 Task: Look for space in Santa Fe Springs, United States from 24th August, 2023 to 10th September, 2023 for 8 adults in price range Rs.12000 to Rs.15000. Place can be entire place or shared room with 4 bedrooms having 8 beds and 4 bathrooms. Property type can be house, flat, guest house. Amenities needed are: wifi, TV, free parkinig on premises, gym, breakfast. Booking option can be shelf check-in. Required host language is English.
Action: Mouse moved to (503, 119)
Screenshot: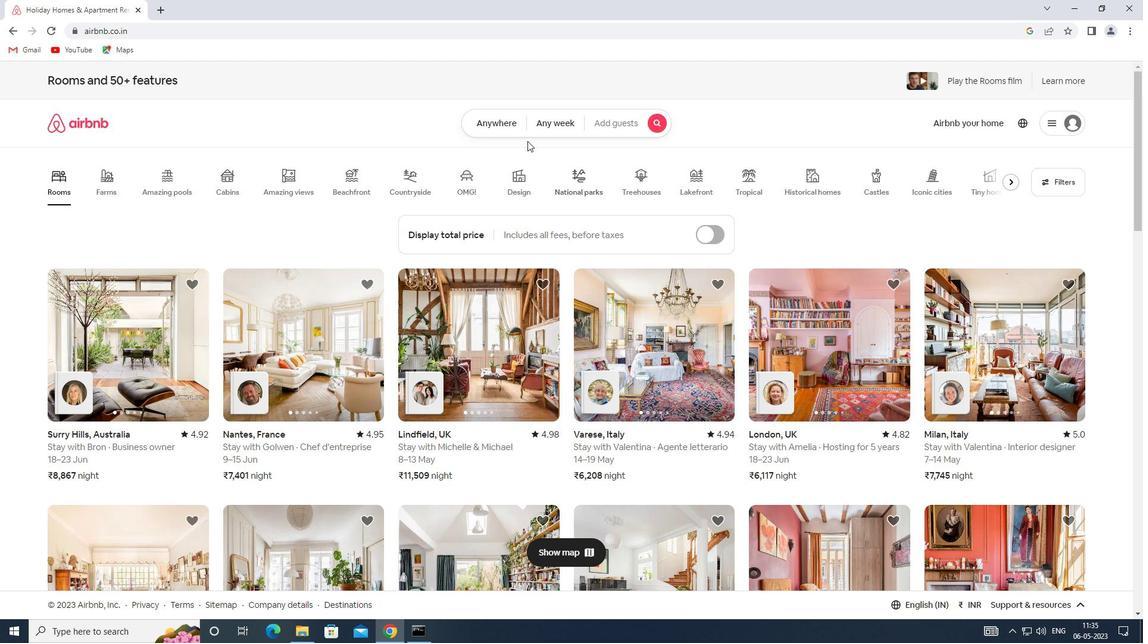 
Action: Mouse pressed left at (503, 119)
Screenshot: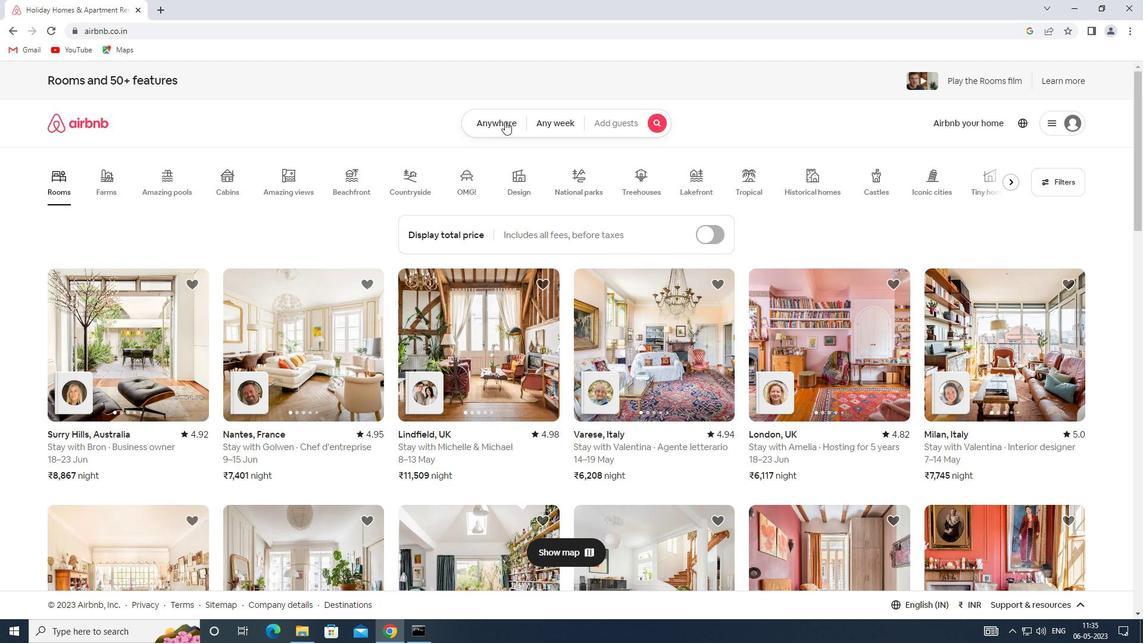 
Action: Mouse moved to (422, 176)
Screenshot: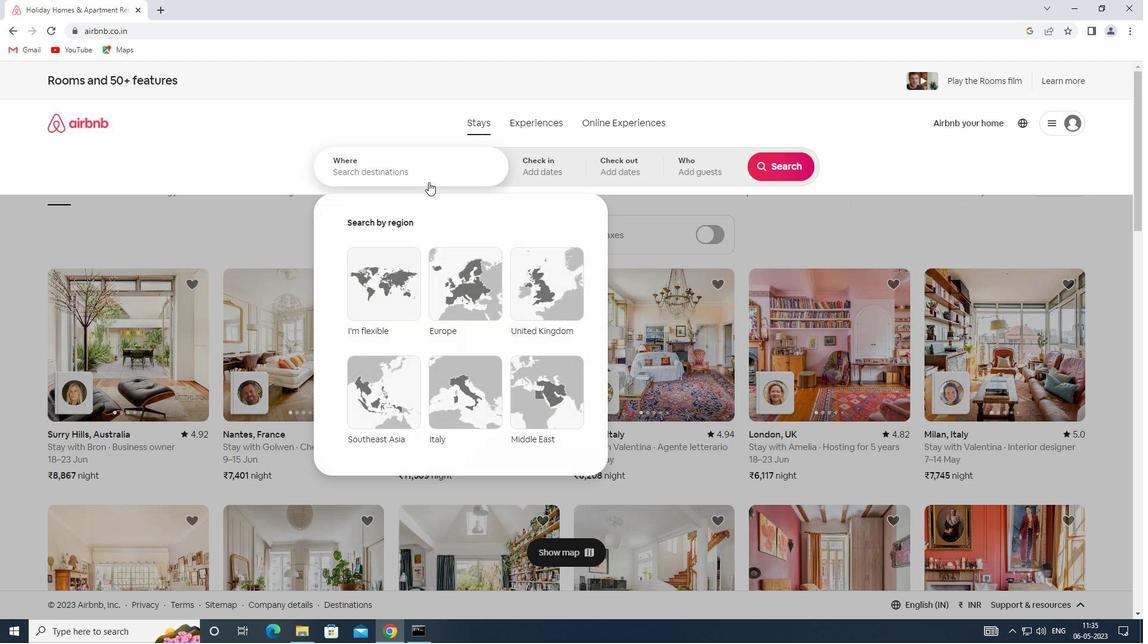 
Action: Mouse pressed left at (422, 176)
Screenshot: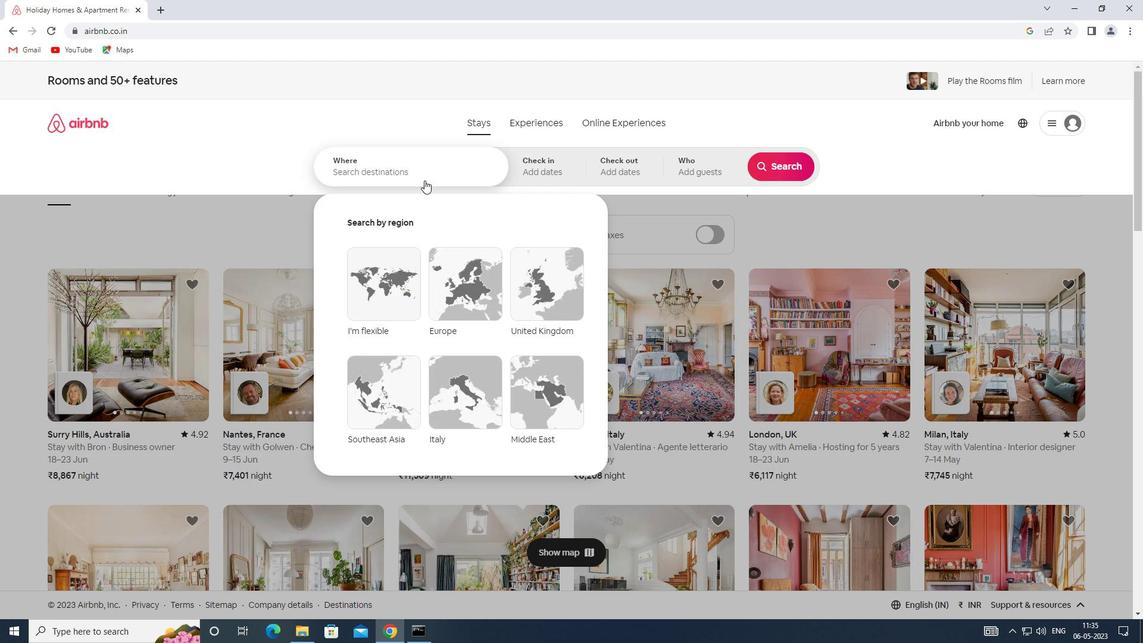
Action: Key pressed <Key.shift><Key.shift><Key.shift><Key.shift><Key.shift><Key.shift><Key.shift><Key.shift><Key.shift><Key.shift><Key.shift><Key.shift><Key.shift><Key.shift><Key.shift><Key.shift><Key.shift><Key.shift><Key.shift><Key.shift><Key.shift><Key.shift><Key.shift><Key.shift><Key.shift><Key.shift><Key.shift><Key.shift><Key.shift><Key.shift><Key.shift><Key.shift><Key.shift><Key.shift><Key.shift><Key.shift><Key.shift><Key.shift>SPACE<Key.space>IN<Key.space><Key.shift>SANTA<Key.space><Key.shift>FE<Key.space><Key.shift>SPRINGS,<Key.shift>UNITED<Key.space><Key.shift>STATES
Screenshot: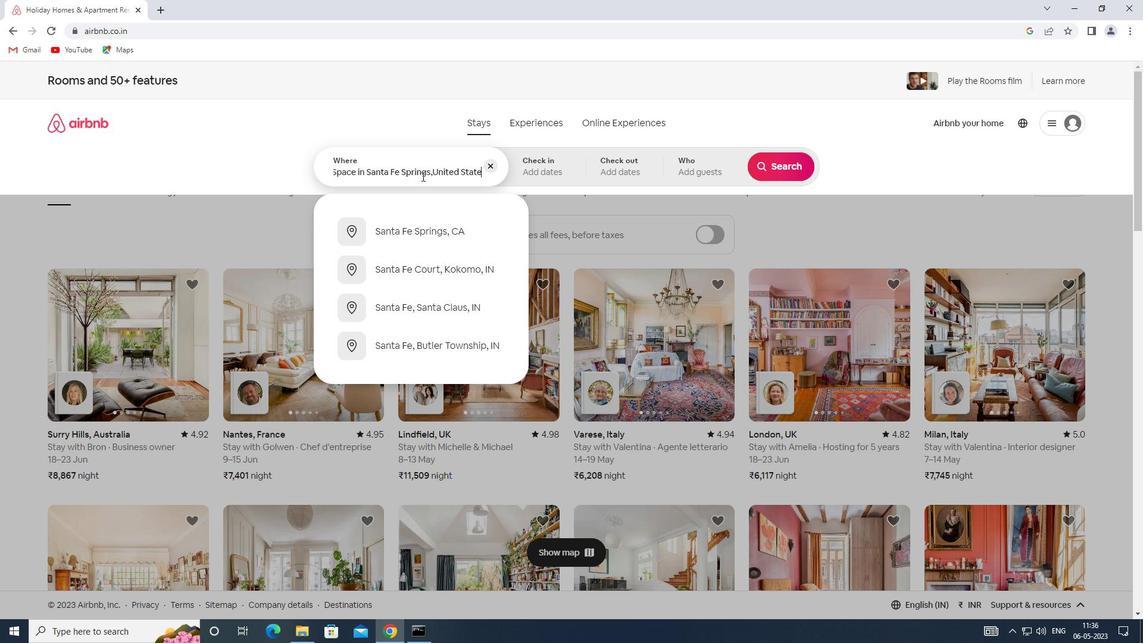 
Action: Mouse moved to (534, 159)
Screenshot: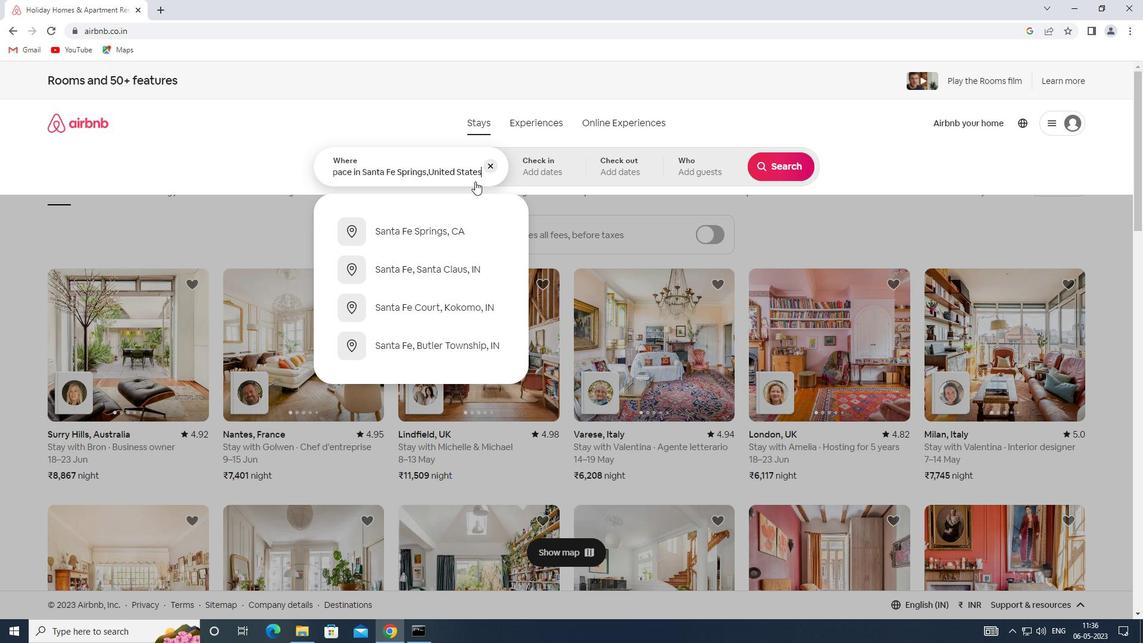 
Action: Mouse pressed left at (534, 159)
Screenshot: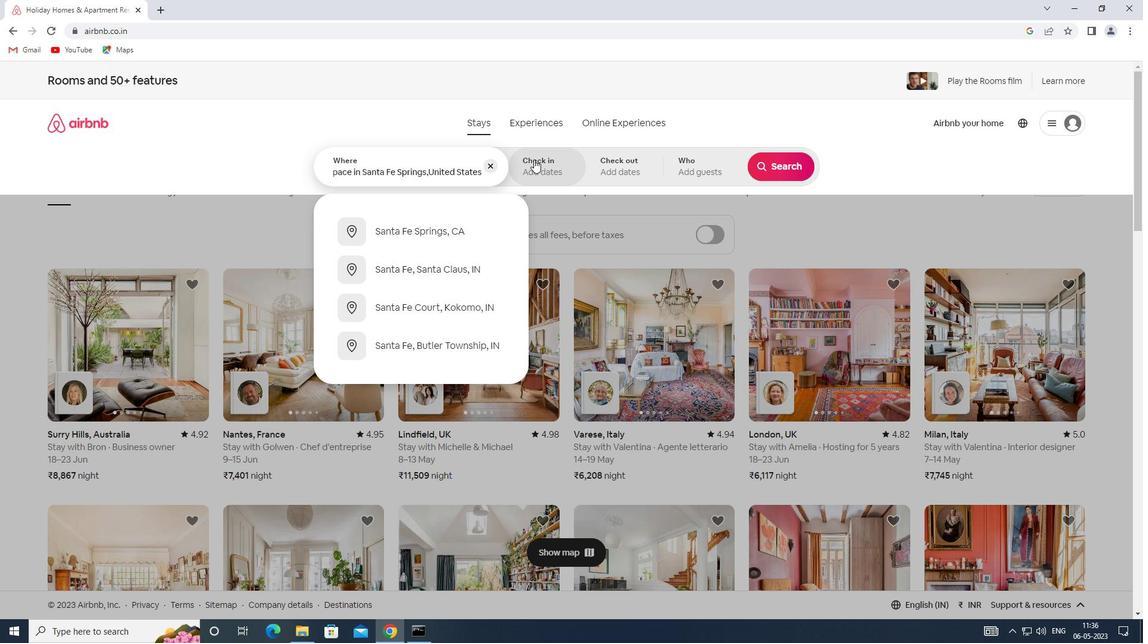 
Action: Mouse moved to (781, 268)
Screenshot: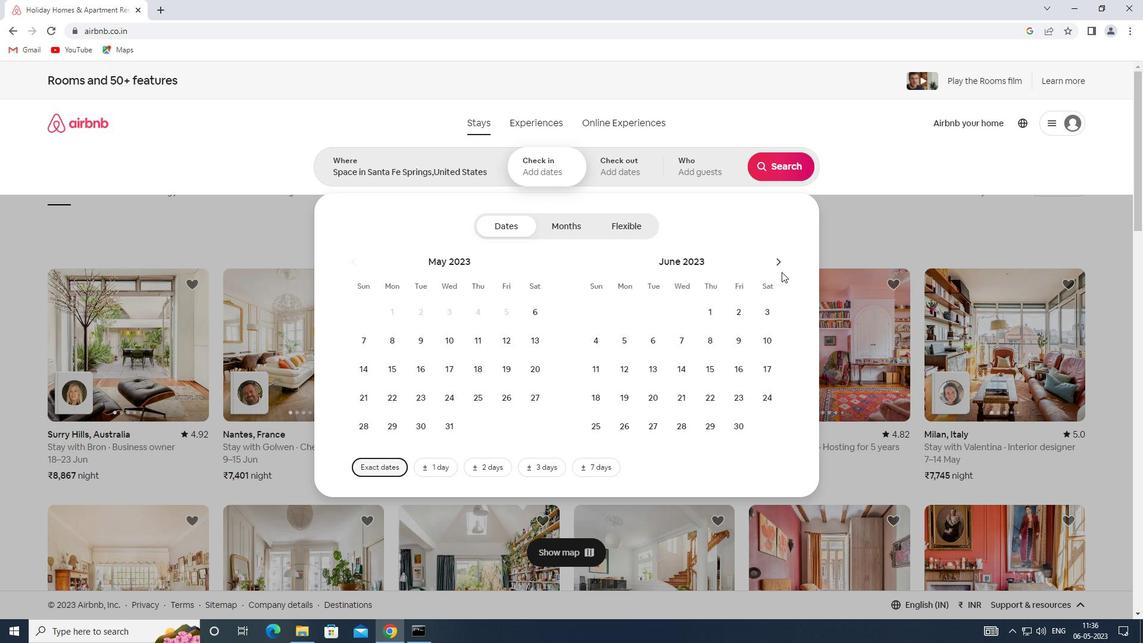 
Action: Mouse pressed left at (781, 268)
Screenshot: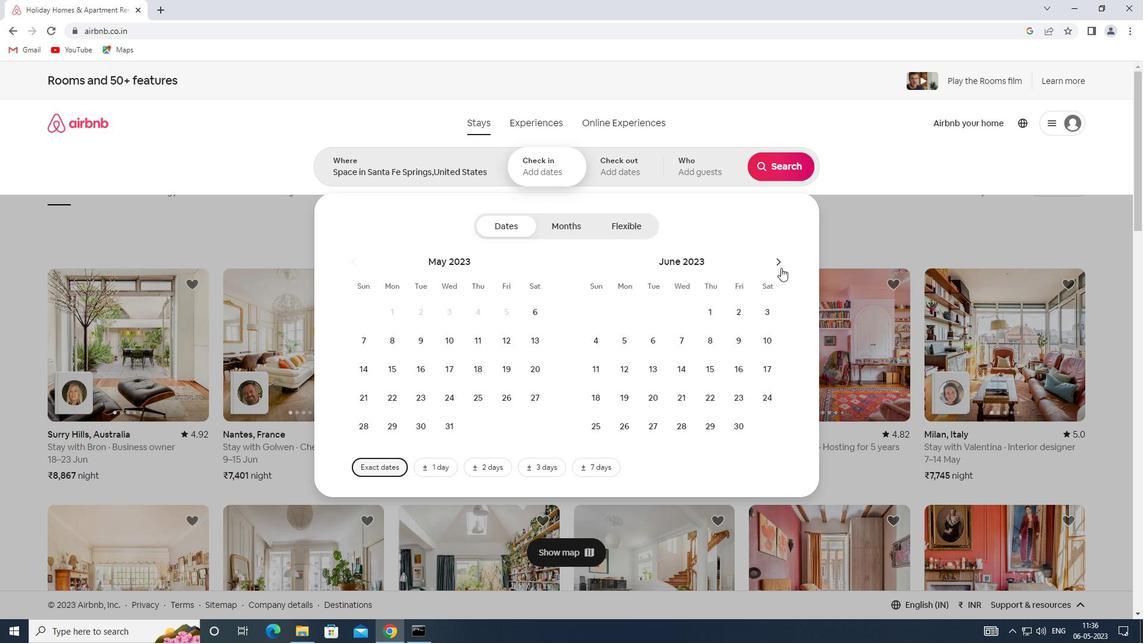 
Action: Mouse pressed left at (781, 268)
Screenshot: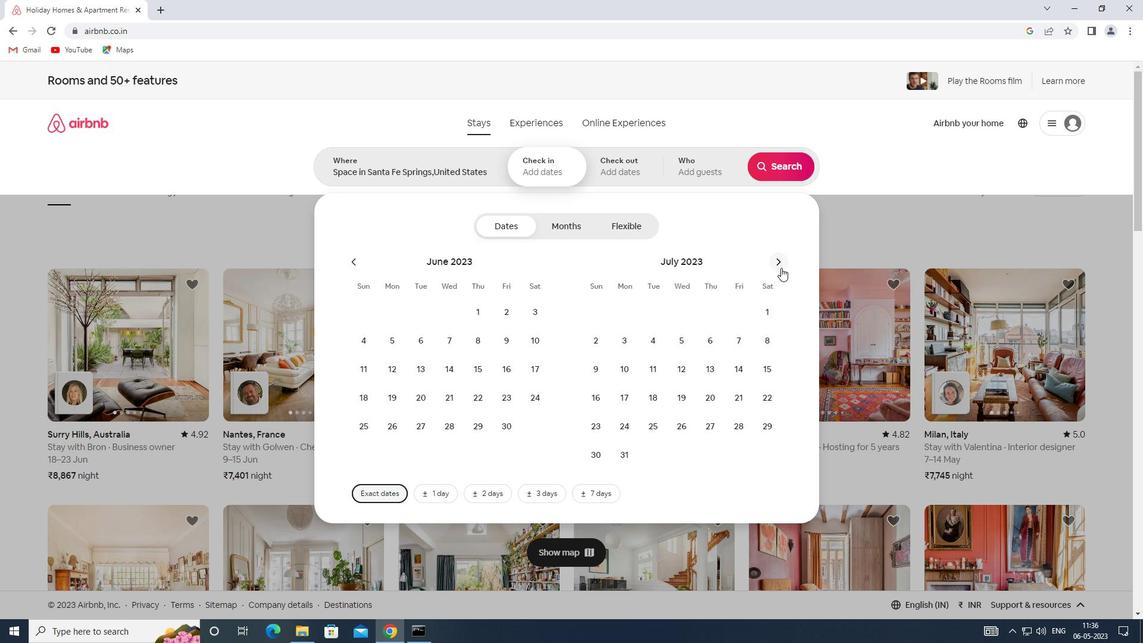 
Action: Mouse moved to (703, 395)
Screenshot: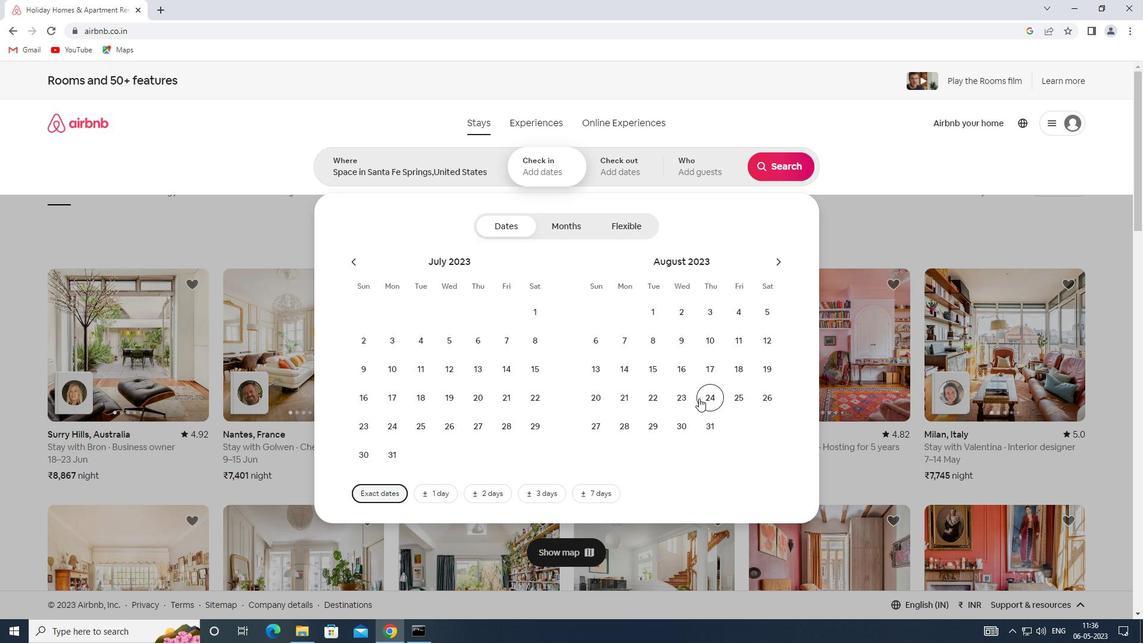 
Action: Mouse pressed left at (703, 395)
Screenshot: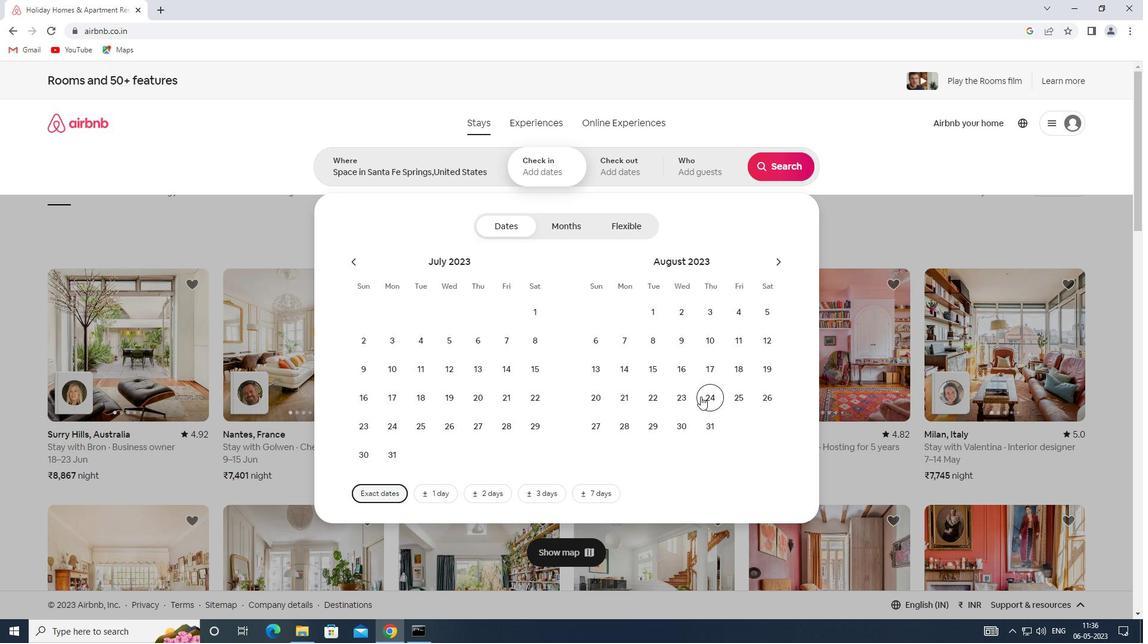
Action: Mouse moved to (775, 259)
Screenshot: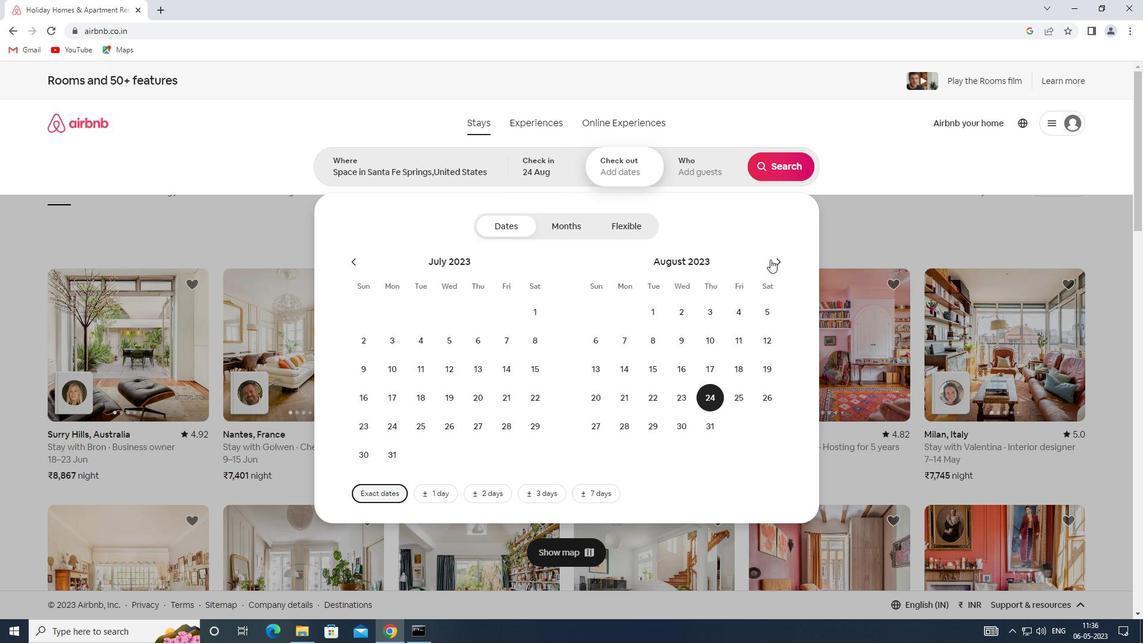 
Action: Mouse pressed left at (775, 259)
Screenshot: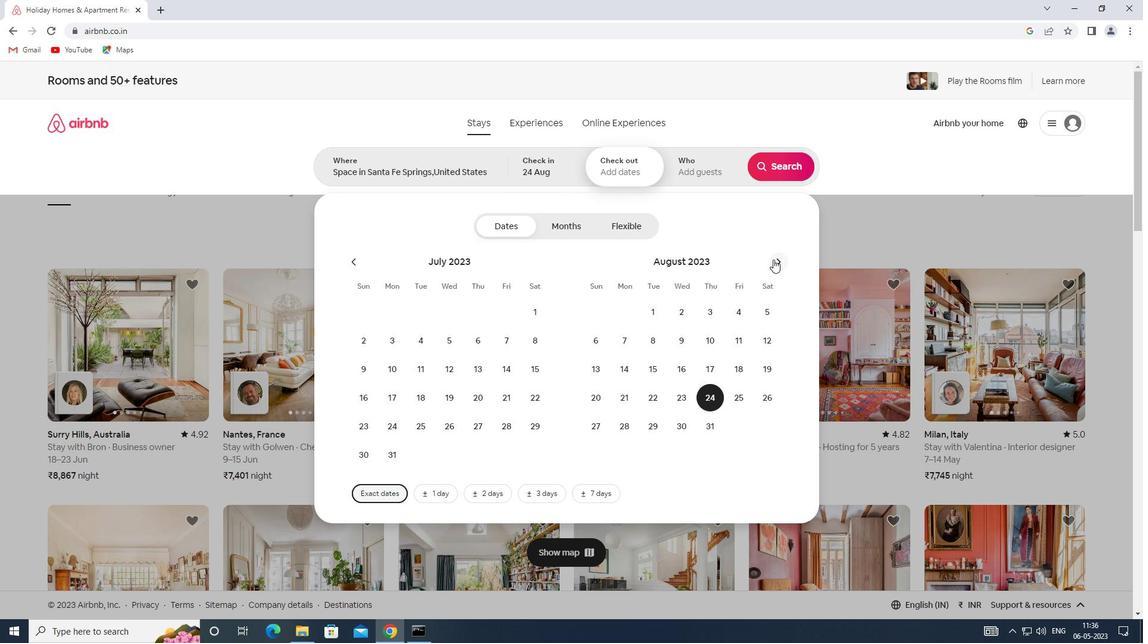 
Action: Mouse moved to (601, 363)
Screenshot: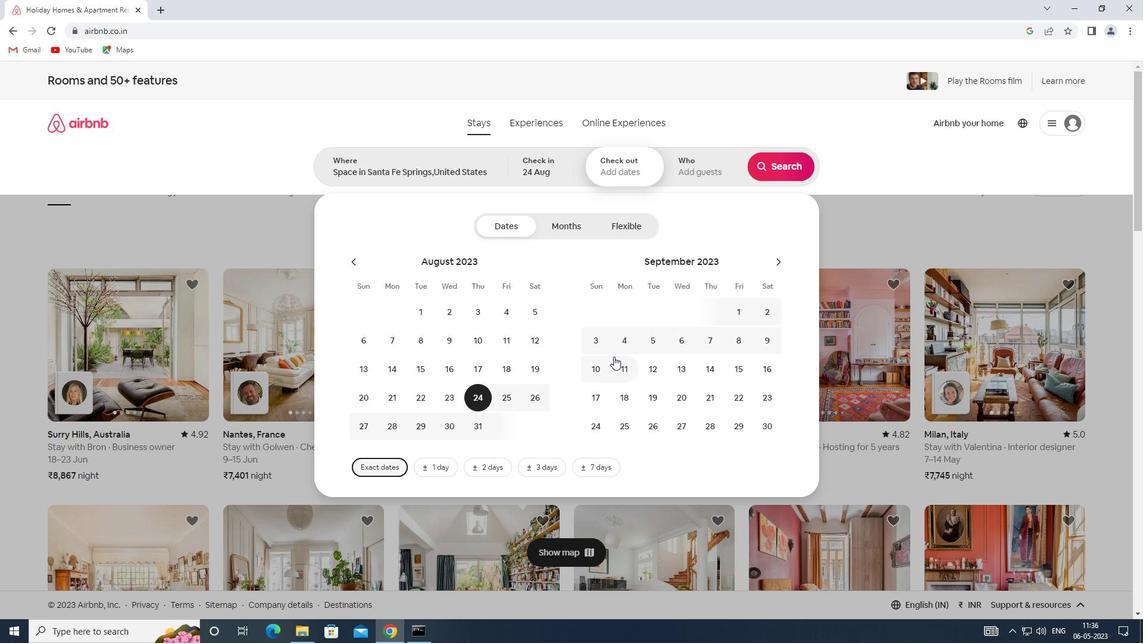 
Action: Mouse pressed left at (601, 363)
Screenshot: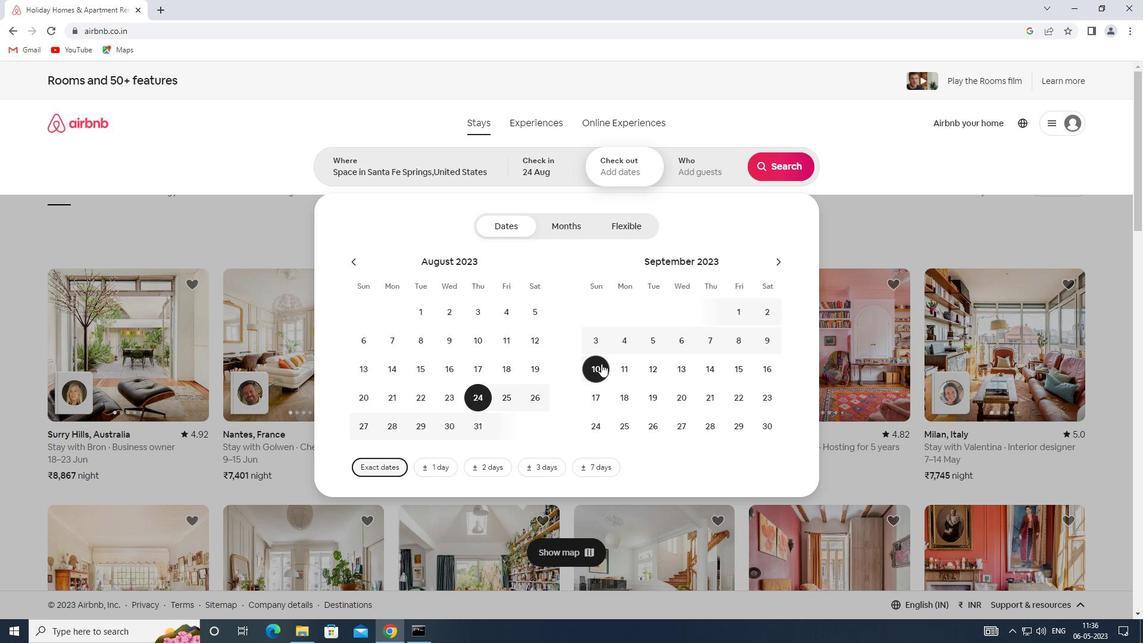 
Action: Mouse moved to (703, 172)
Screenshot: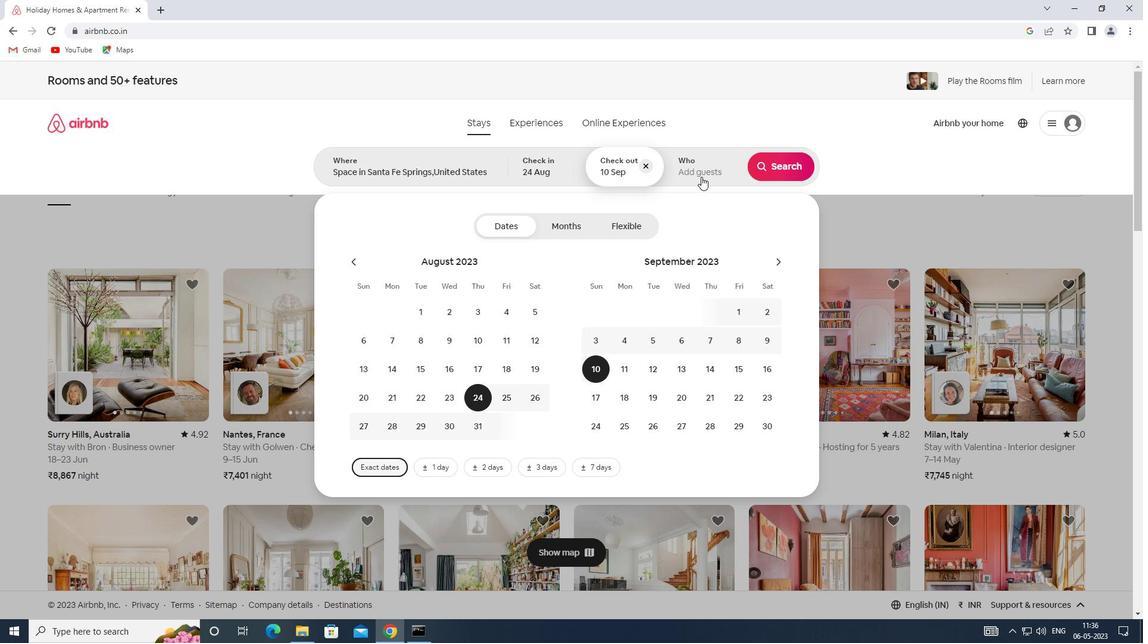 
Action: Mouse pressed left at (703, 172)
Screenshot: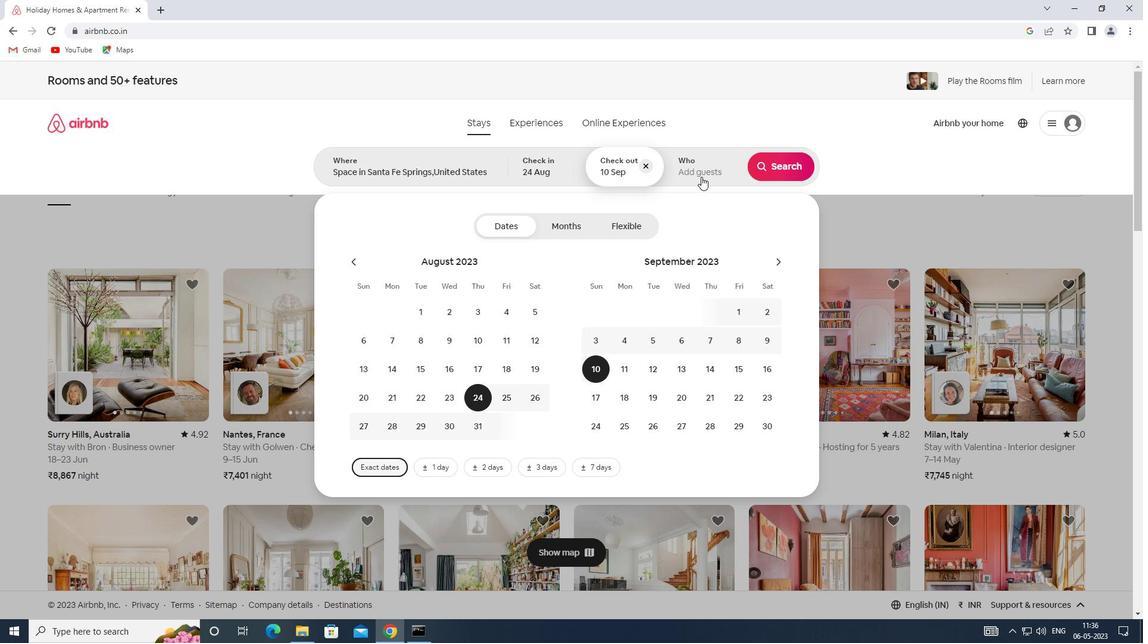
Action: Mouse moved to (787, 232)
Screenshot: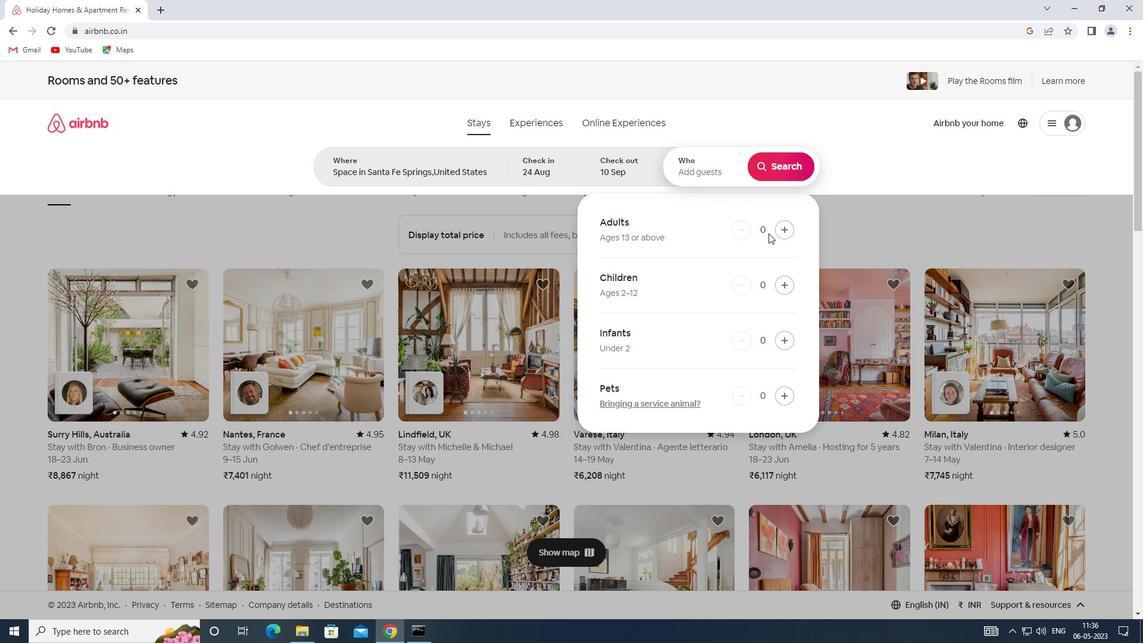 
Action: Mouse pressed left at (787, 232)
Screenshot: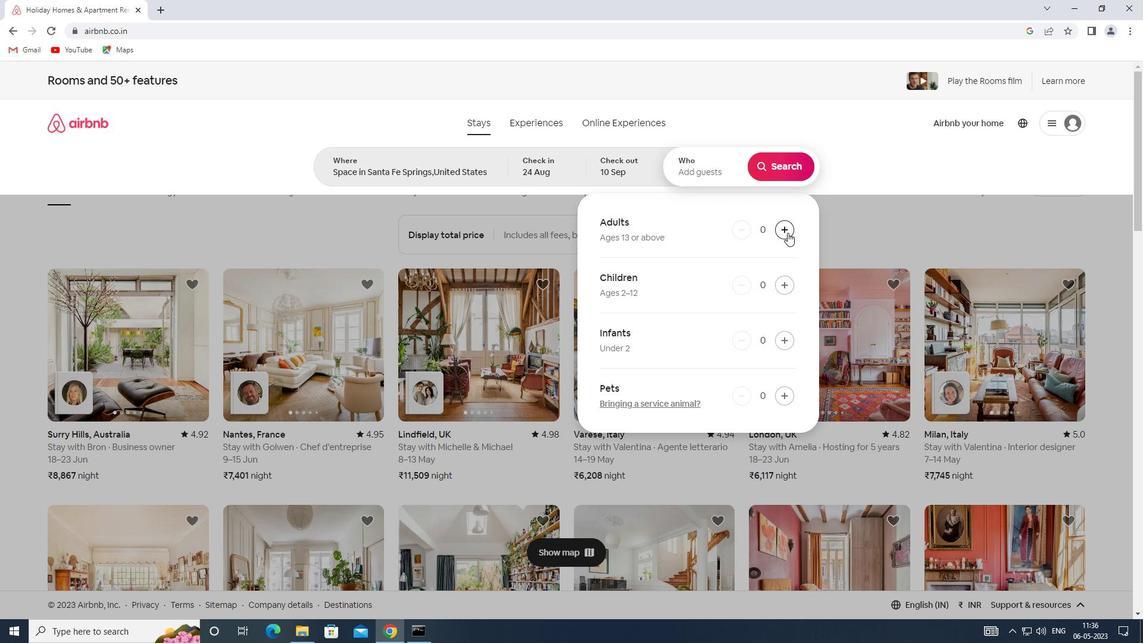 
Action: Mouse pressed left at (787, 232)
Screenshot: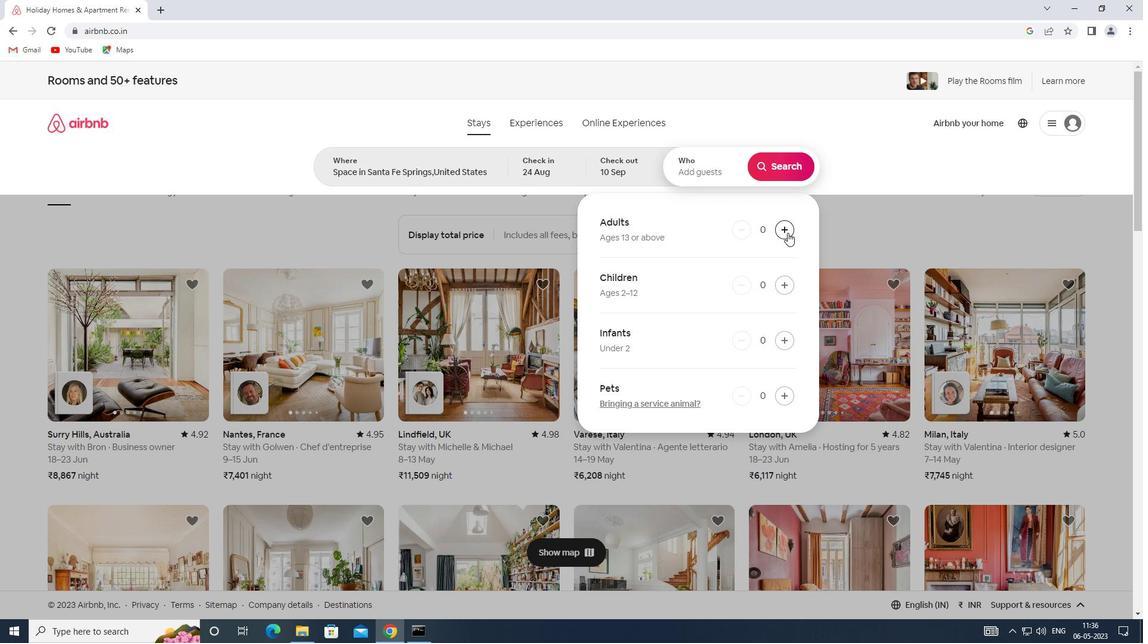 
Action: Mouse pressed left at (787, 232)
Screenshot: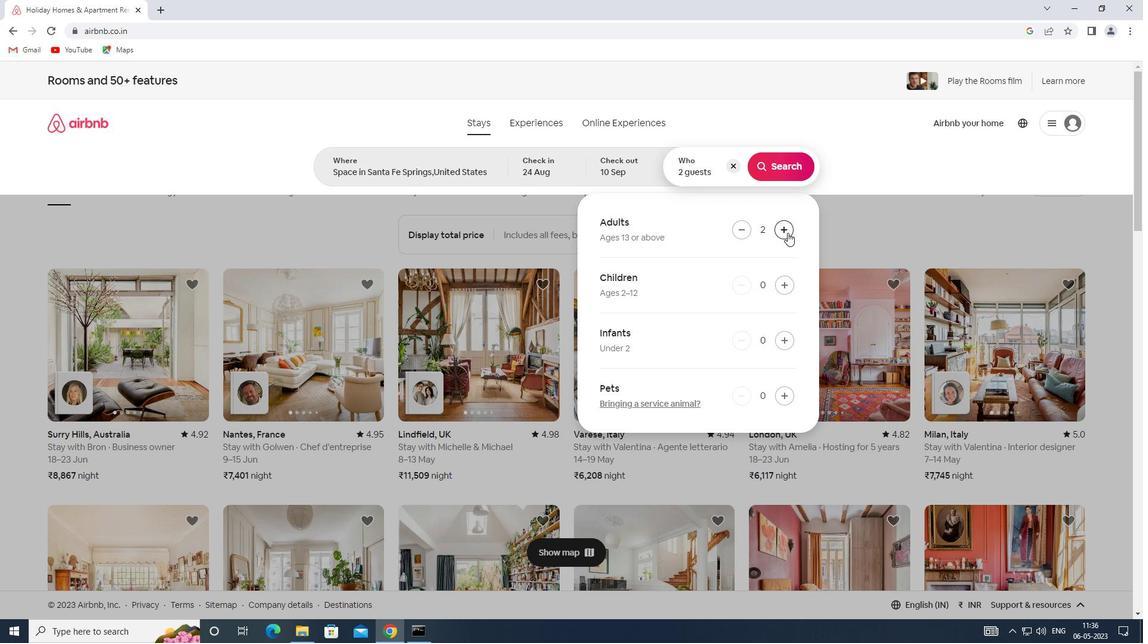 
Action: Mouse pressed left at (787, 232)
Screenshot: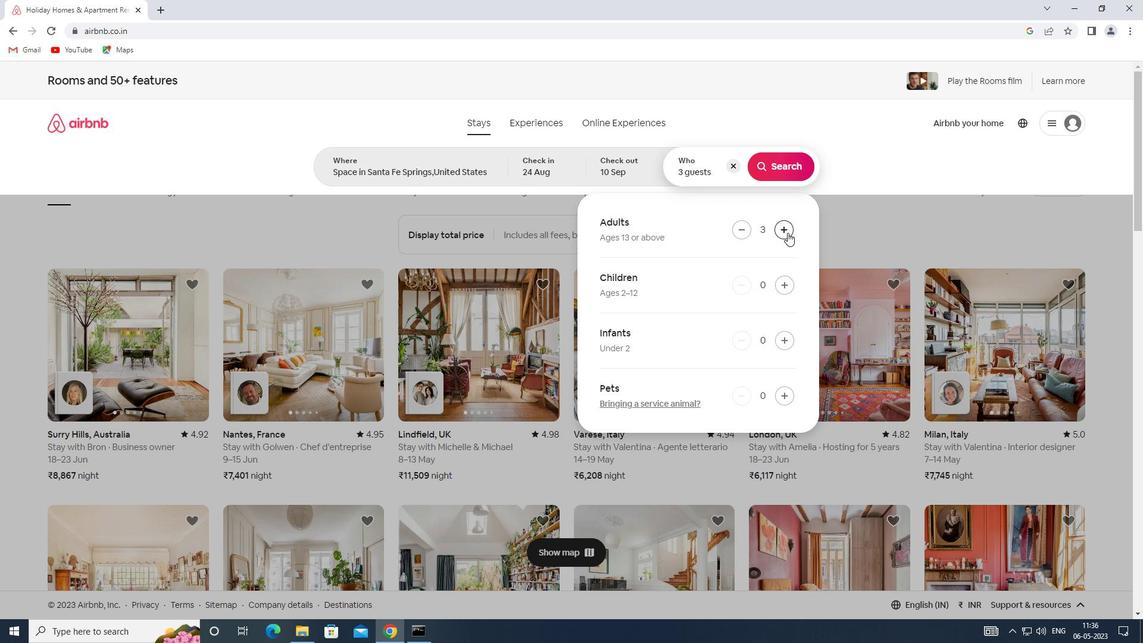 
Action: Mouse pressed left at (787, 232)
Screenshot: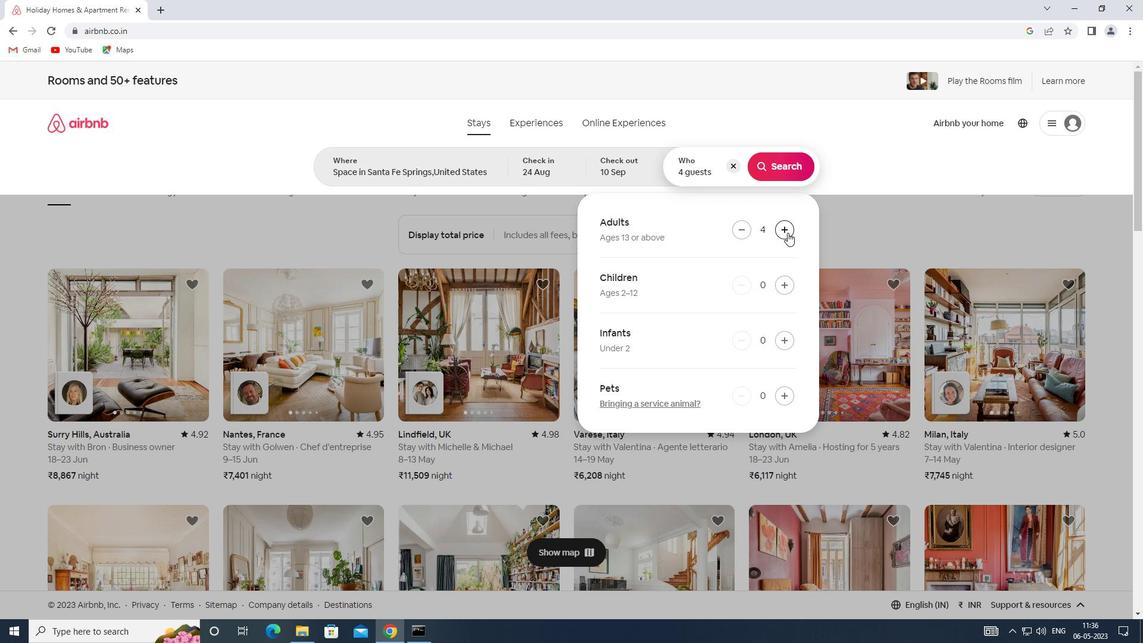 
Action: Mouse pressed left at (787, 232)
Screenshot: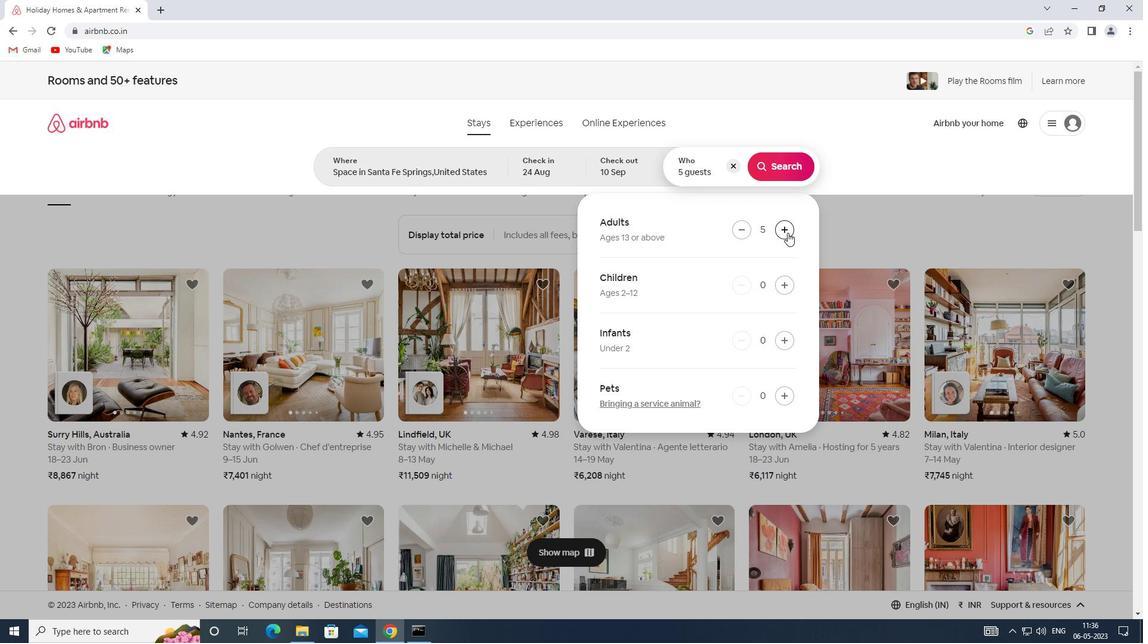 
Action: Mouse pressed left at (787, 232)
Screenshot: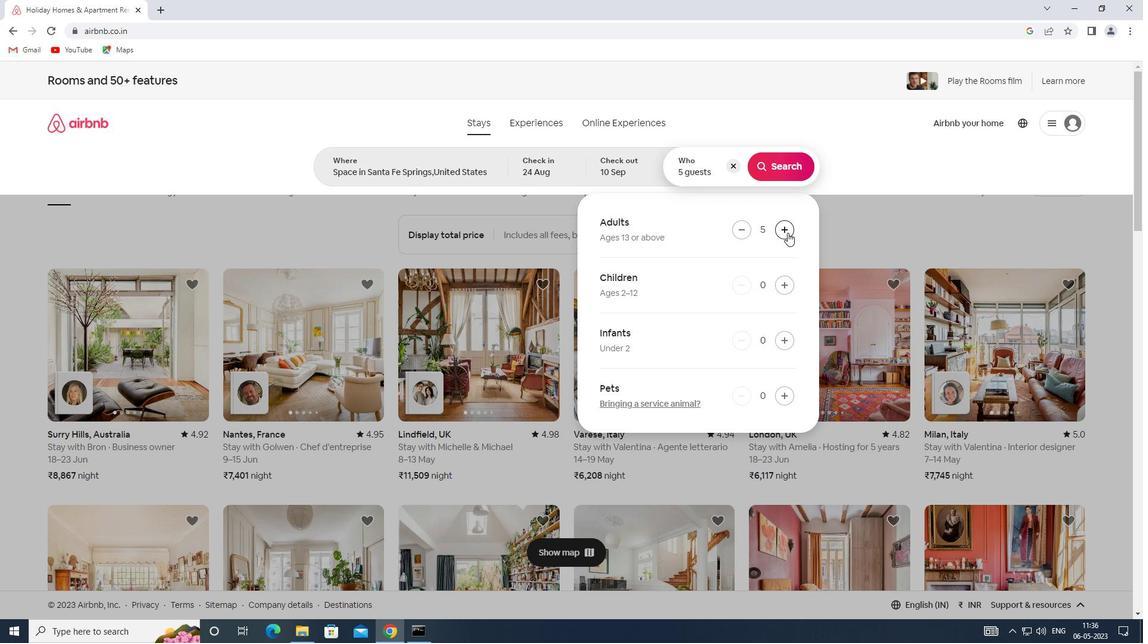 
Action: Mouse pressed left at (787, 232)
Screenshot: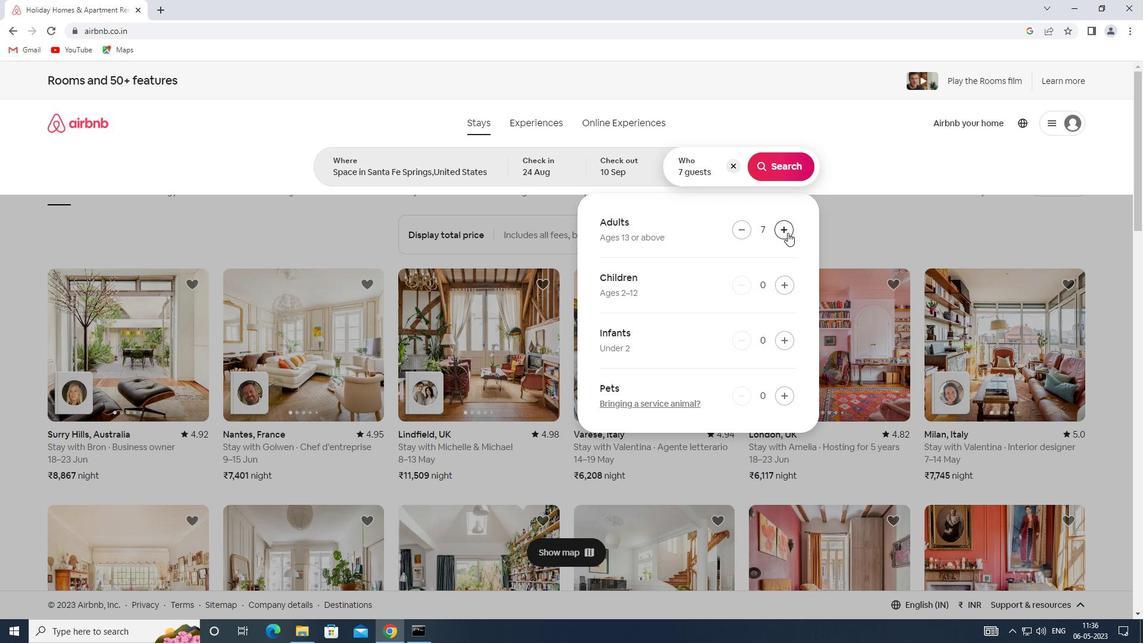 
Action: Mouse moved to (784, 163)
Screenshot: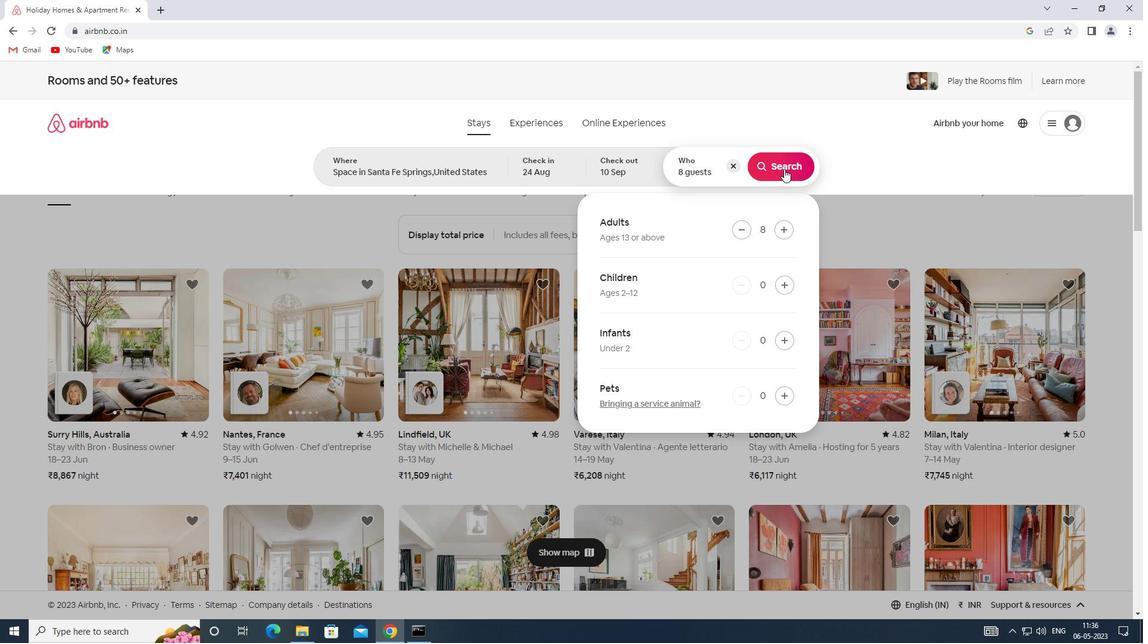 
Action: Mouse pressed left at (784, 163)
Screenshot: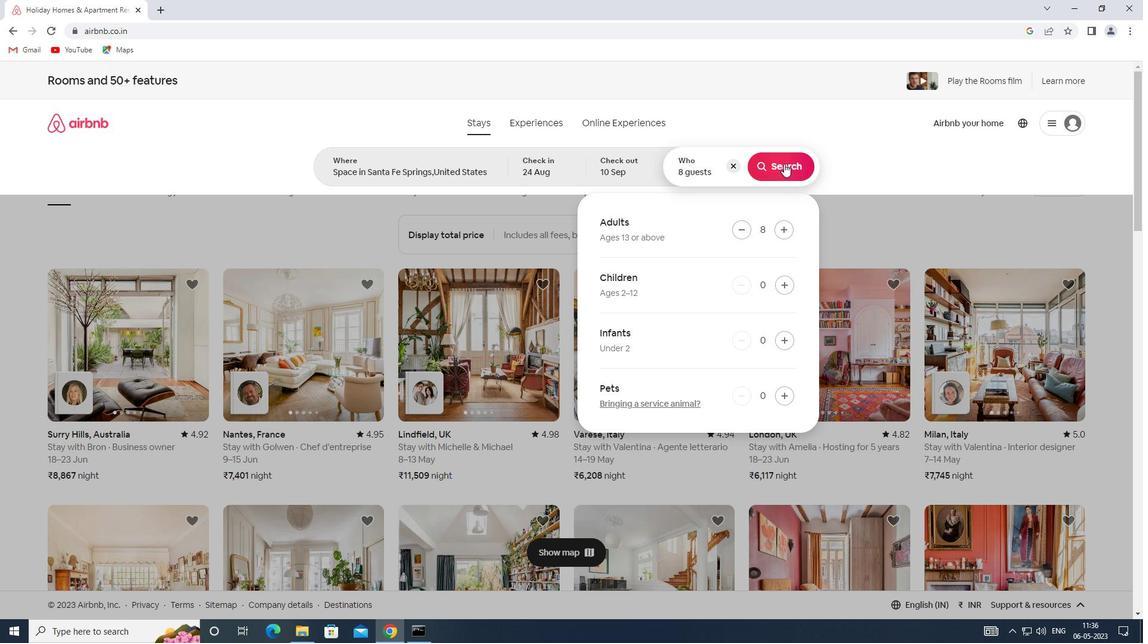 
Action: Mouse moved to (1083, 136)
Screenshot: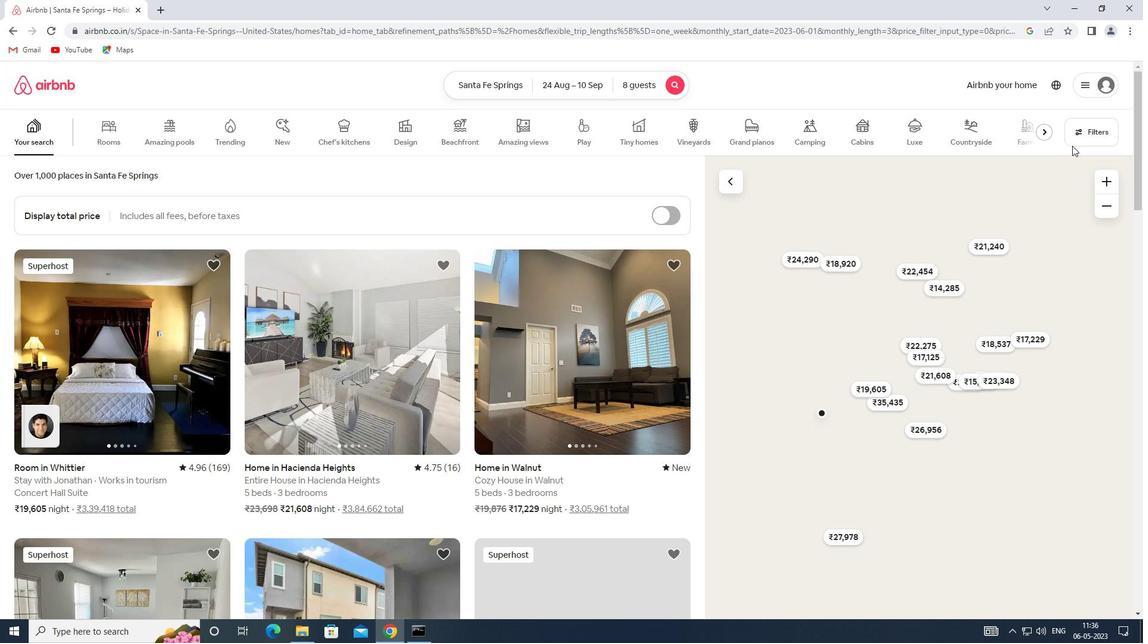 
Action: Mouse pressed left at (1083, 136)
Screenshot: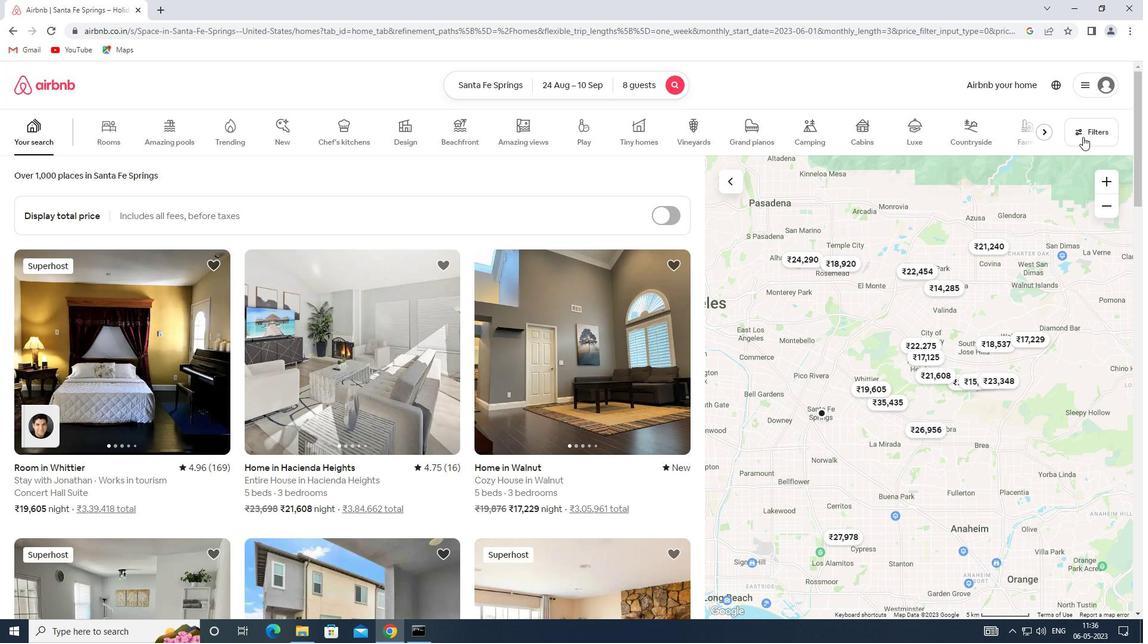 
Action: Mouse moved to (413, 418)
Screenshot: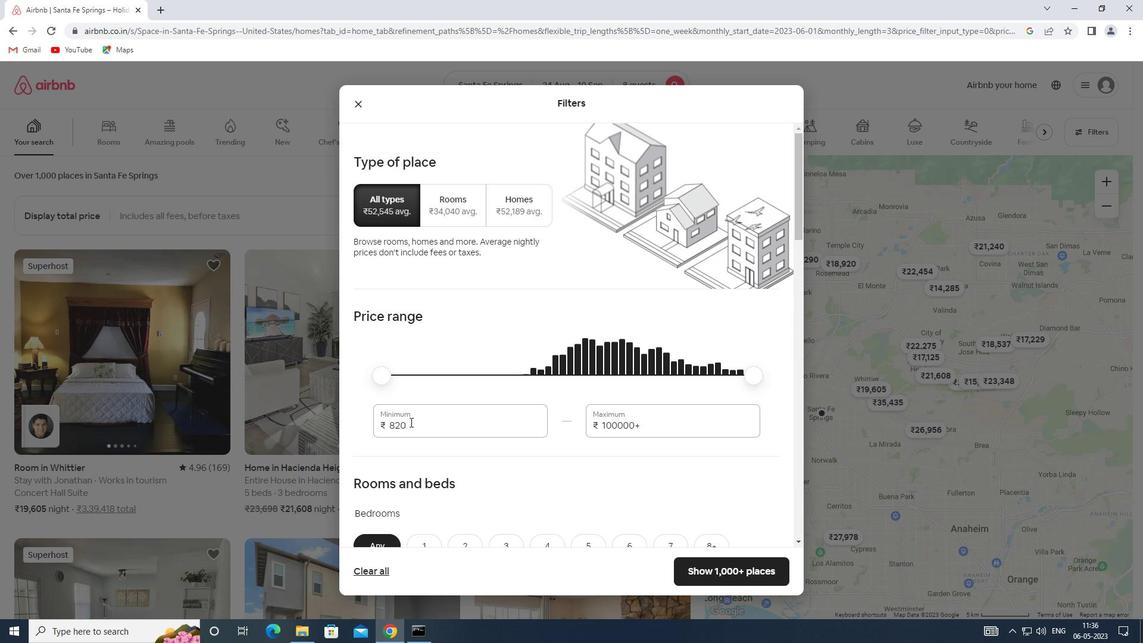 
Action: Mouse pressed left at (413, 418)
Screenshot: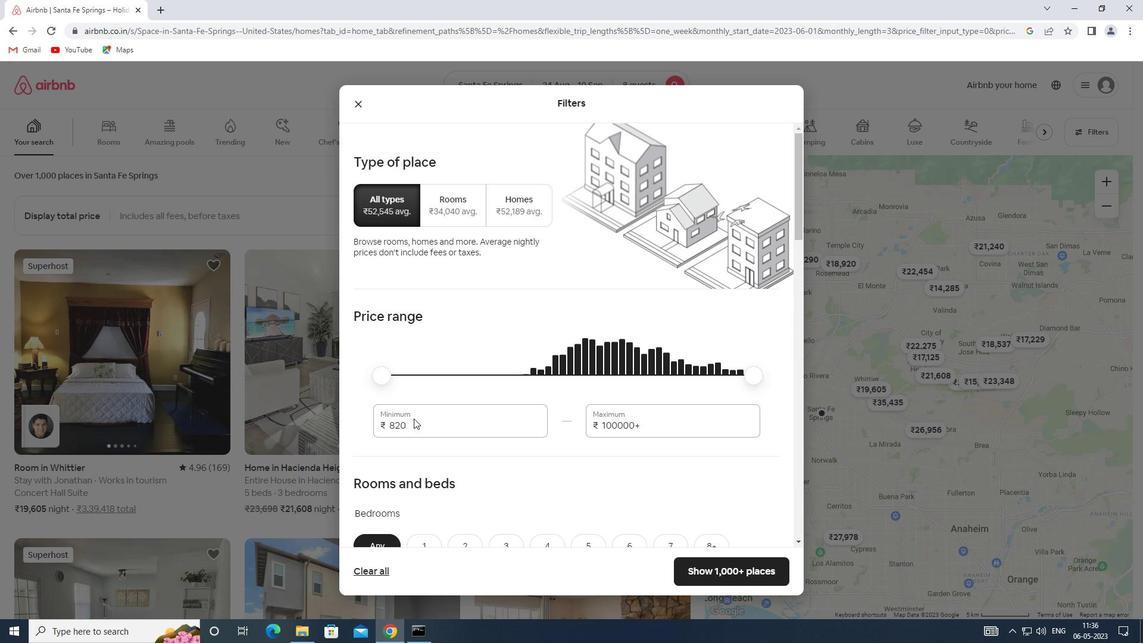 
Action: Mouse pressed left at (413, 418)
Screenshot: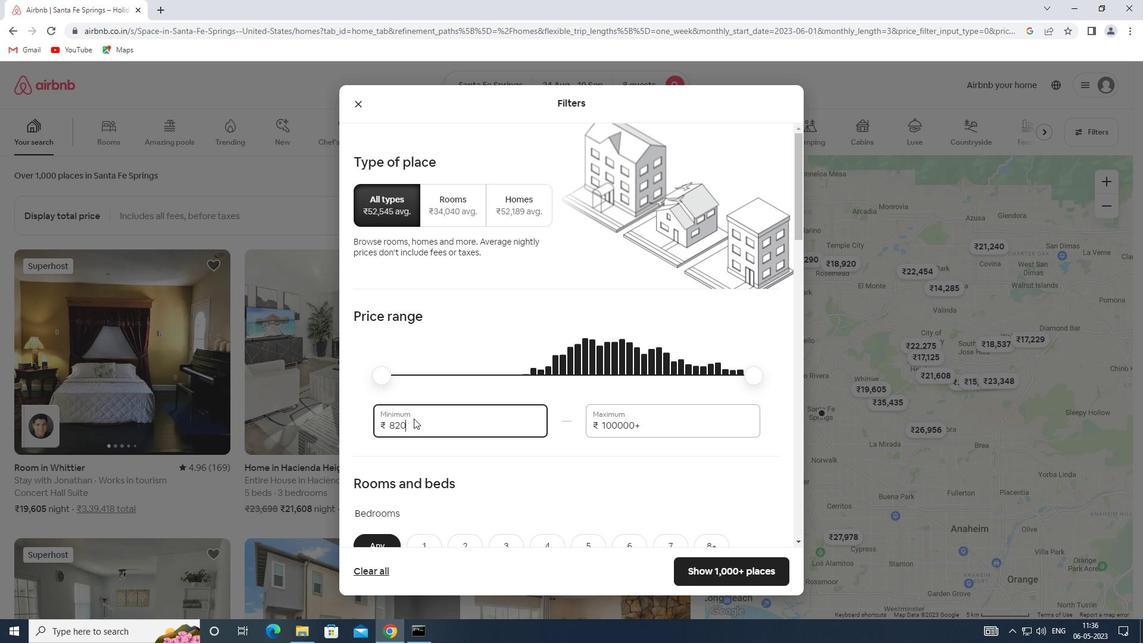 
Action: Mouse moved to (405, 425)
Screenshot: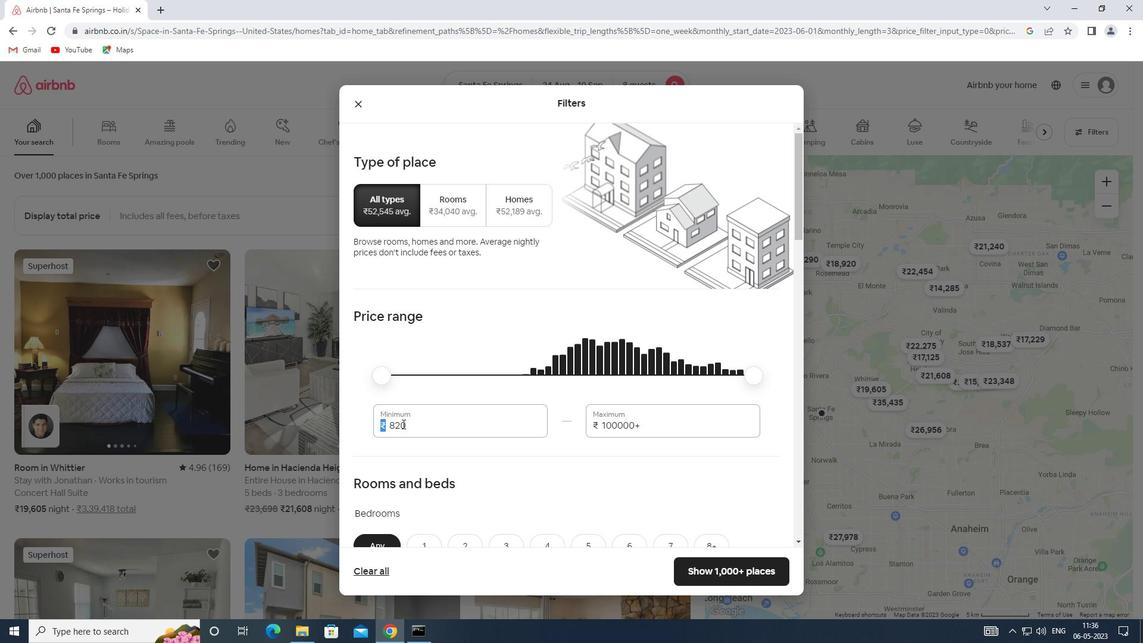 
Action: Mouse pressed left at (405, 425)
Screenshot: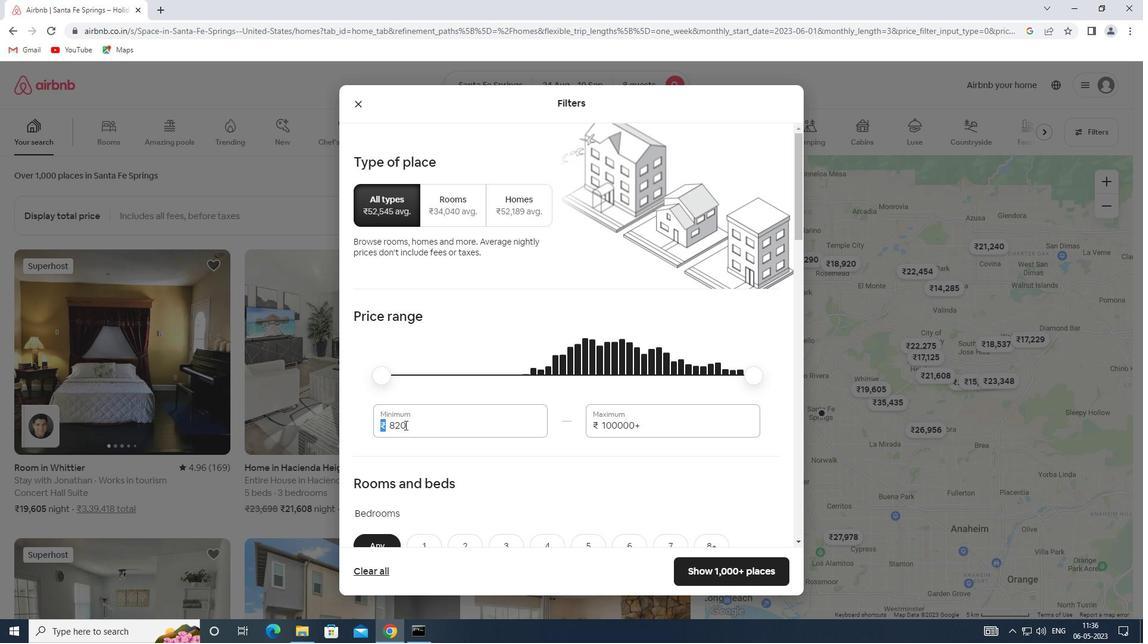 
Action: Mouse moved to (334, 427)
Screenshot: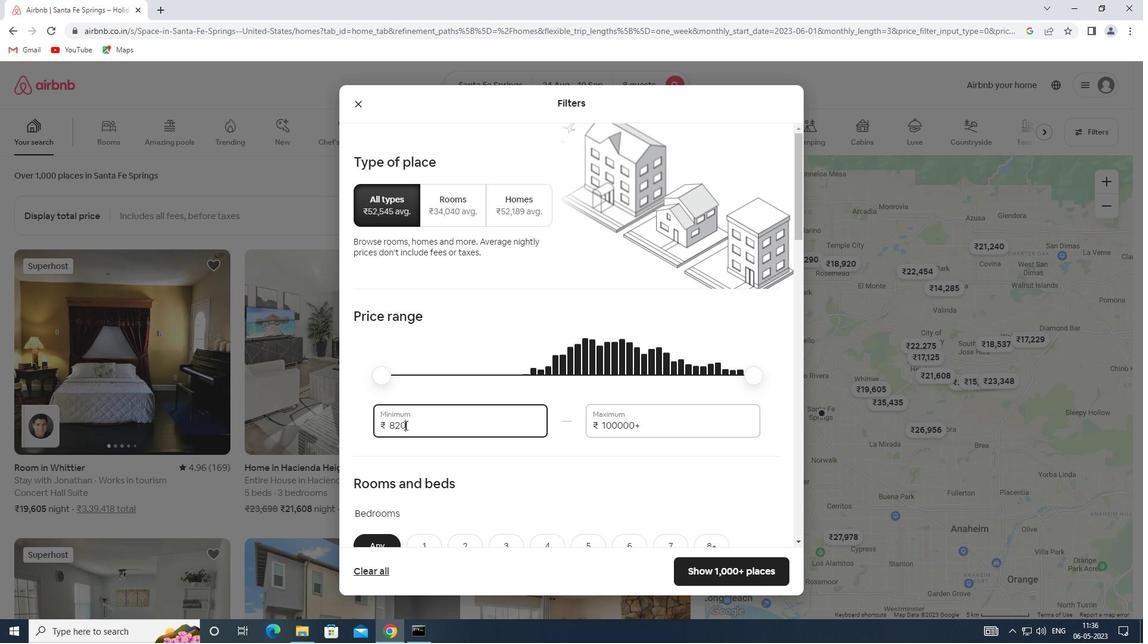 
Action: Key pressed 12000
Screenshot: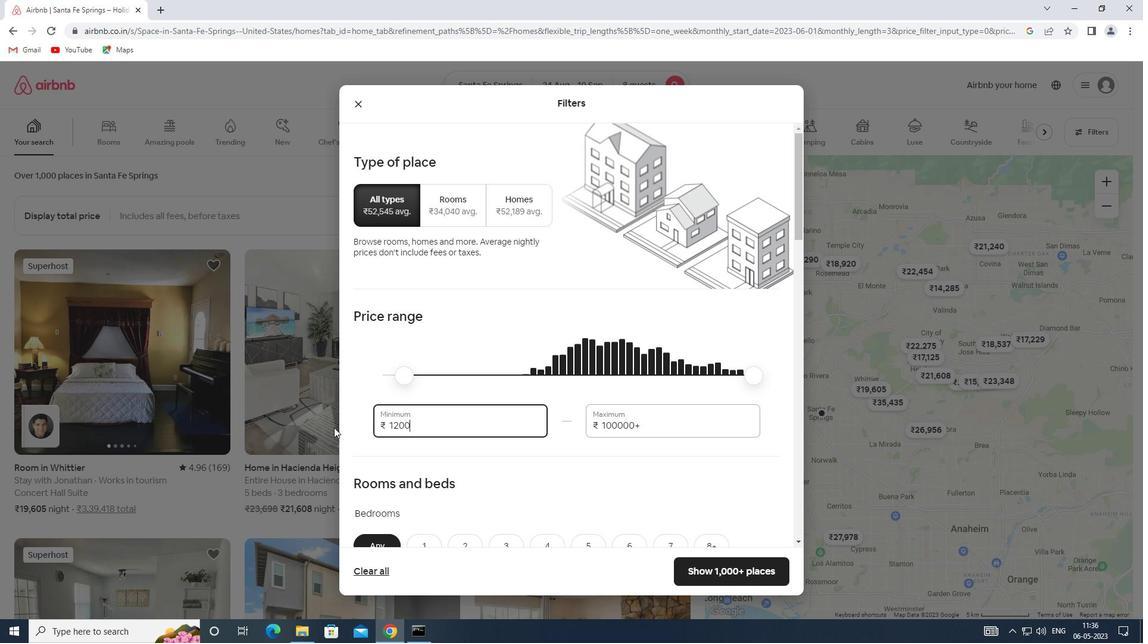 
Action: Mouse moved to (641, 428)
Screenshot: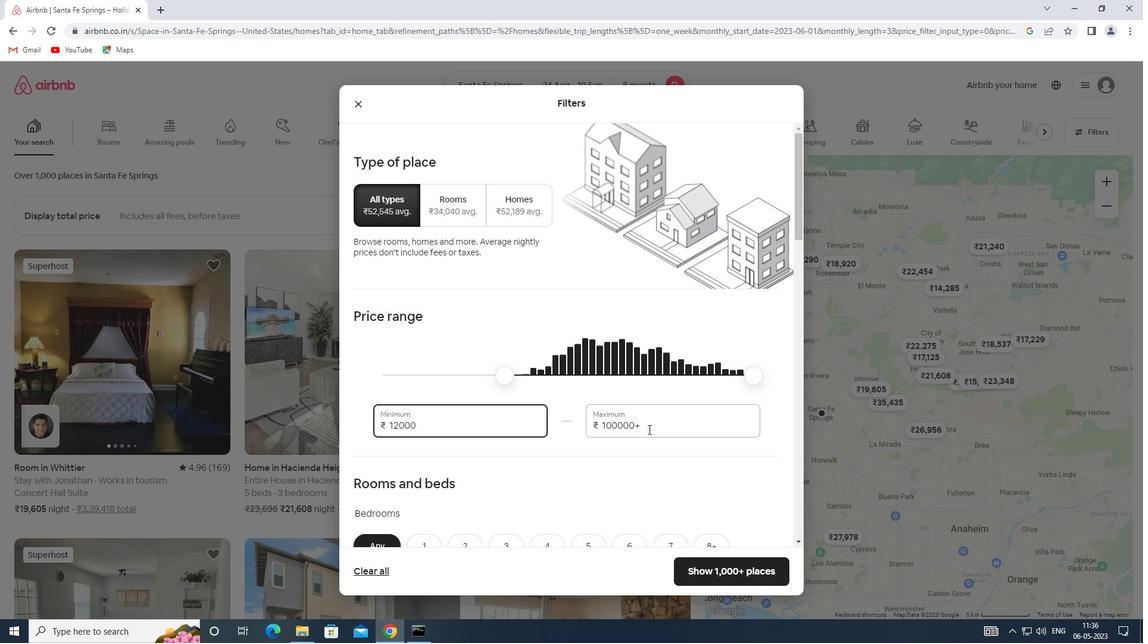 
Action: Mouse pressed left at (641, 428)
Screenshot: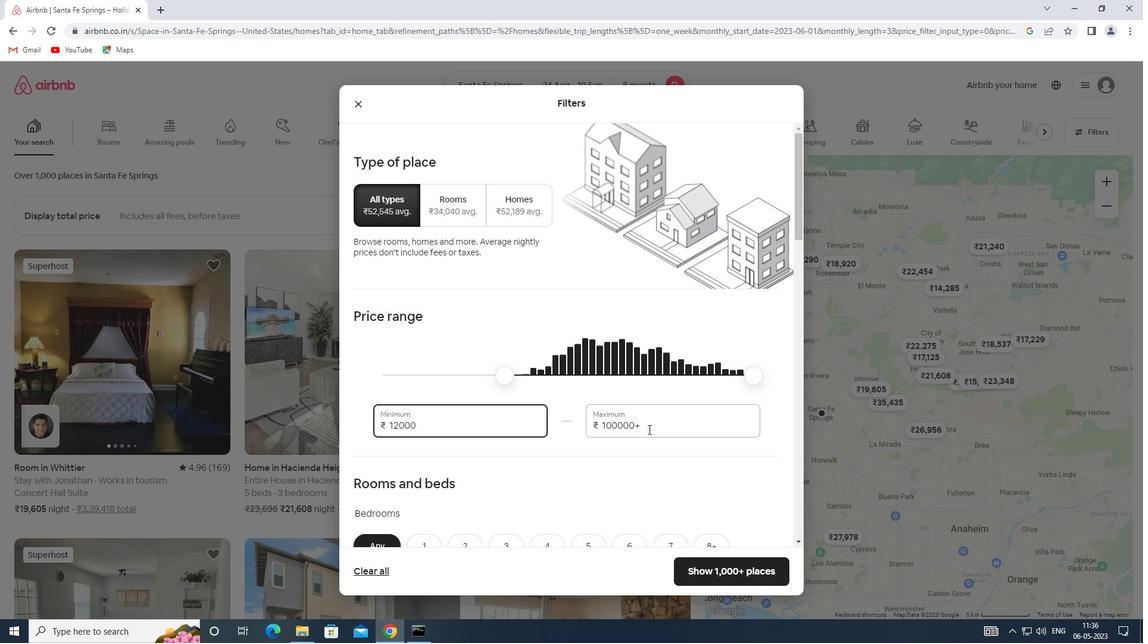 
Action: Mouse moved to (583, 437)
Screenshot: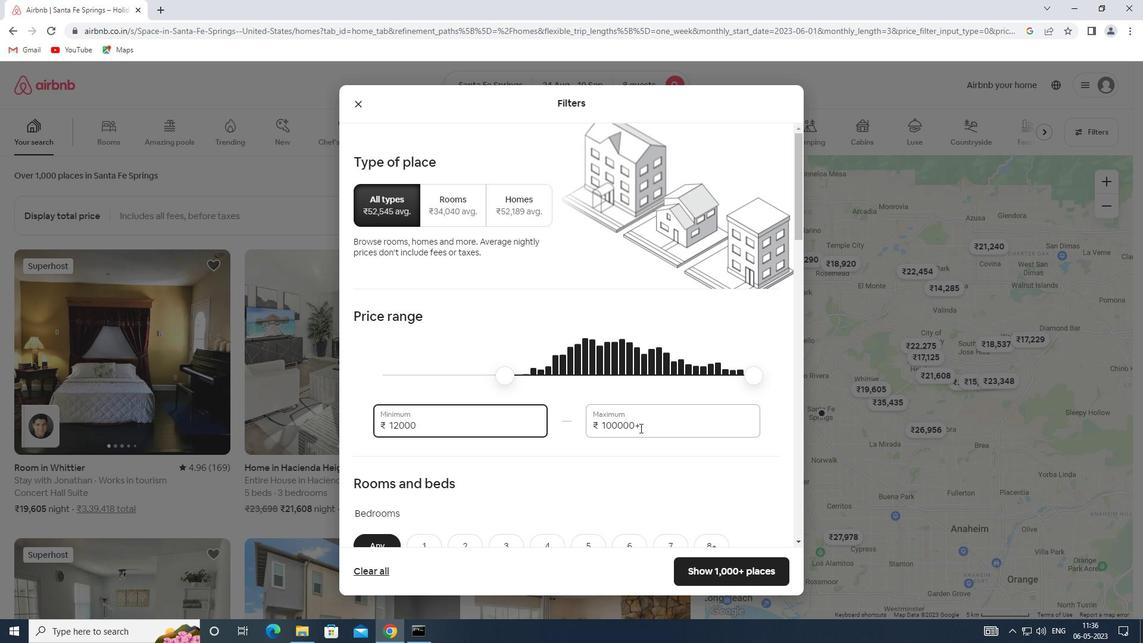 
Action: Key pressed 15000
Screenshot: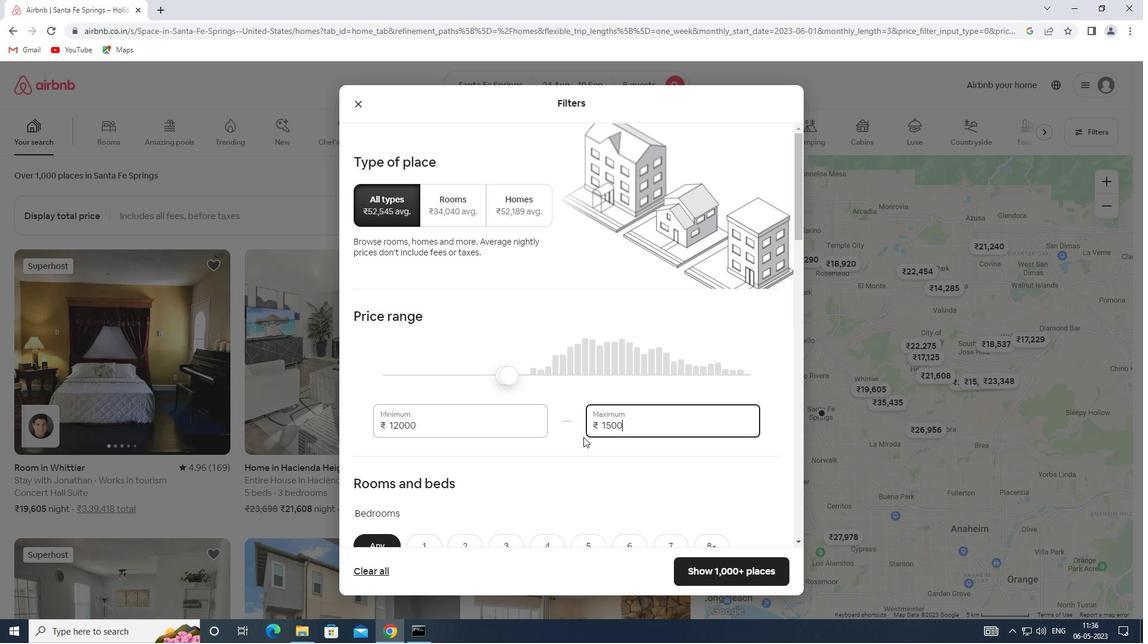 
Action: Mouse moved to (440, 449)
Screenshot: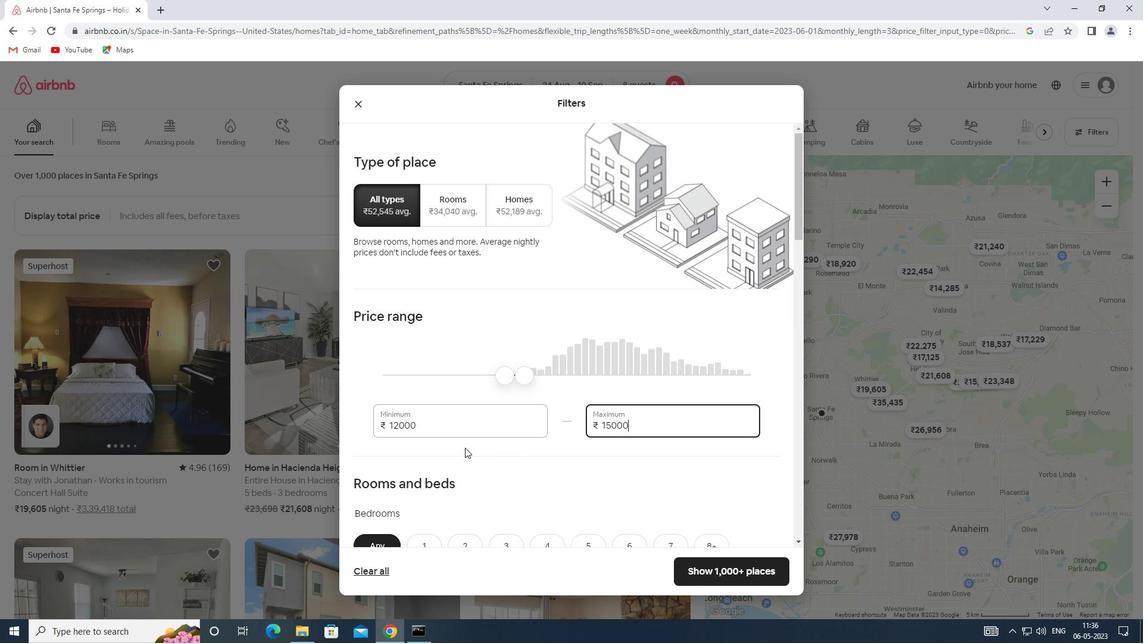 
Action: Mouse scrolled (440, 448) with delta (0, 0)
Screenshot: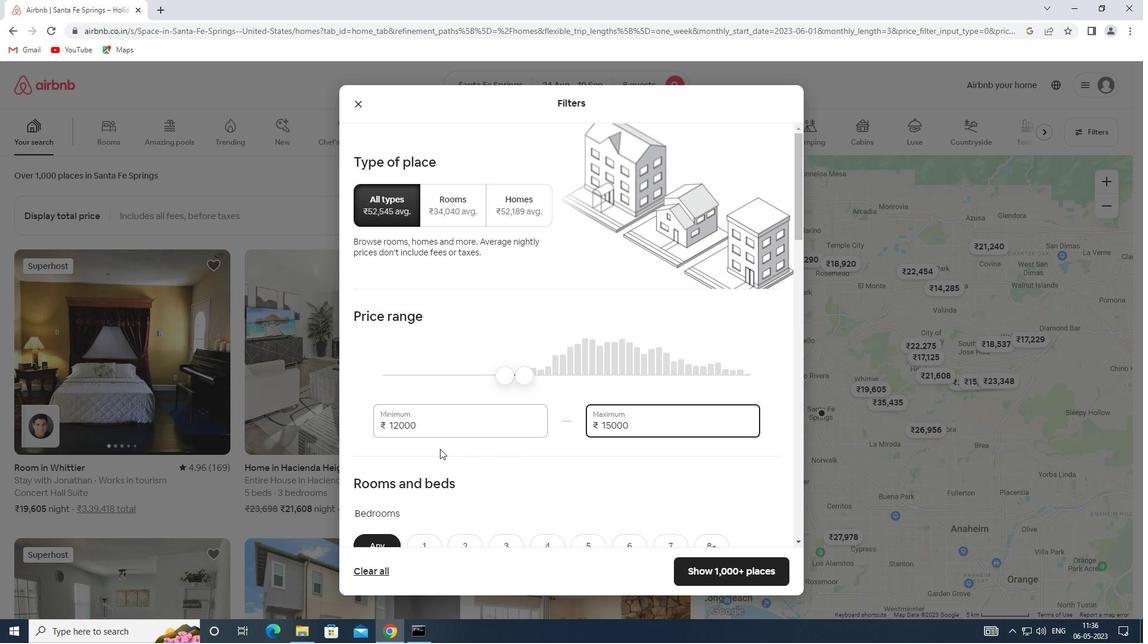 
Action: Mouse scrolled (440, 448) with delta (0, 0)
Screenshot: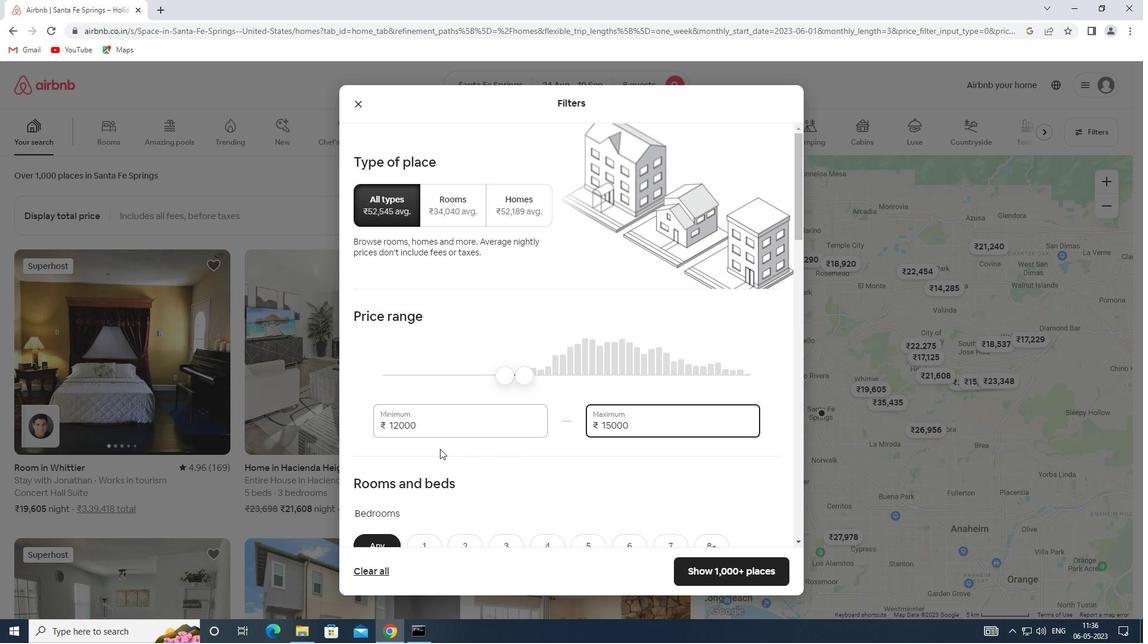 
Action: Mouse scrolled (440, 448) with delta (0, 0)
Screenshot: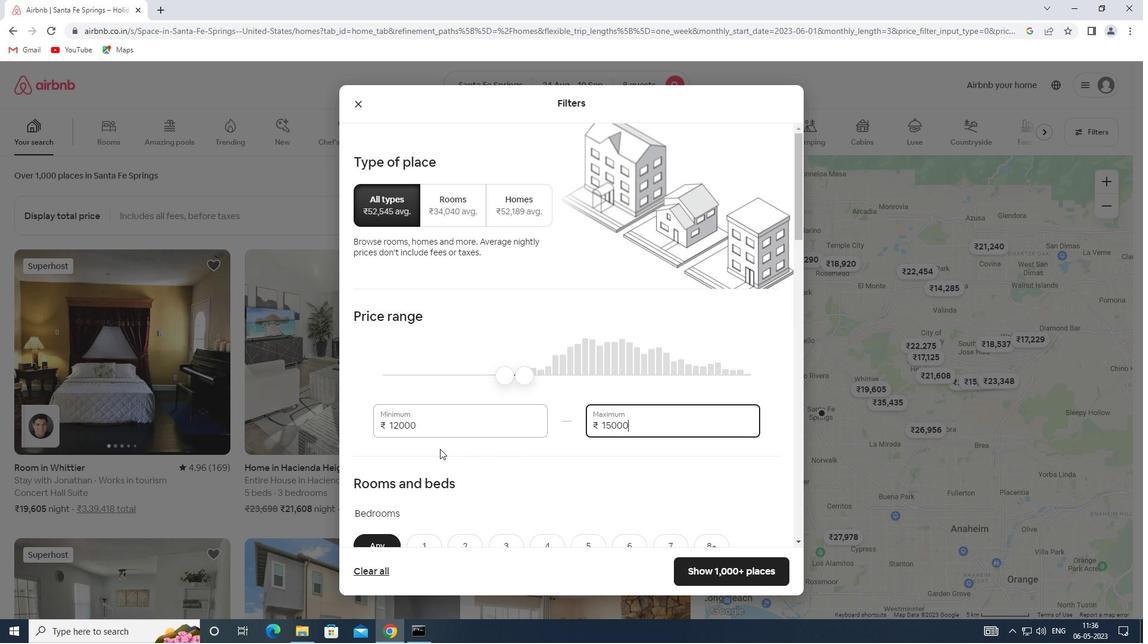 
Action: Mouse moved to (540, 372)
Screenshot: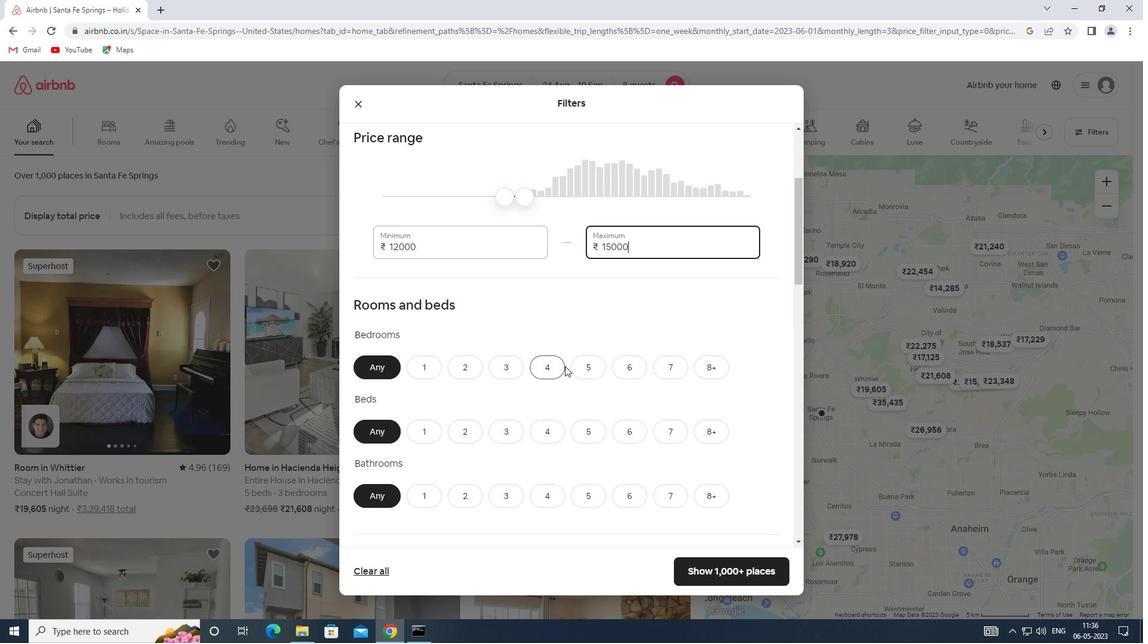 
Action: Mouse pressed left at (540, 372)
Screenshot: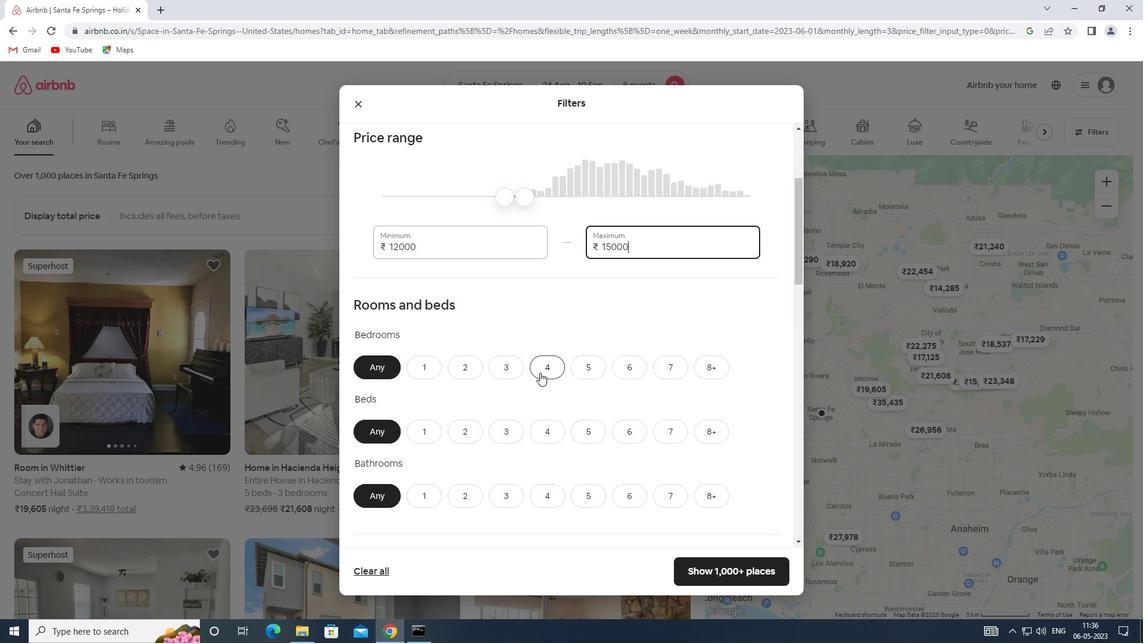 
Action: Mouse moved to (705, 428)
Screenshot: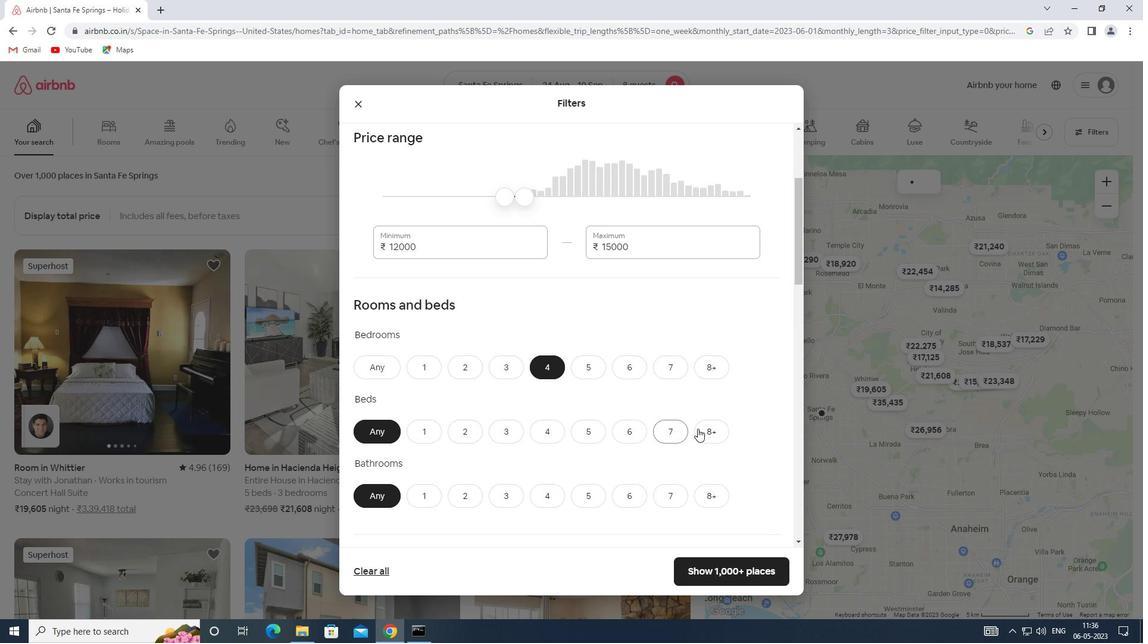 
Action: Mouse pressed left at (705, 428)
Screenshot: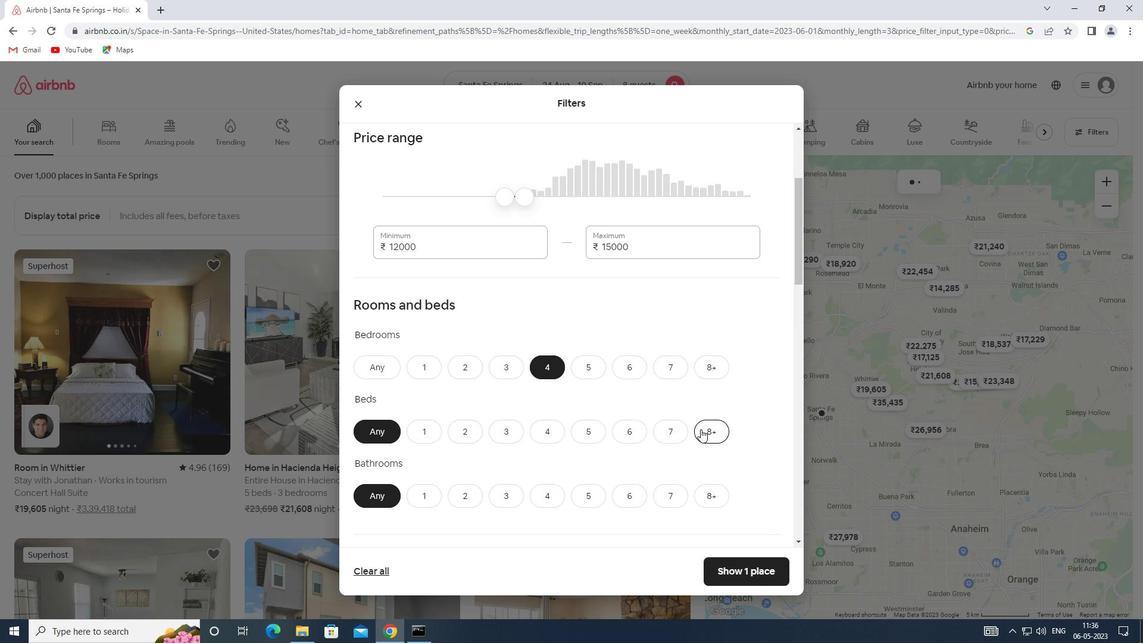 
Action: Mouse moved to (534, 497)
Screenshot: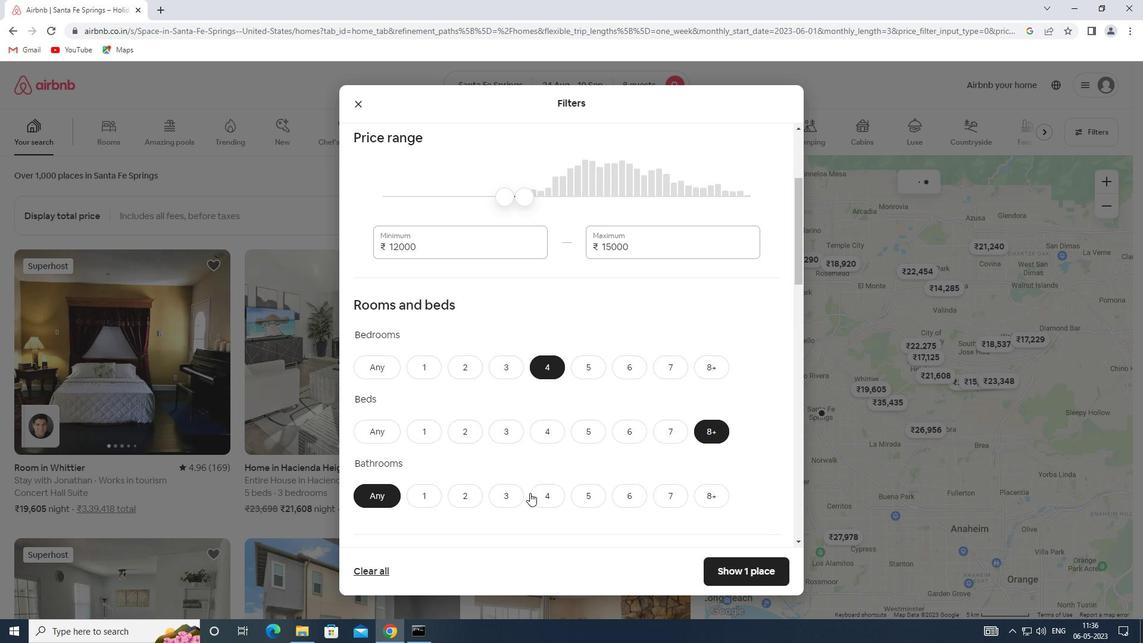 
Action: Mouse pressed left at (534, 497)
Screenshot: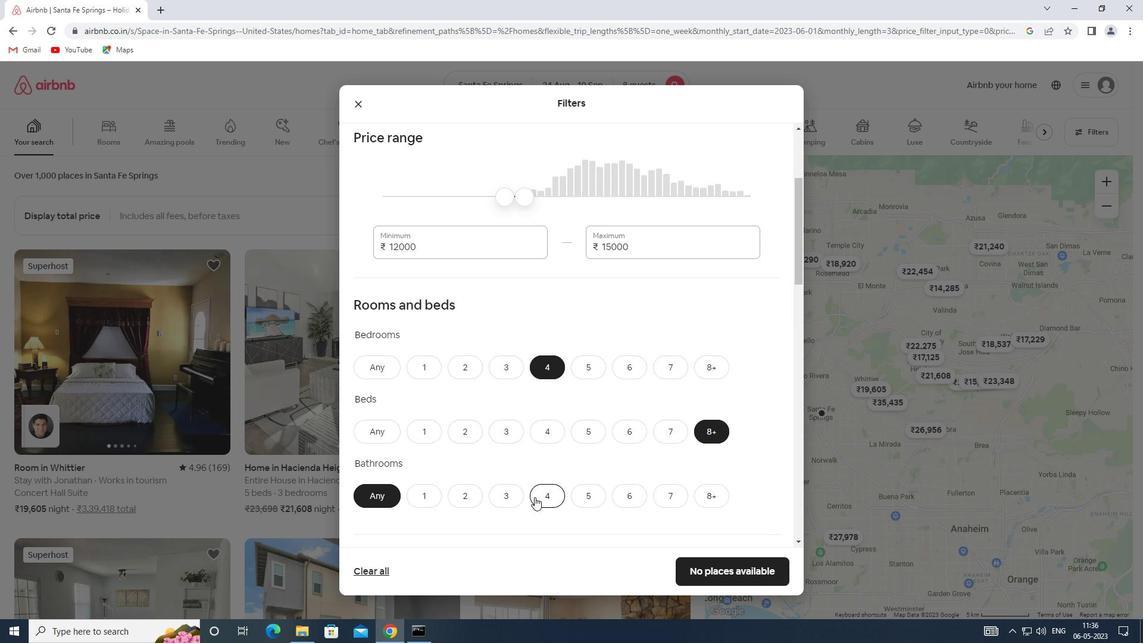 
Action: Mouse moved to (522, 445)
Screenshot: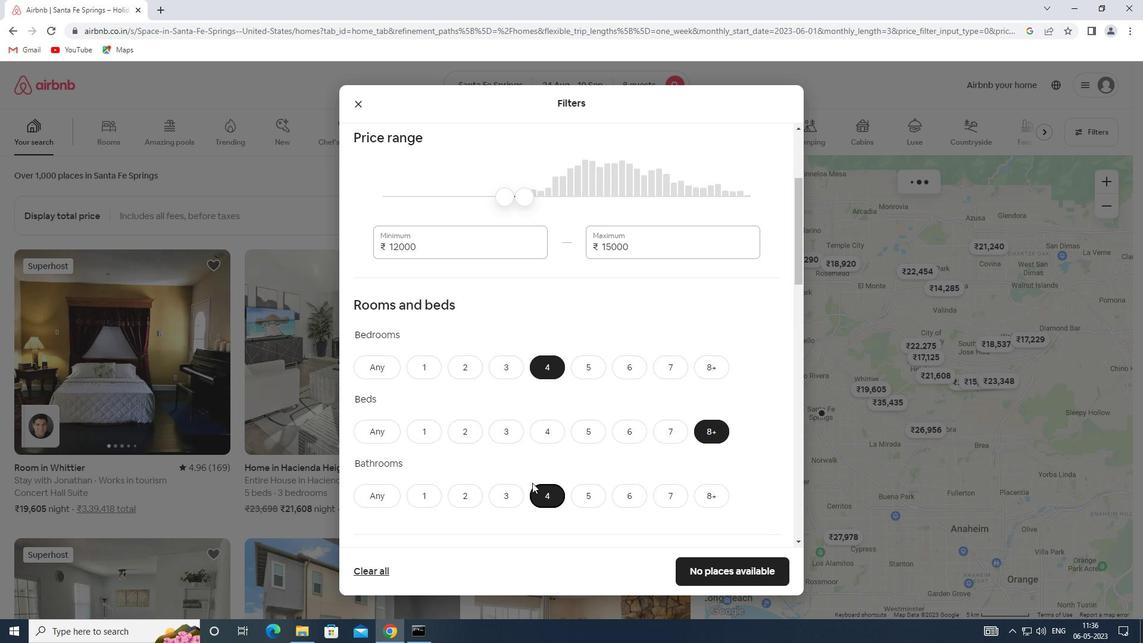 
Action: Mouse scrolled (522, 444) with delta (0, 0)
Screenshot: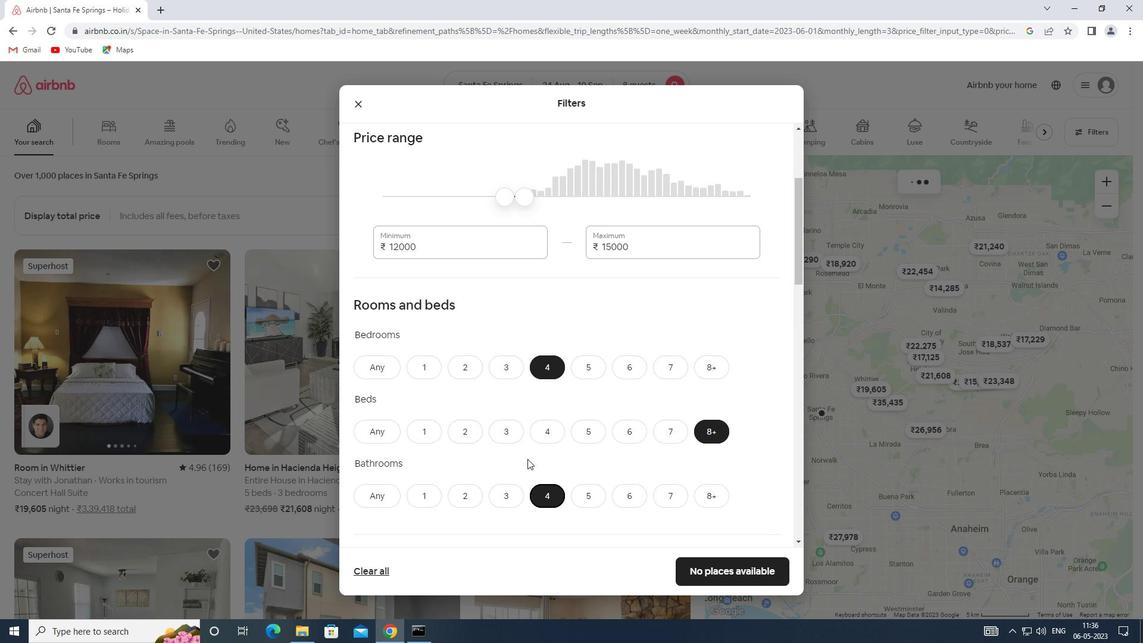 
Action: Mouse scrolled (522, 444) with delta (0, 0)
Screenshot: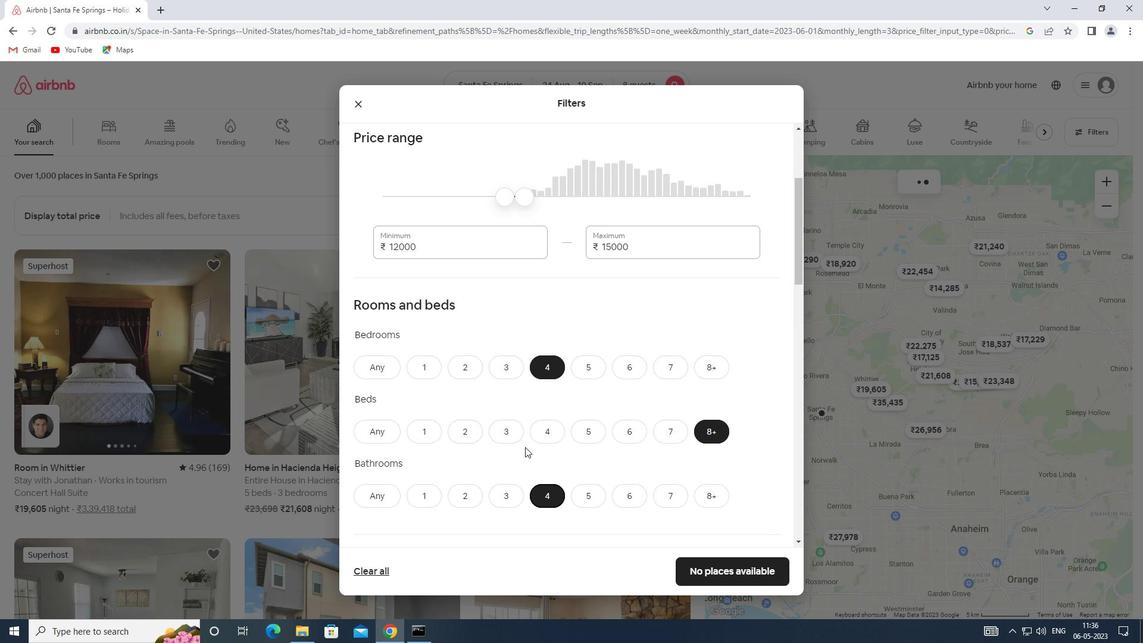 
Action: Mouse moved to (519, 445)
Screenshot: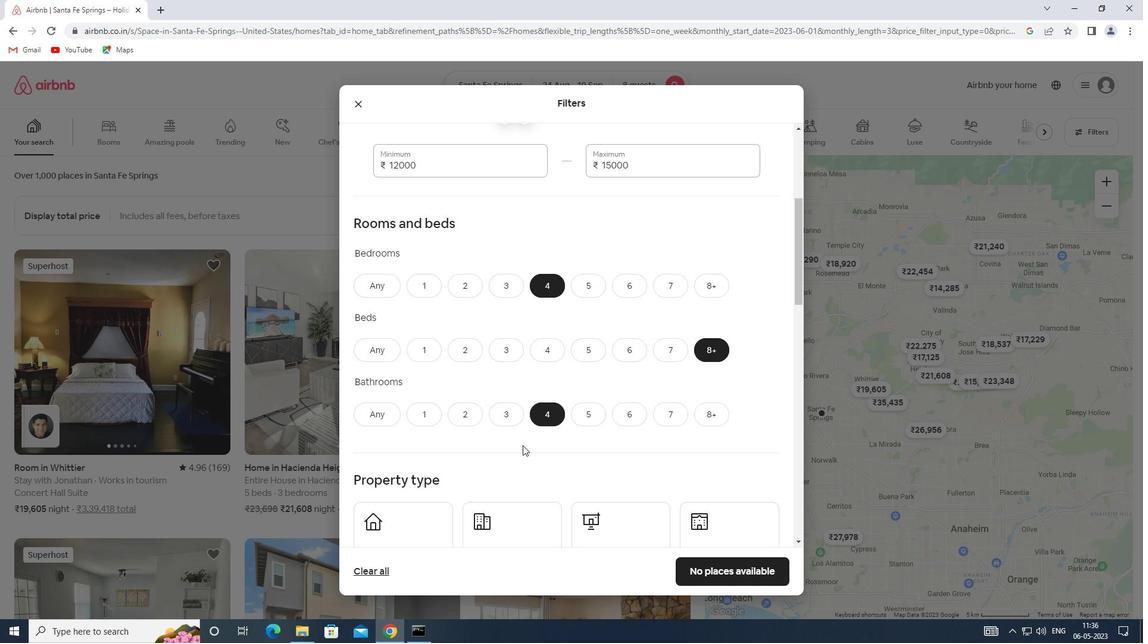 
Action: Mouse scrolled (519, 444) with delta (0, 0)
Screenshot: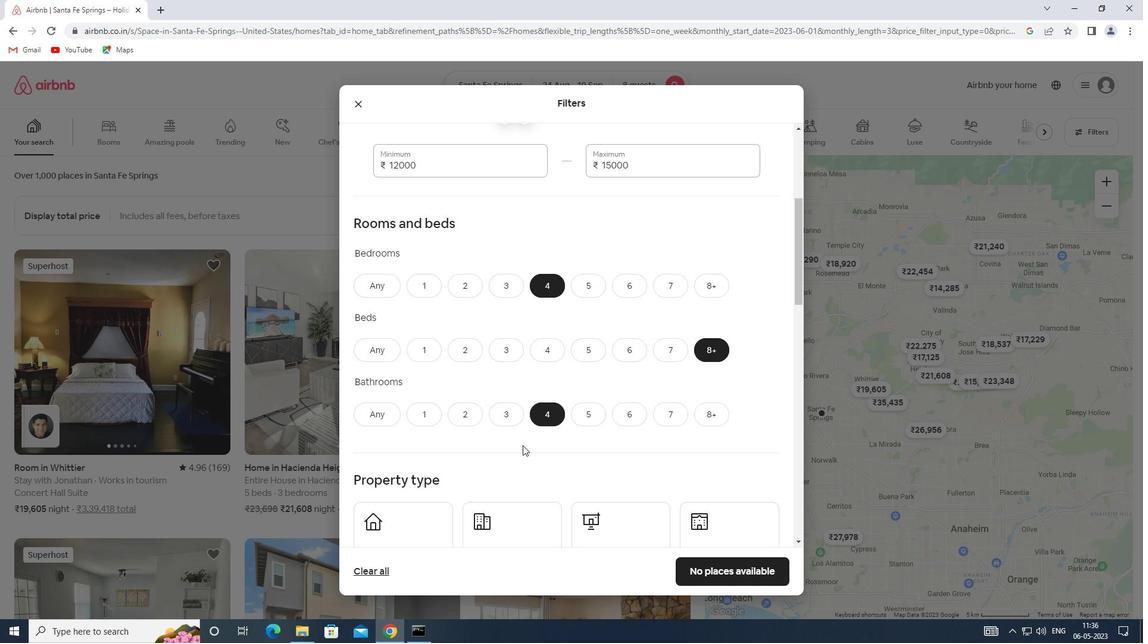 
Action: Mouse scrolled (519, 444) with delta (0, 0)
Screenshot: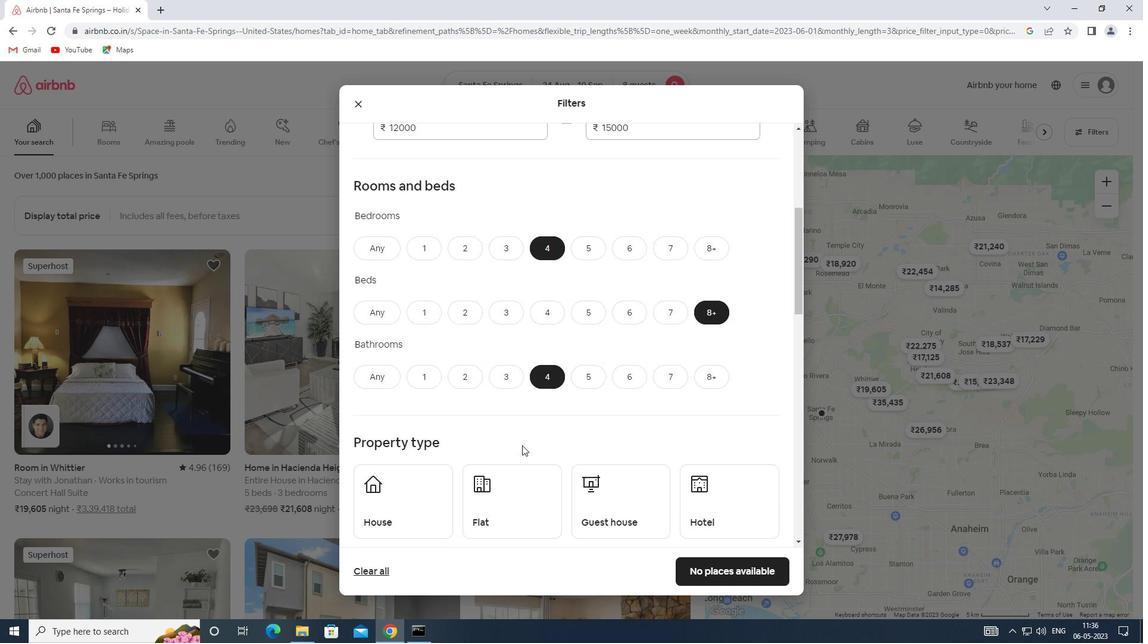 
Action: Mouse scrolled (519, 444) with delta (0, 0)
Screenshot: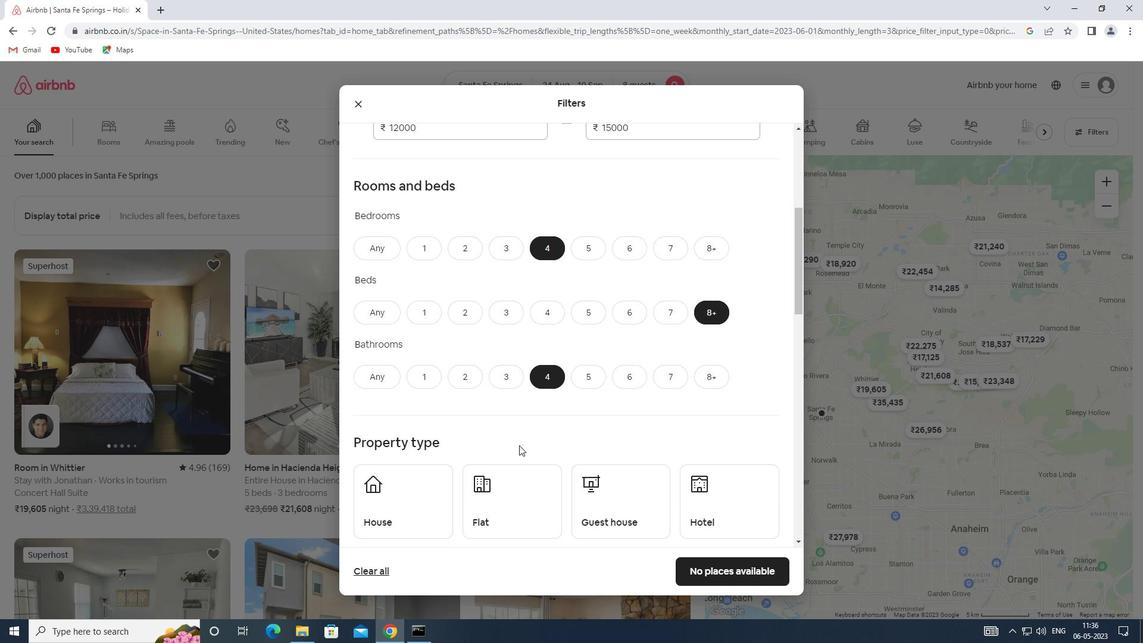 
Action: Mouse moved to (425, 324)
Screenshot: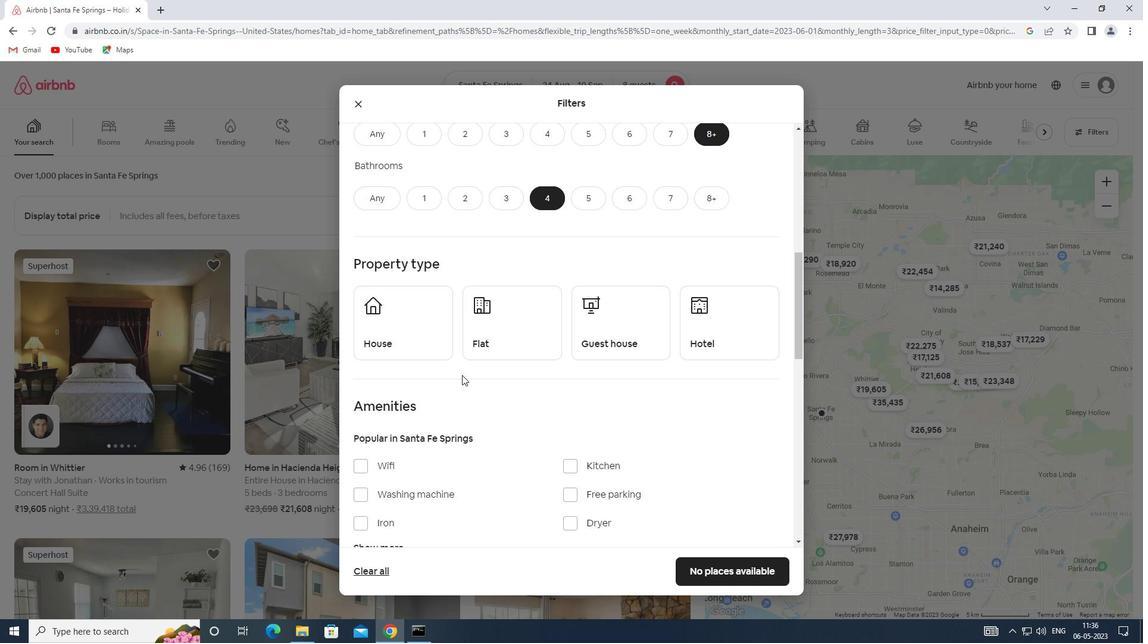 
Action: Mouse pressed left at (425, 324)
Screenshot: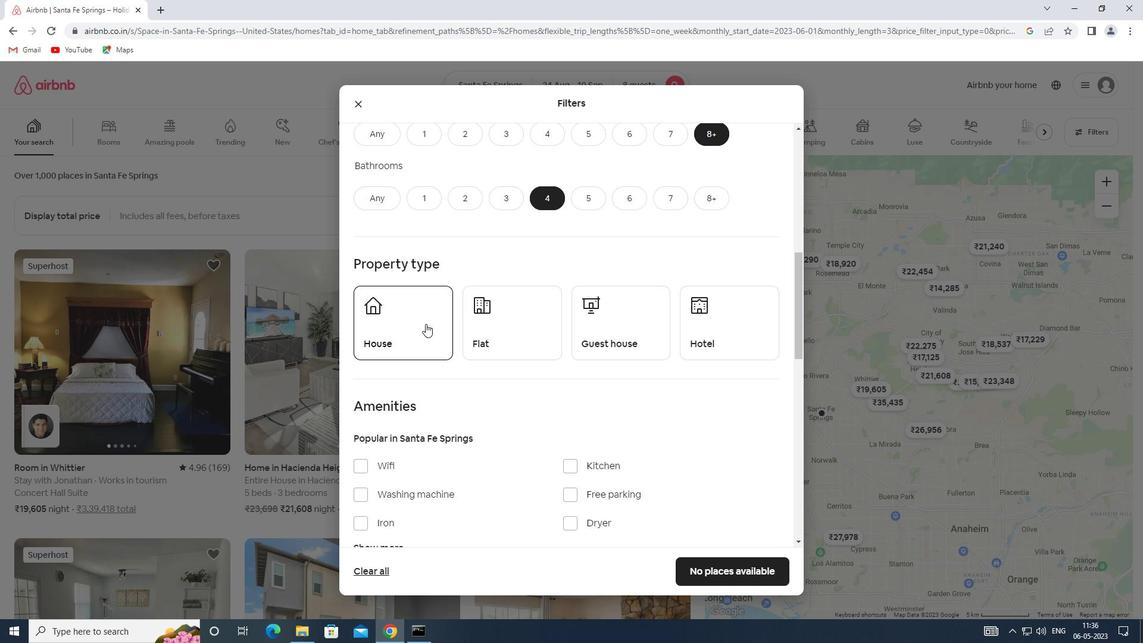 
Action: Mouse moved to (522, 340)
Screenshot: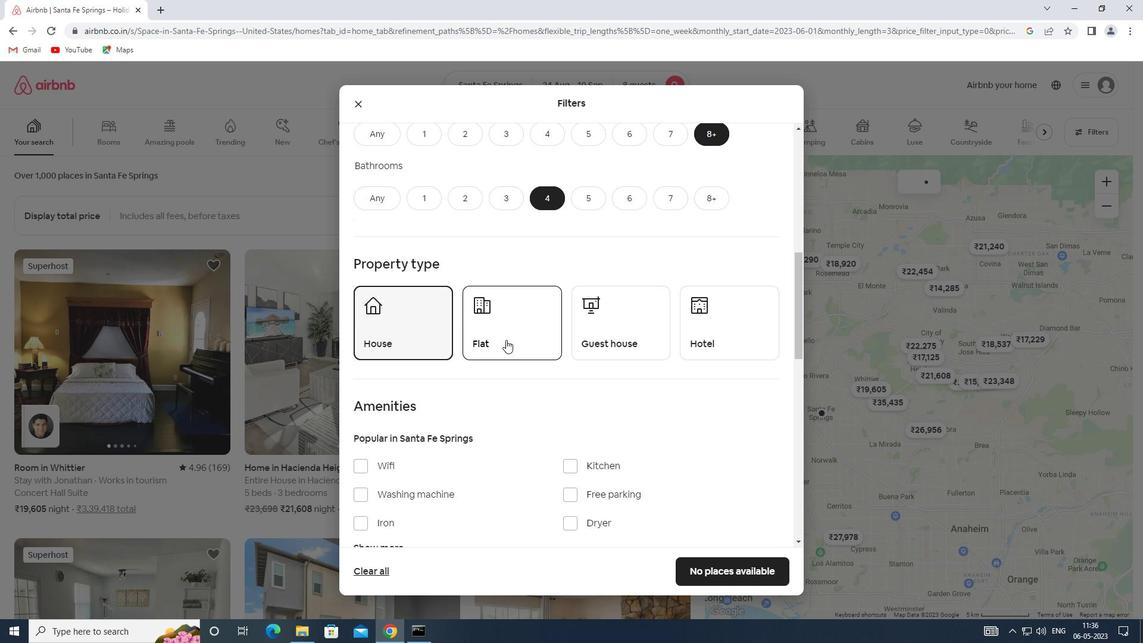 
Action: Mouse pressed left at (522, 340)
Screenshot: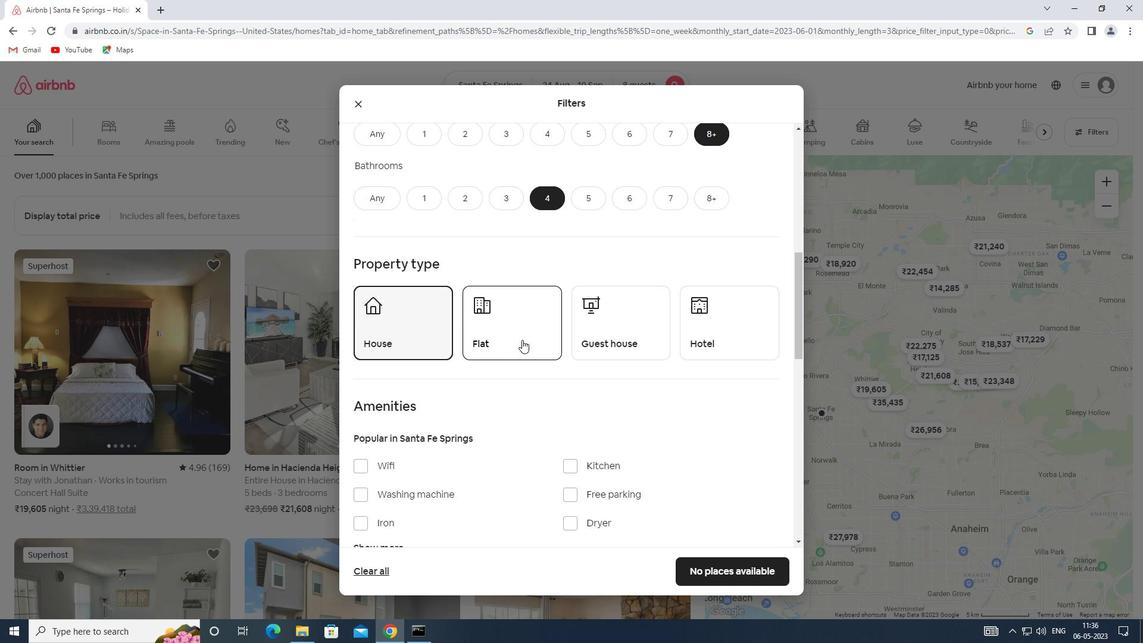 
Action: Mouse moved to (593, 340)
Screenshot: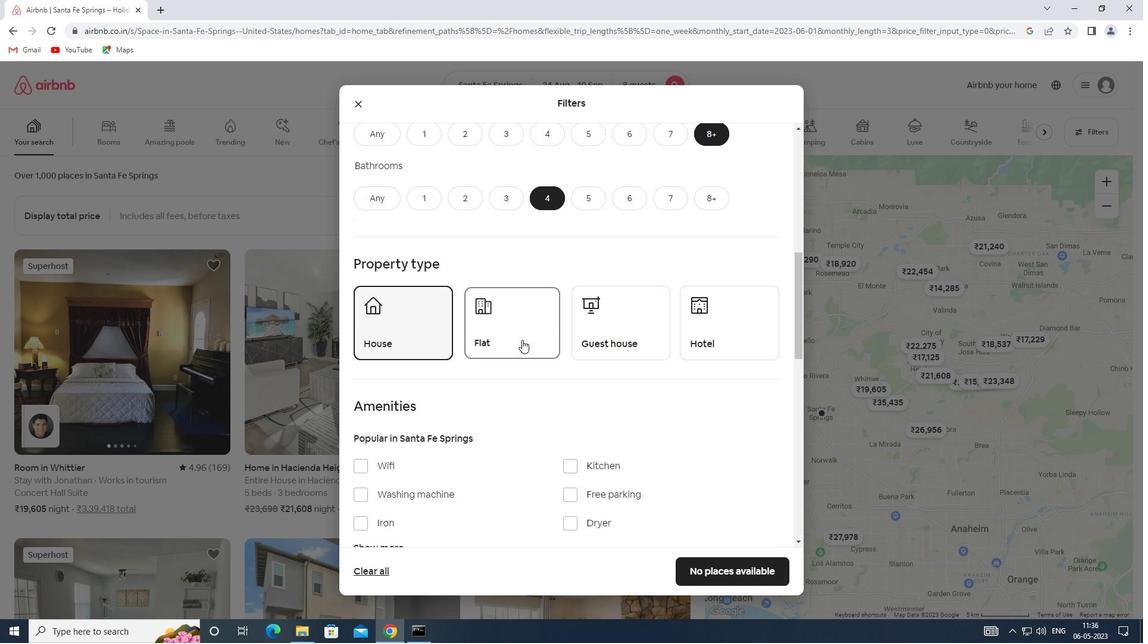 
Action: Mouse pressed left at (593, 340)
Screenshot: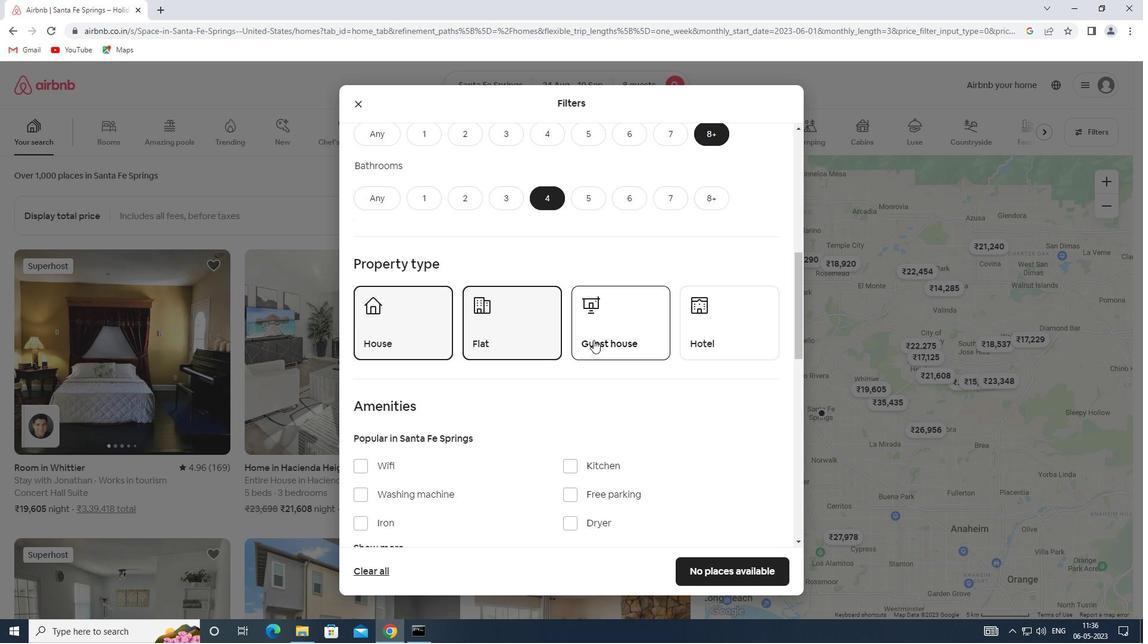 
Action: Mouse moved to (499, 336)
Screenshot: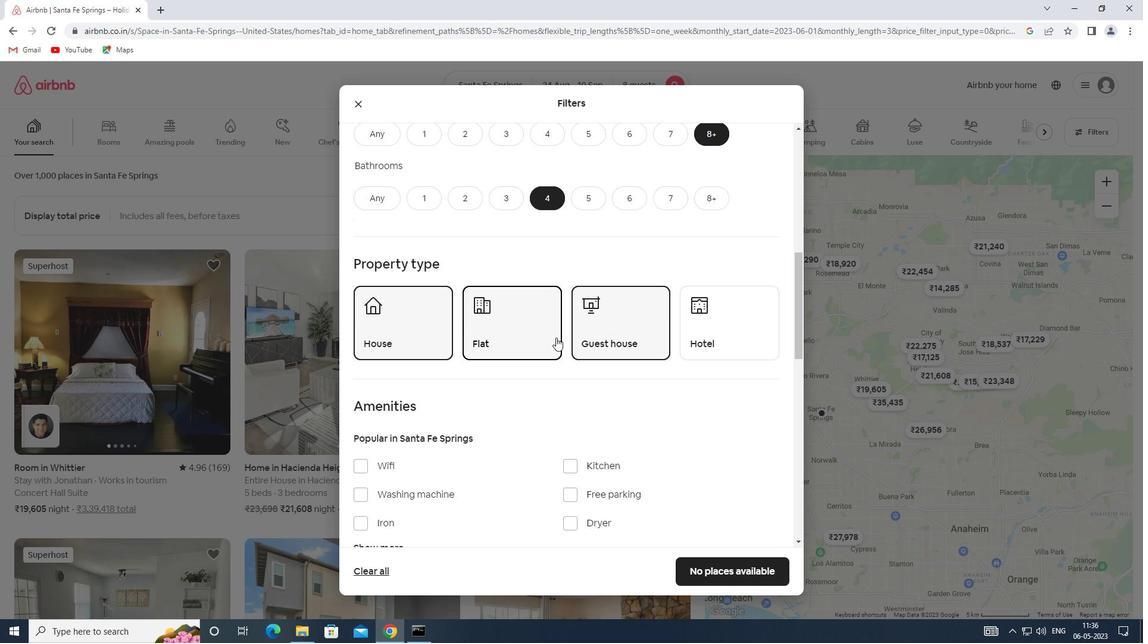 
Action: Mouse scrolled (499, 335) with delta (0, 0)
Screenshot: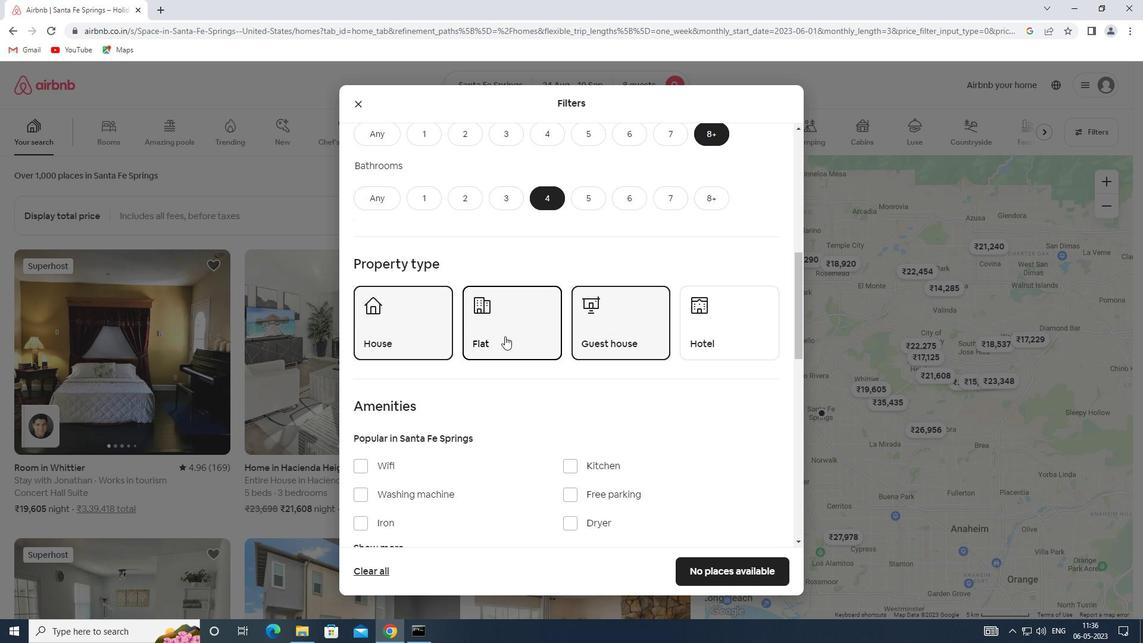 
Action: Mouse scrolled (499, 335) with delta (0, 0)
Screenshot: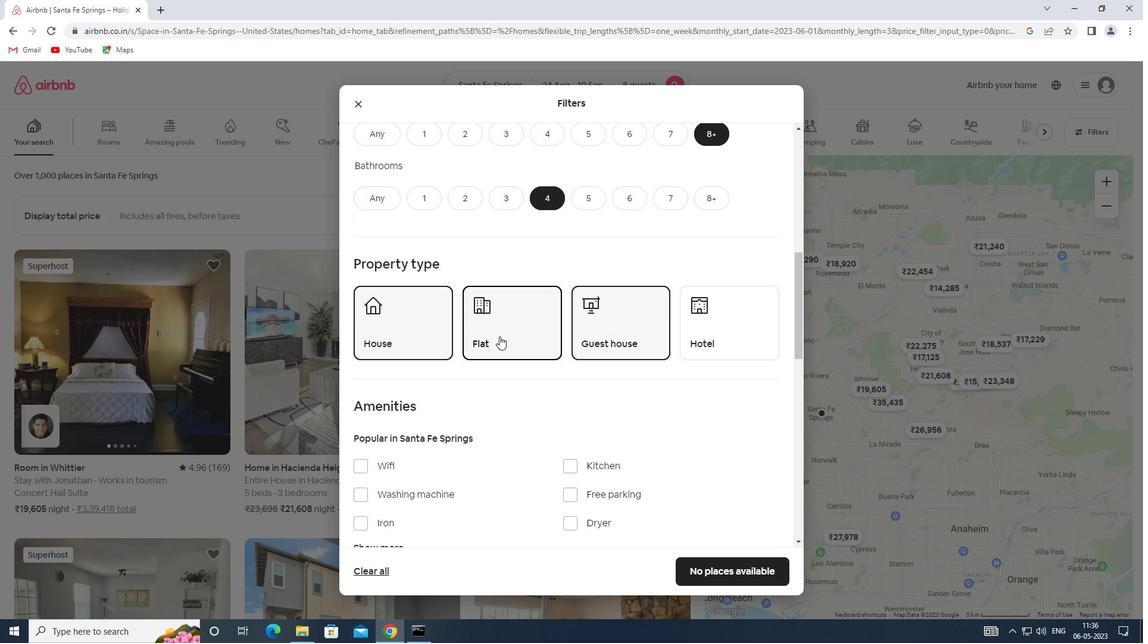 
Action: Mouse moved to (363, 349)
Screenshot: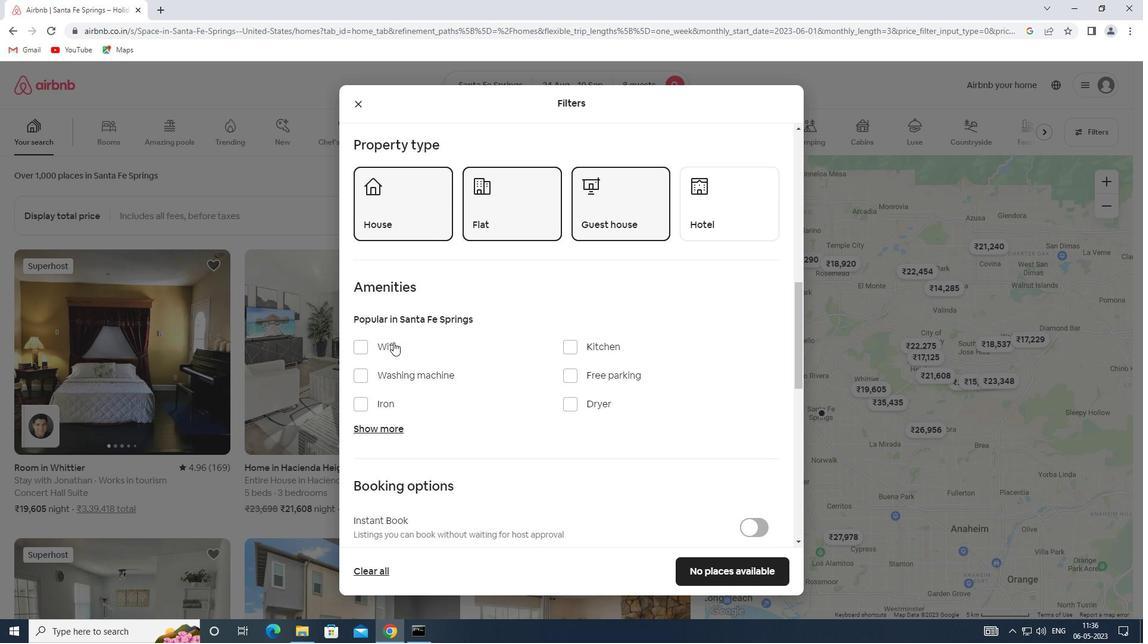 
Action: Mouse pressed left at (363, 349)
Screenshot: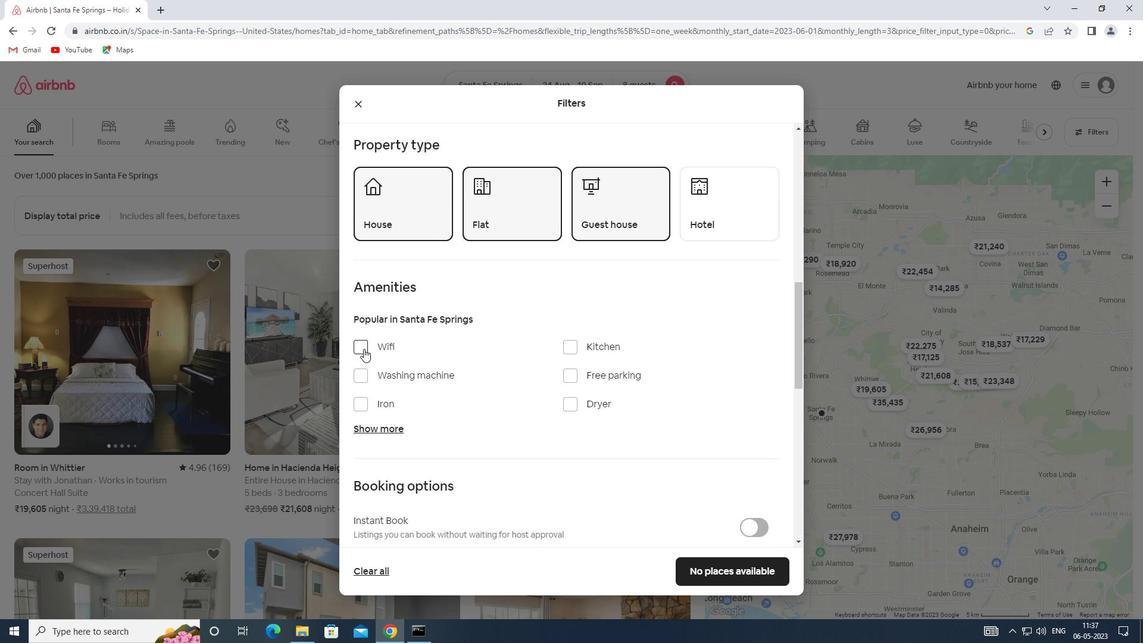 
Action: Mouse moved to (401, 353)
Screenshot: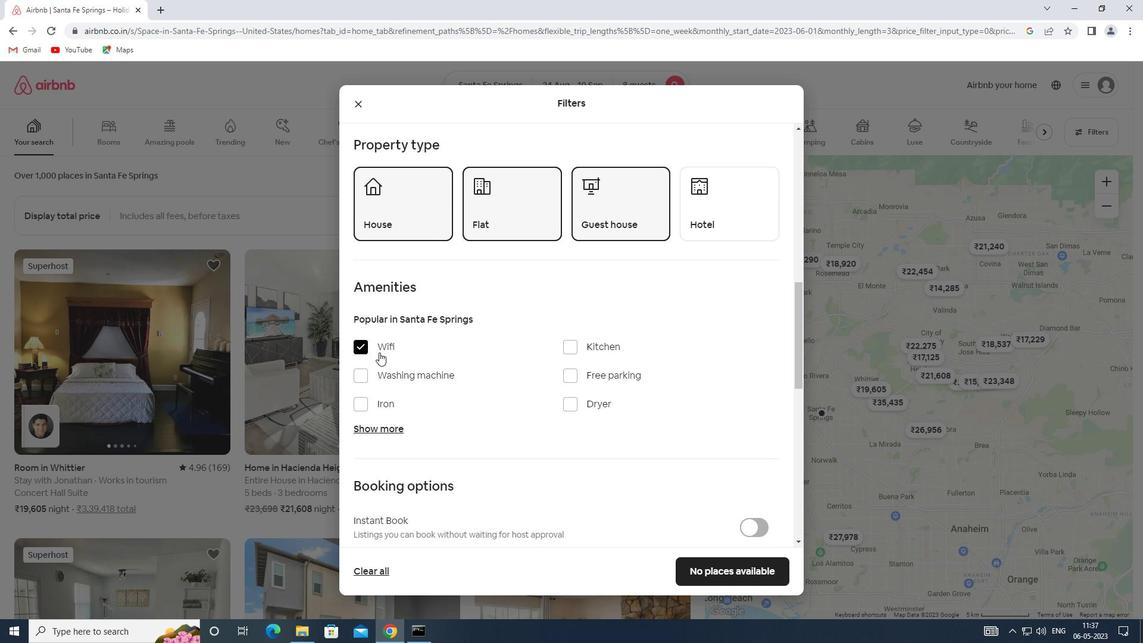 
Action: Mouse scrolled (401, 353) with delta (0, 0)
Screenshot: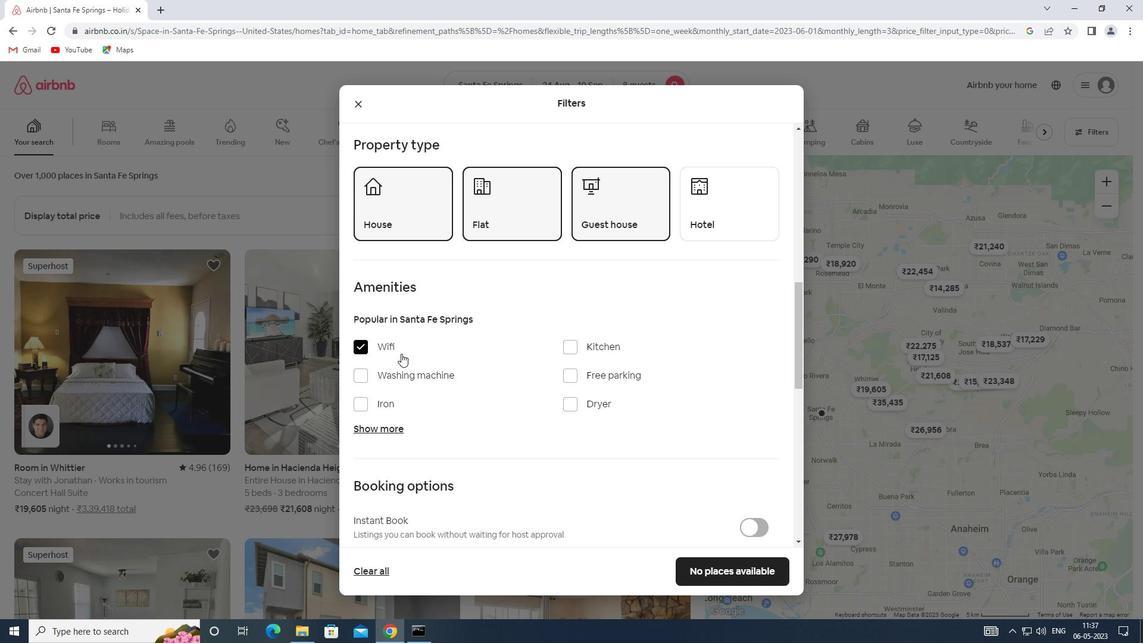 
Action: Mouse scrolled (401, 353) with delta (0, 0)
Screenshot: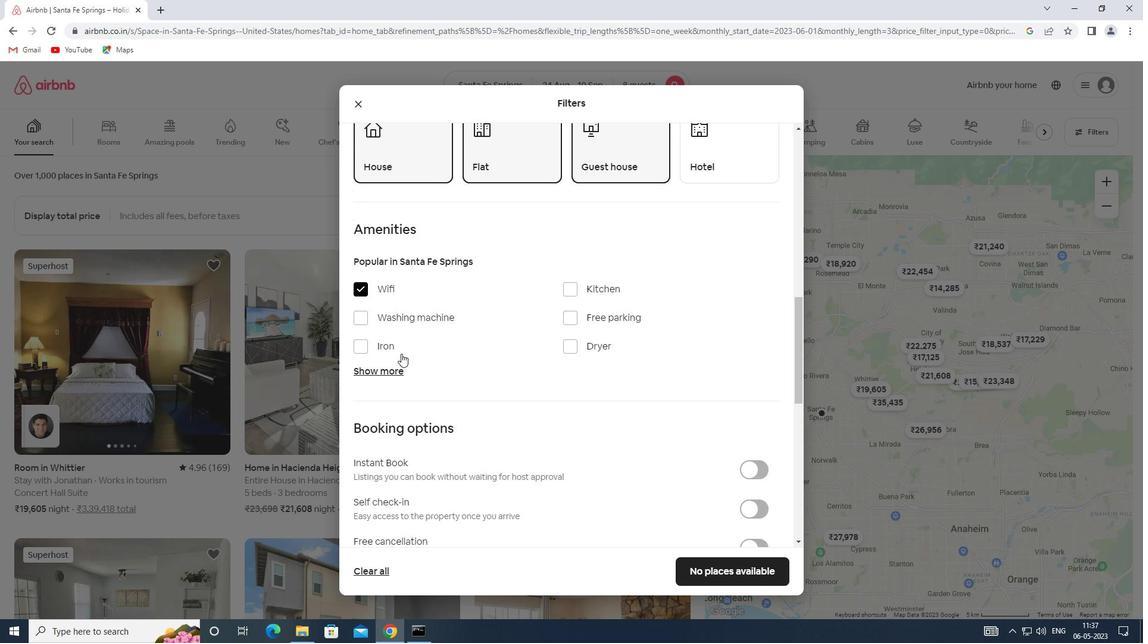 
Action: Mouse moved to (383, 315)
Screenshot: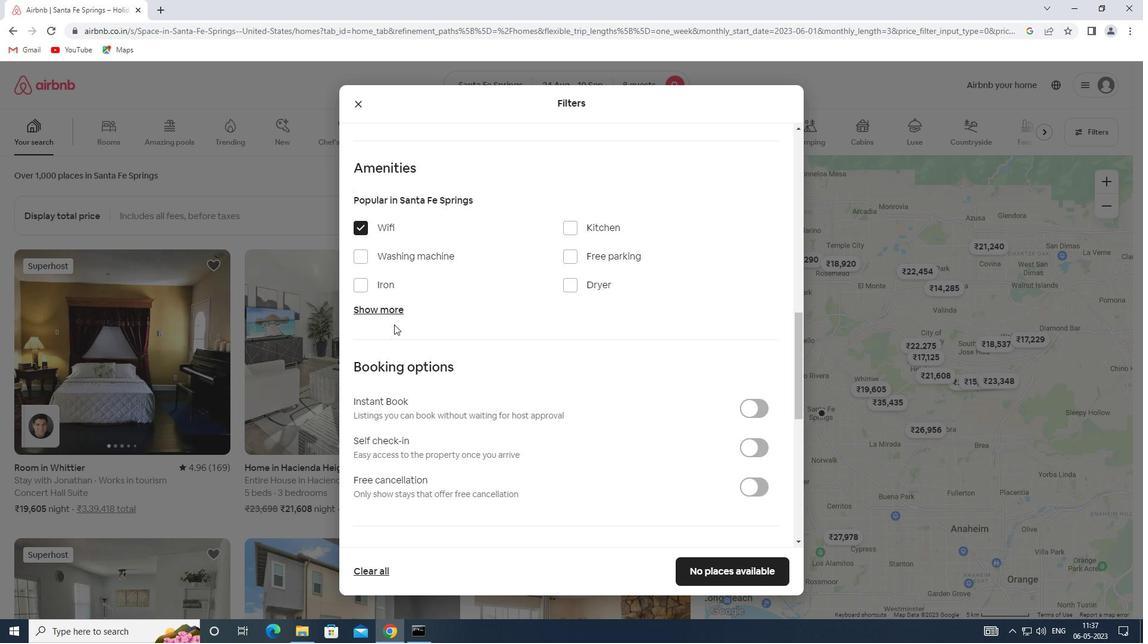 
Action: Mouse pressed left at (383, 315)
Screenshot: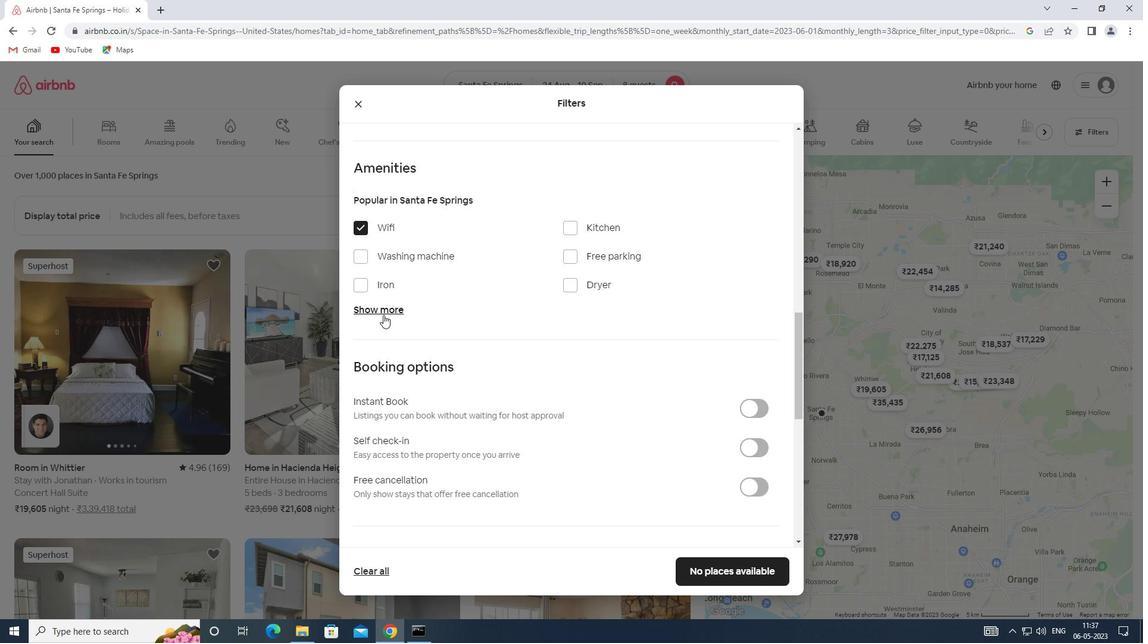 
Action: Mouse moved to (567, 382)
Screenshot: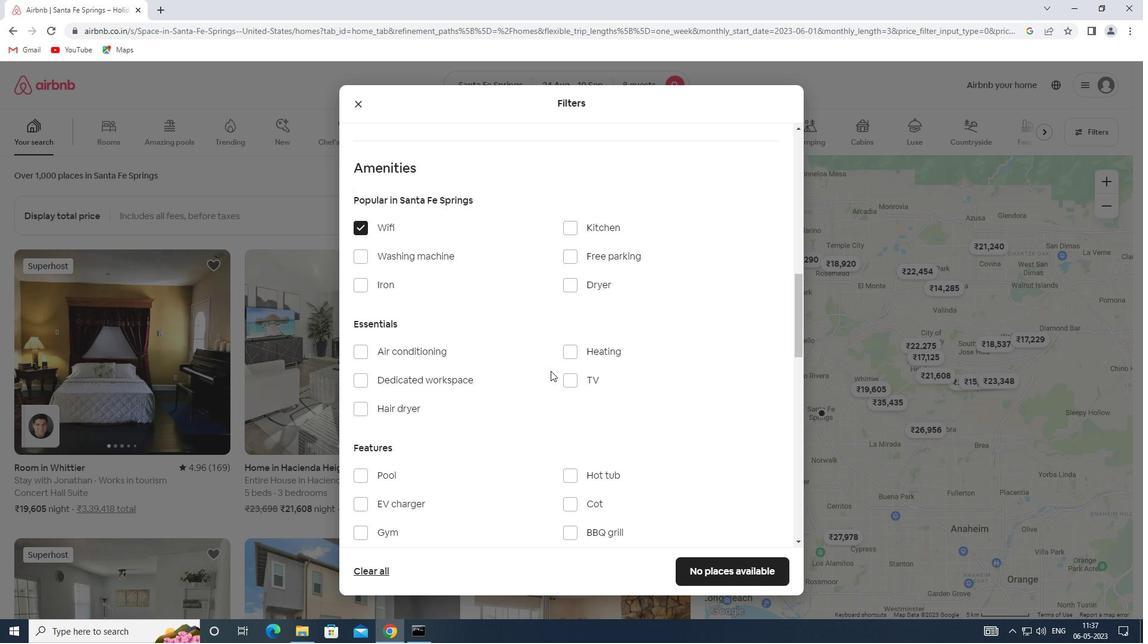 
Action: Mouse pressed left at (567, 382)
Screenshot: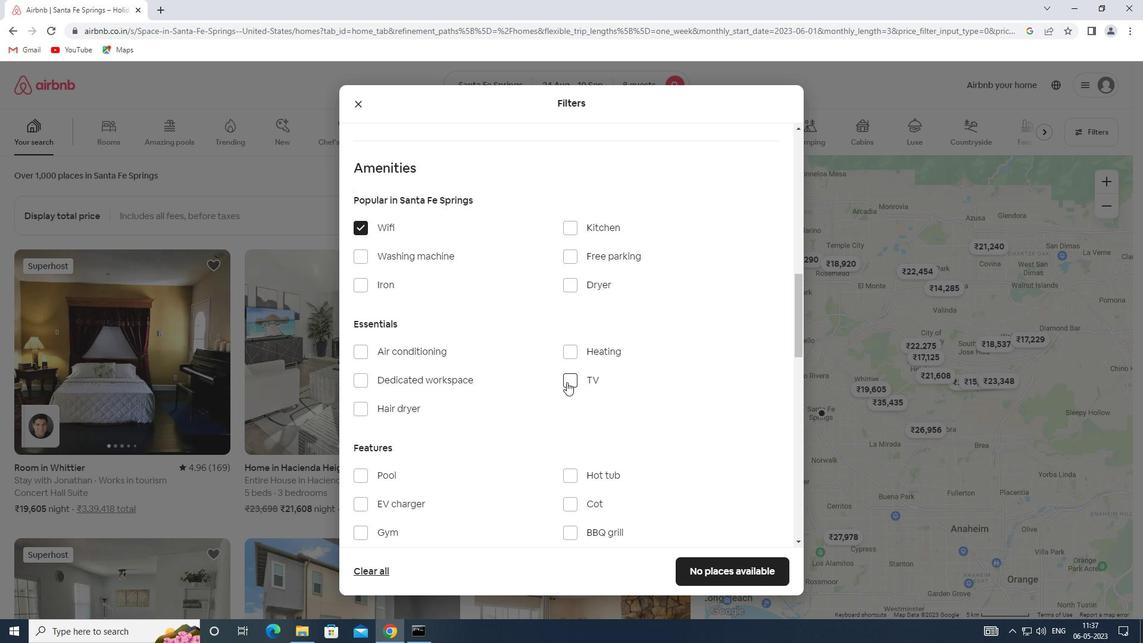 
Action: Mouse moved to (576, 255)
Screenshot: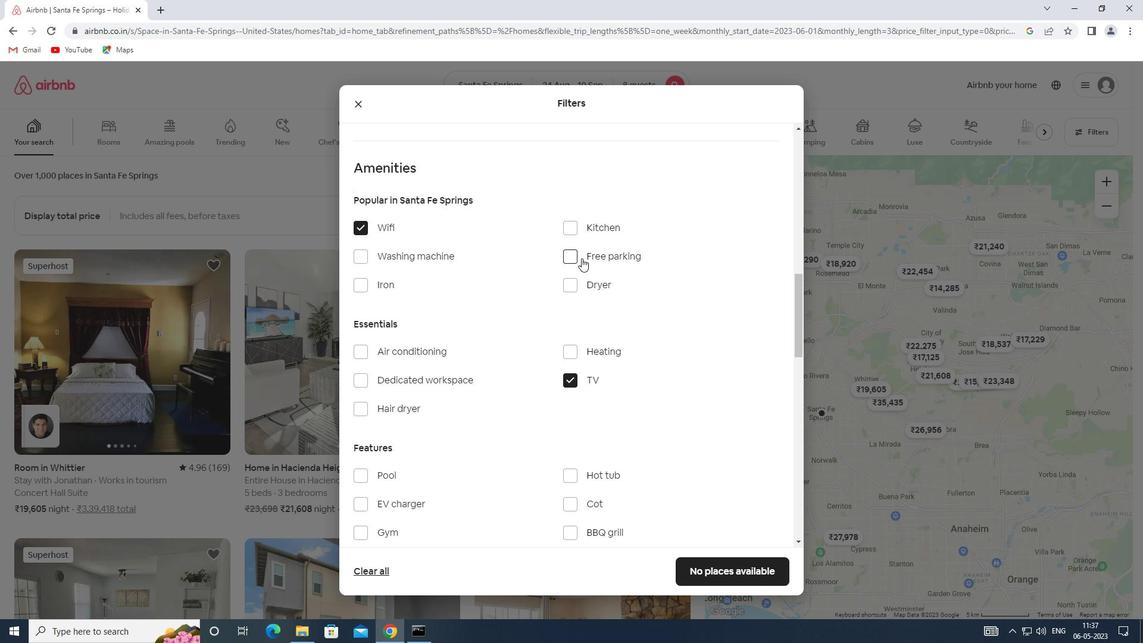 
Action: Mouse pressed left at (576, 255)
Screenshot: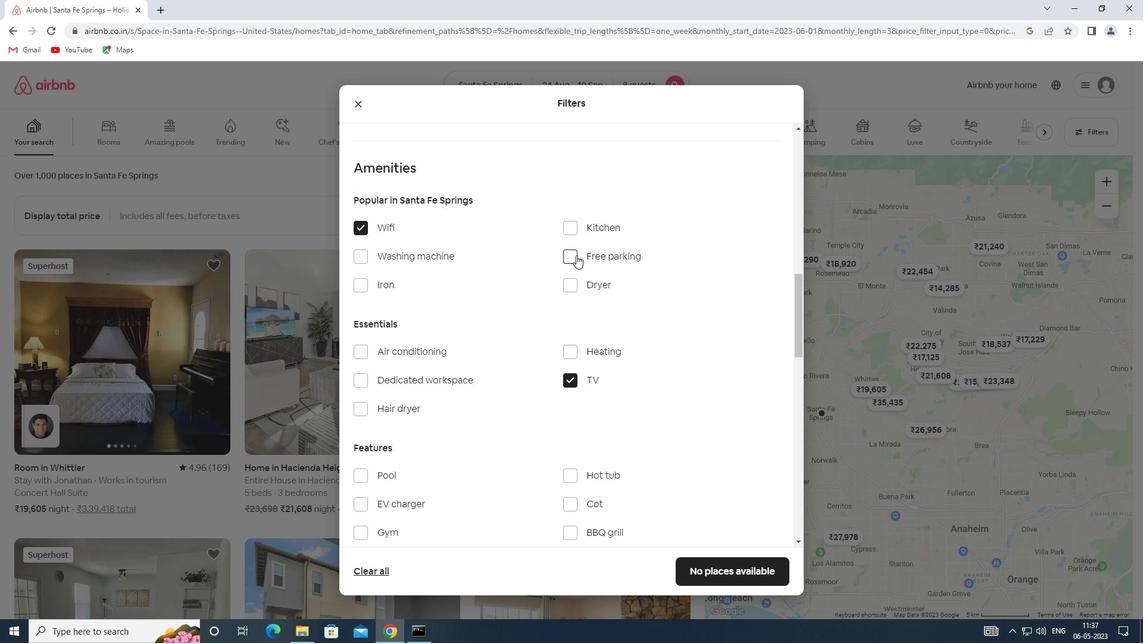 
Action: Mouse moved to (501, 304)
Screenshot: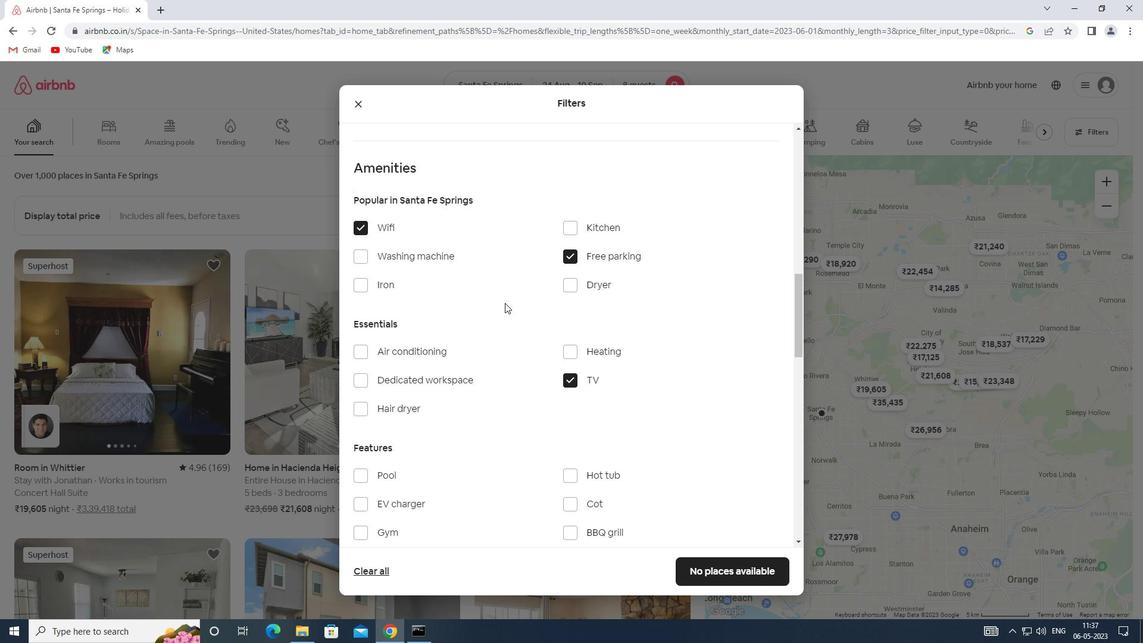 
Action: Mouse scrolled (501, 304) with delta (0, 0)
Screenshot: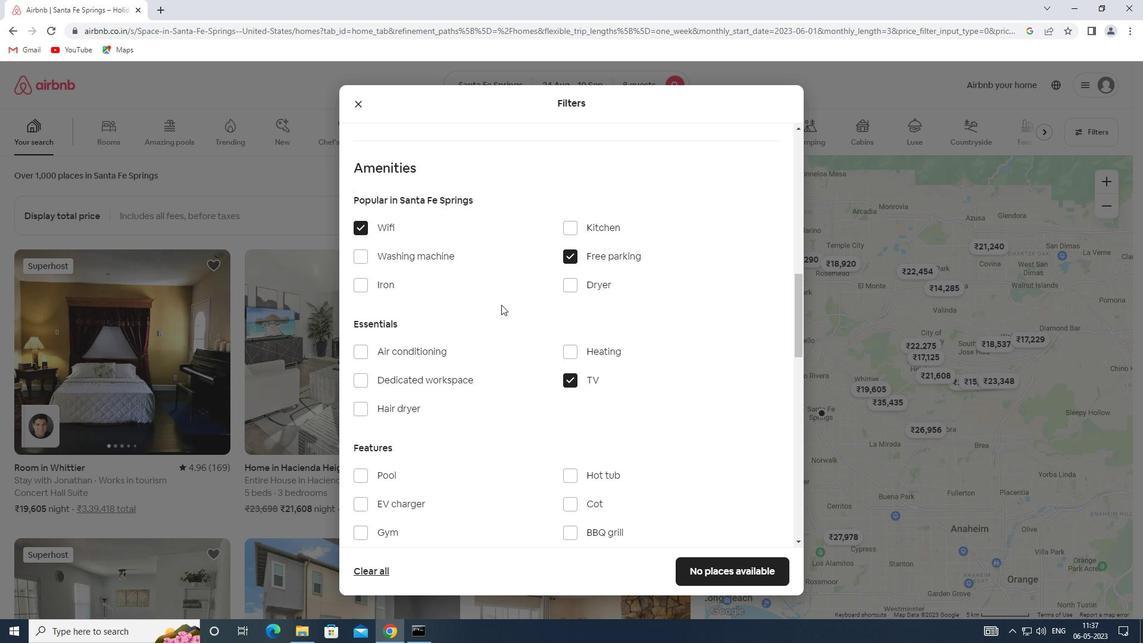 
Action: Mouse scrolled (501, 304) with delta (0, 0)
Screenshot: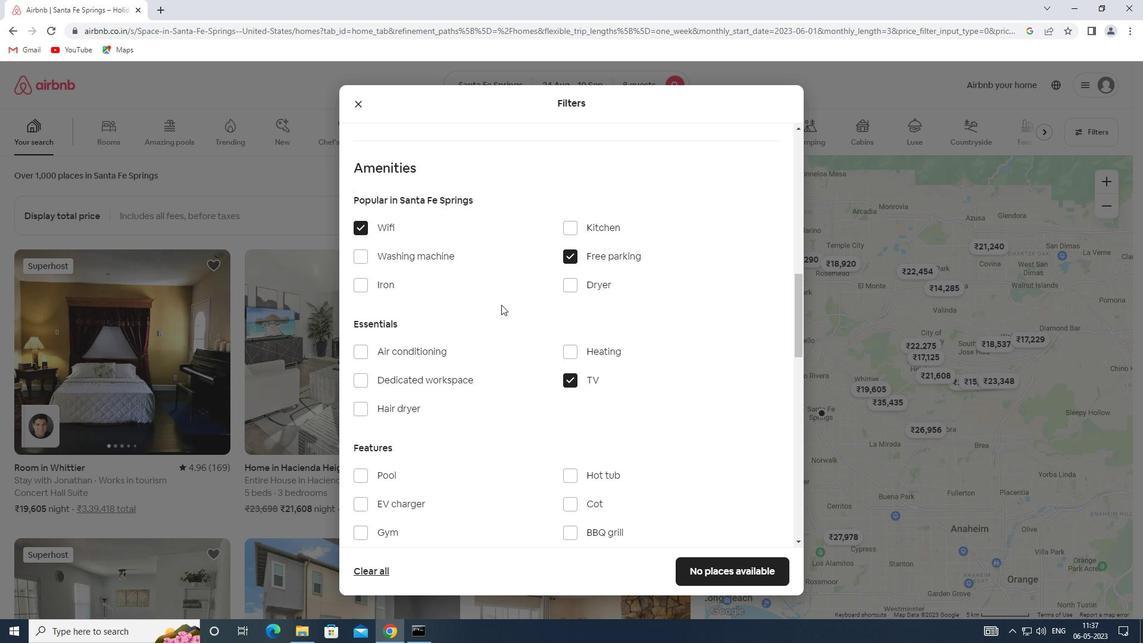 
Action: Mouse moved to (387, 413)
Screenshot: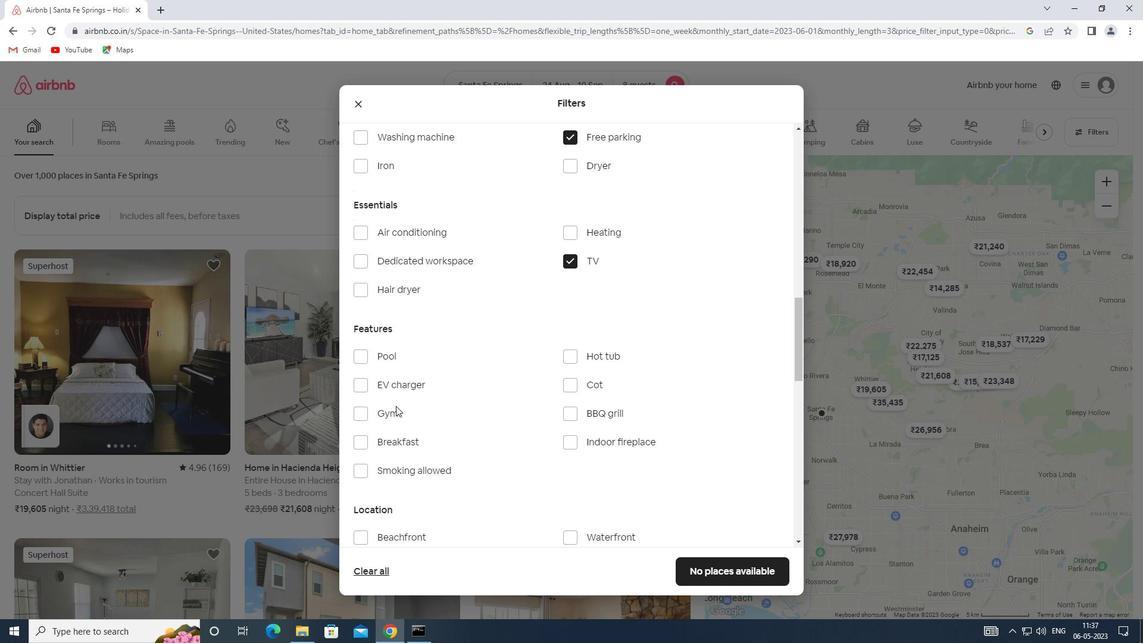 
Action: Mouse pressed left at (387, 413)
Screenshot: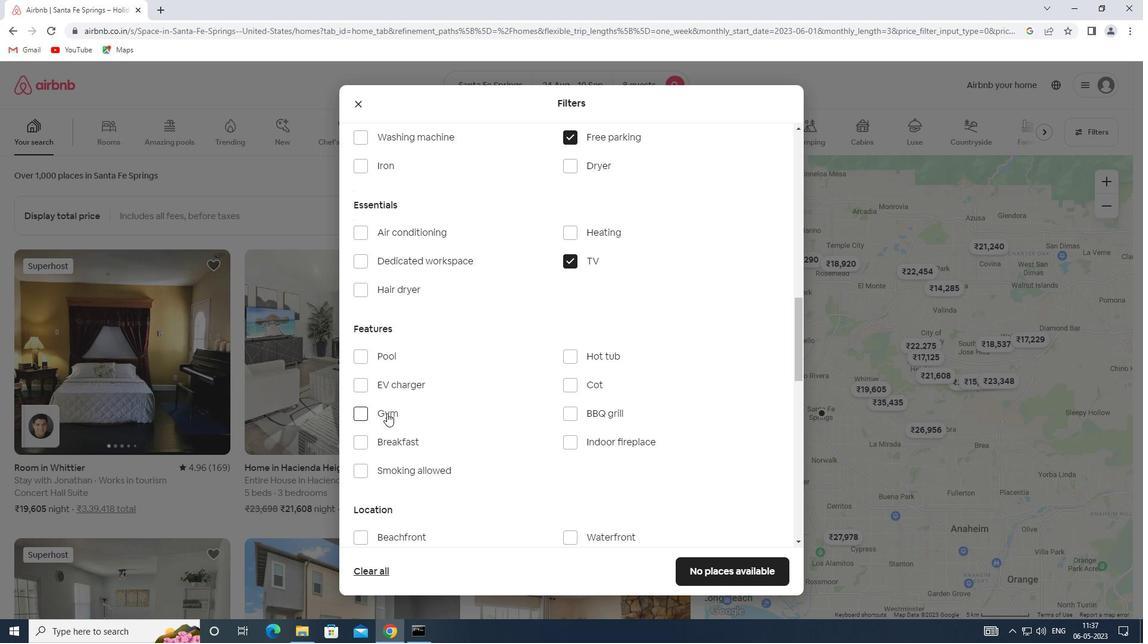 
Action: Mouse scrolled (387, 412) with delta (0, 0)
Screenshot: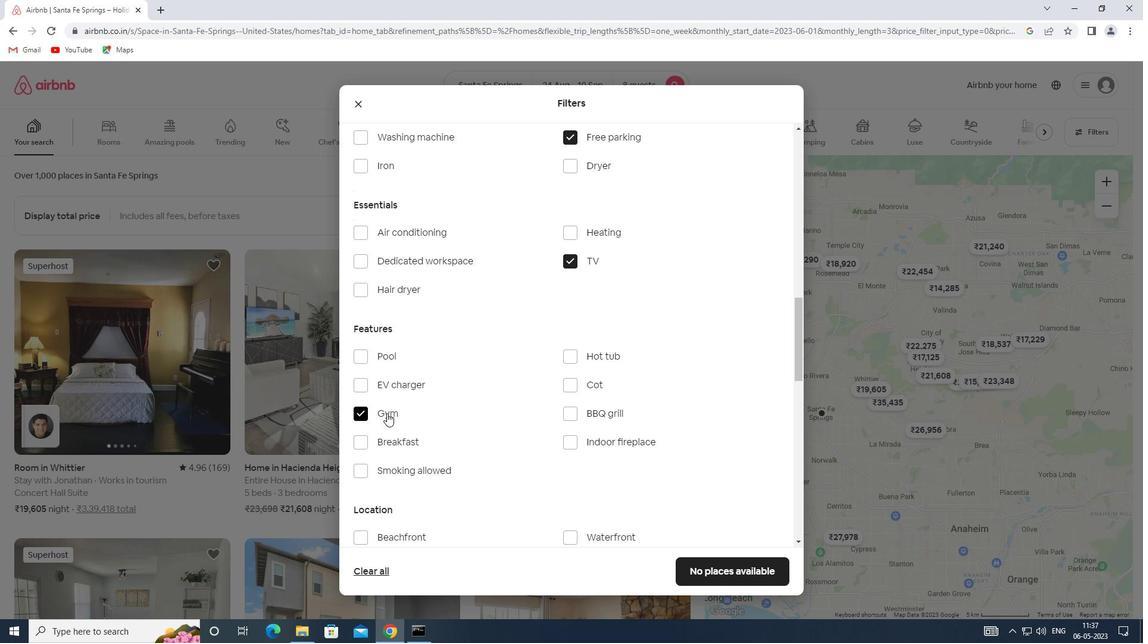 
Action: Mouse moved to (400, 376)
Screenshot: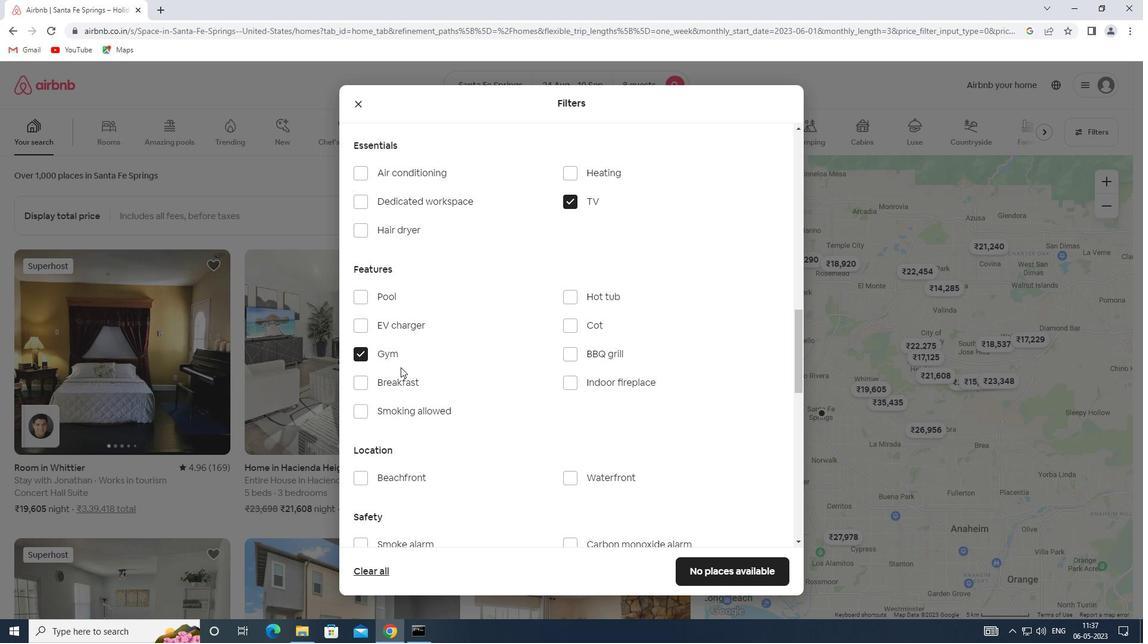
Action: Mouse pressed left at (400, 376)
Screenshot: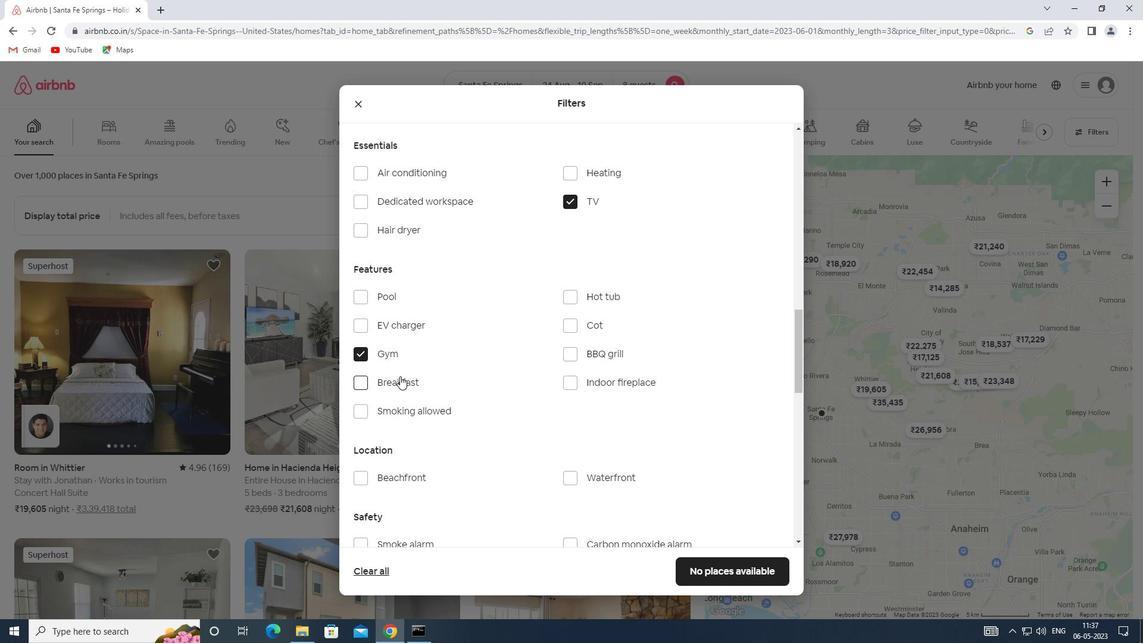 
Action: Mouse moved to (455, 382)
Screenshot: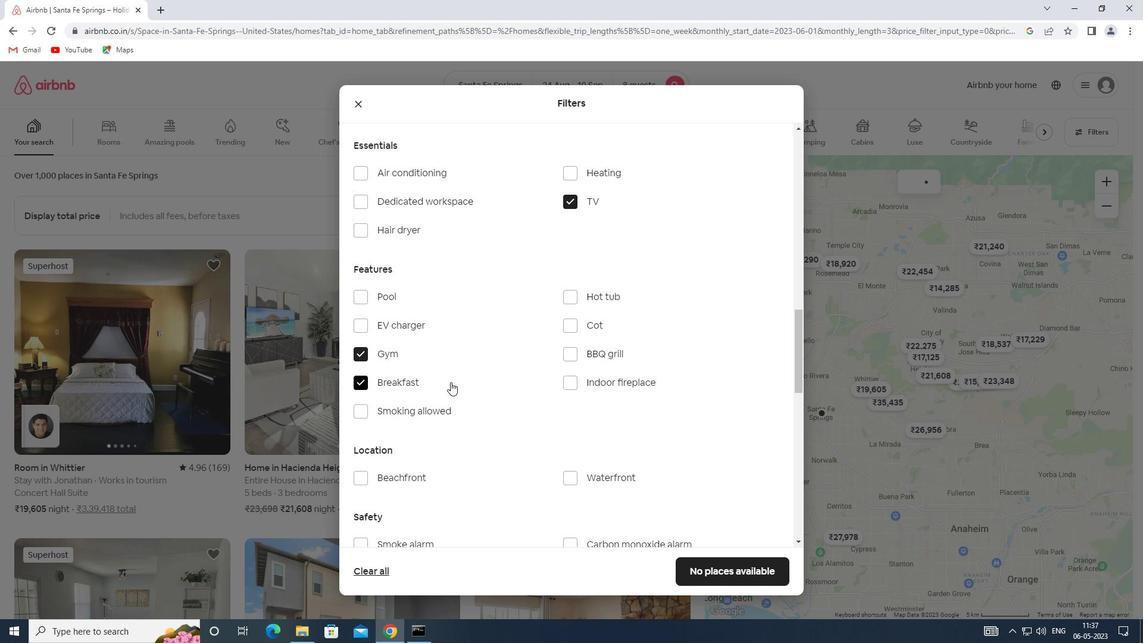 
Action: Mouse scrolled (455, 381) with delta (0, 0)
Screenshot: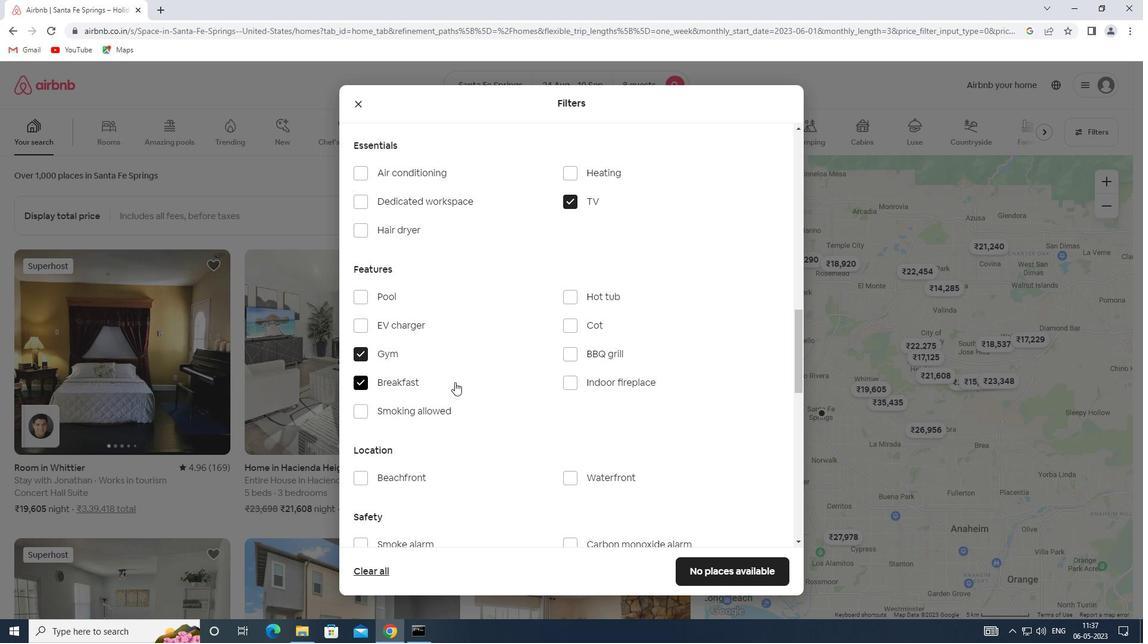 
Action: Mouse scrolled (455, 381) with delta (0, 0)
Screenshot: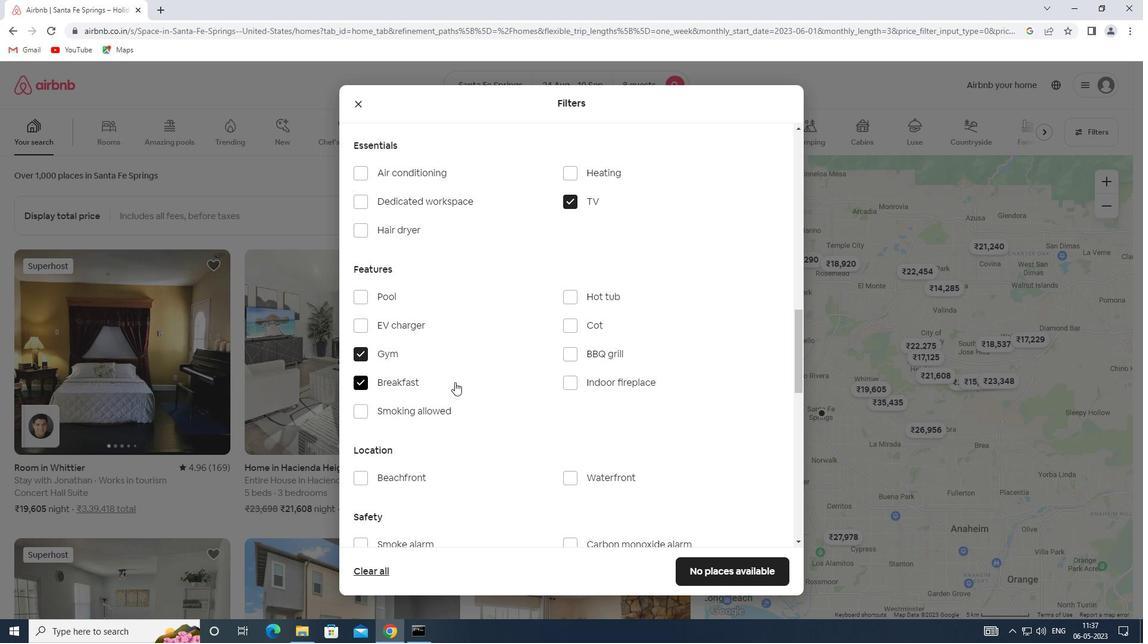 
Action: Mouse scrolled (455, 381) with delta (0, 0)
Screenshot: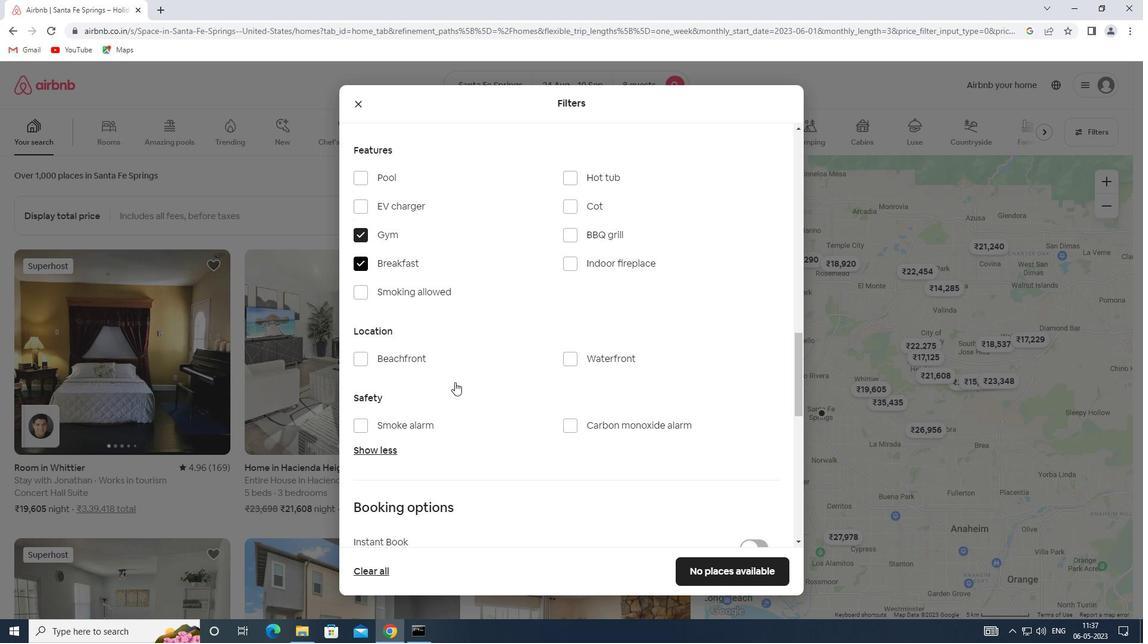 
Action: Mouse scrolled (455, 381) with delta (0, 0)
Screenshot: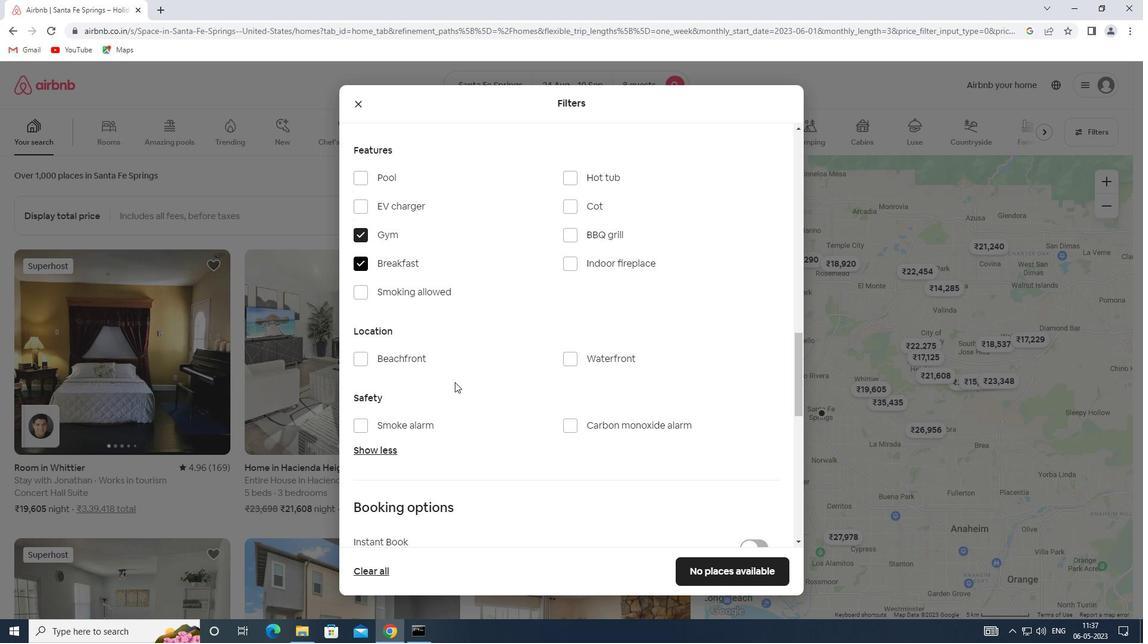 
Action: Mouse scrolled (455, 381) with delta (0, 0)
Screenshot: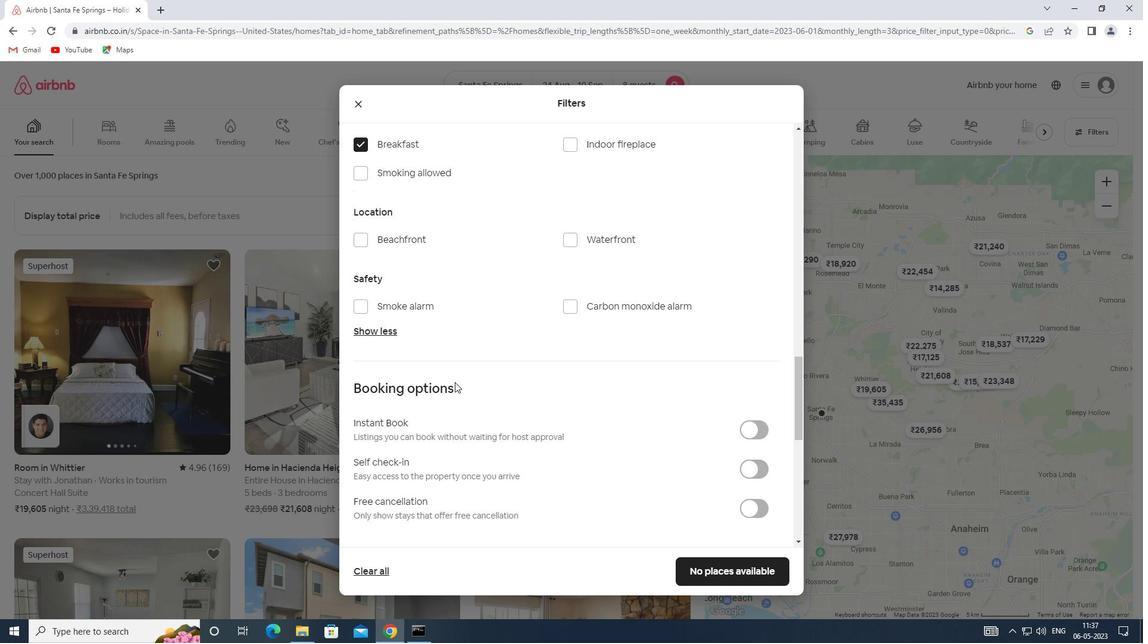 
Action: Mouse scrolled (455, 381) with delta (0, 0)
Screenshot: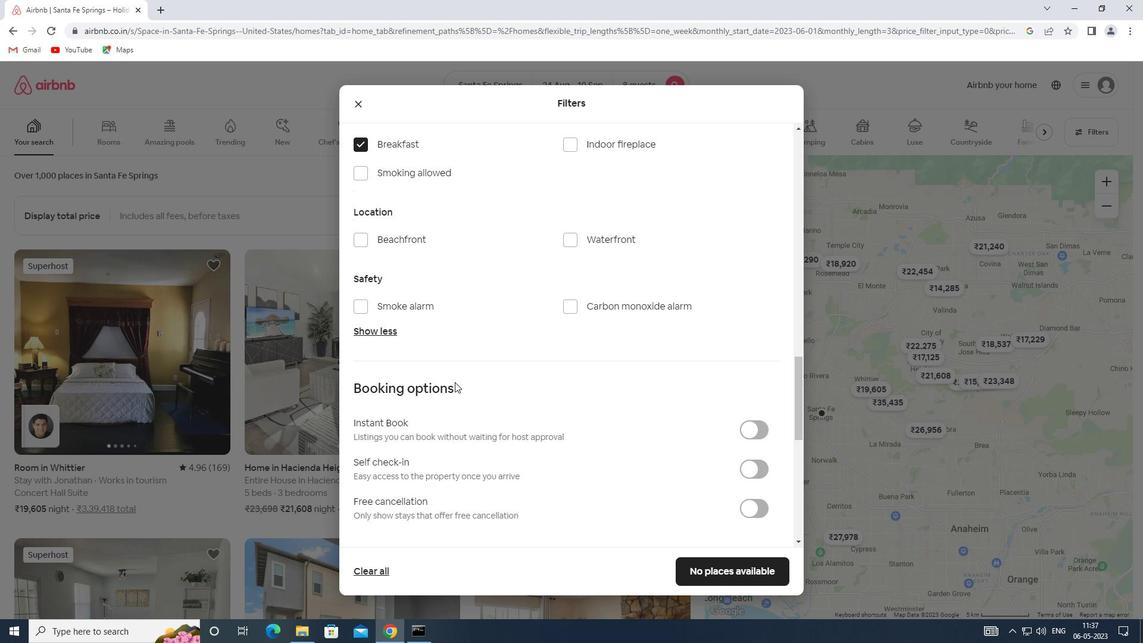 
Action: Mouse moved to (760, 350)
Screenshot: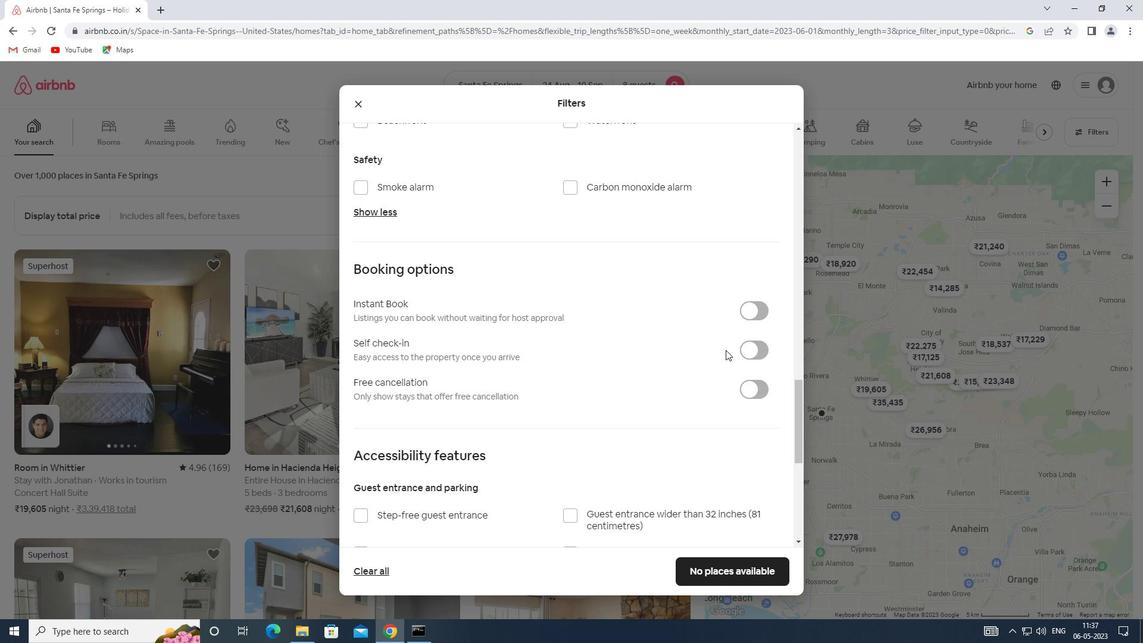 
Action: Mouse pressed left at (760, 350)
Screenshot: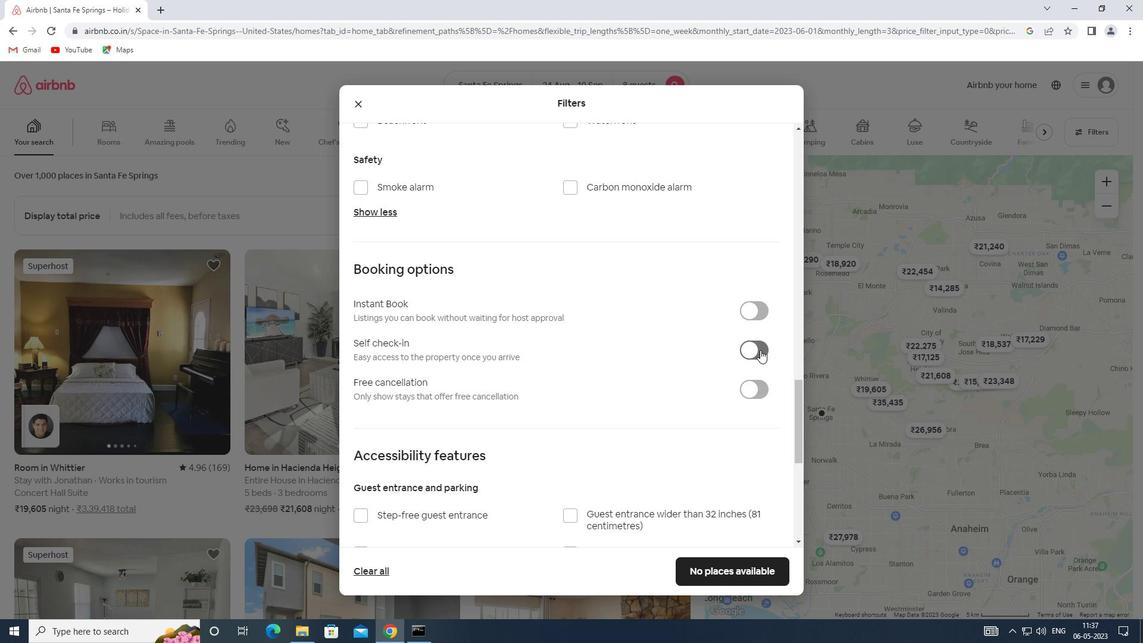 
Action: Mouse moved to (490, 368)
Screenshot: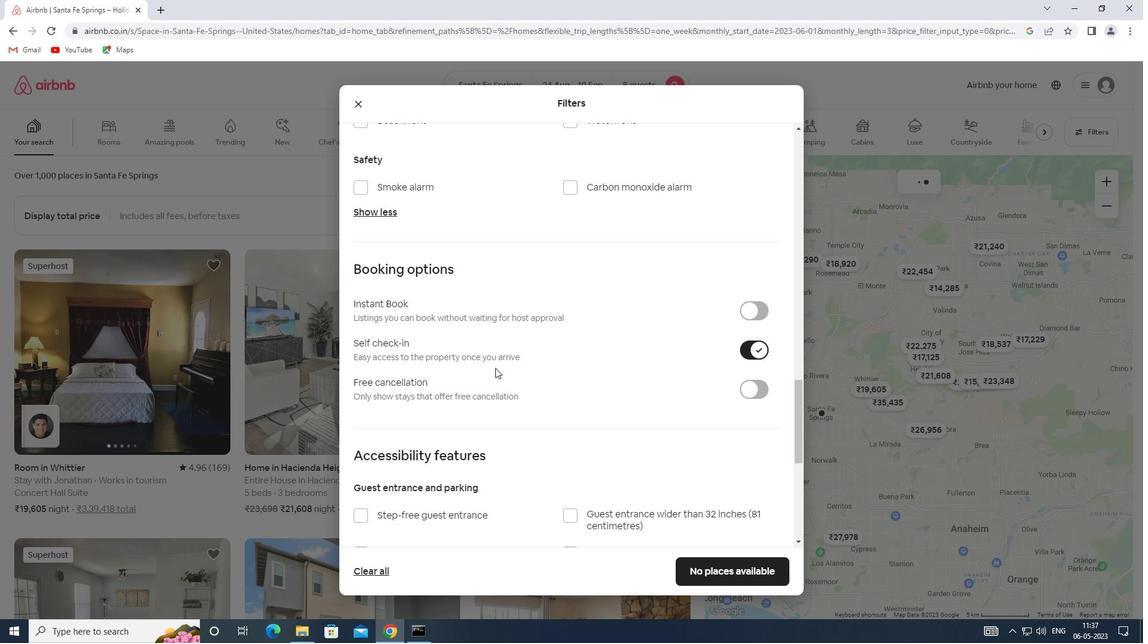
Action: Mouse scrolled (490, 368) with delta (0, 0)
Screenshot: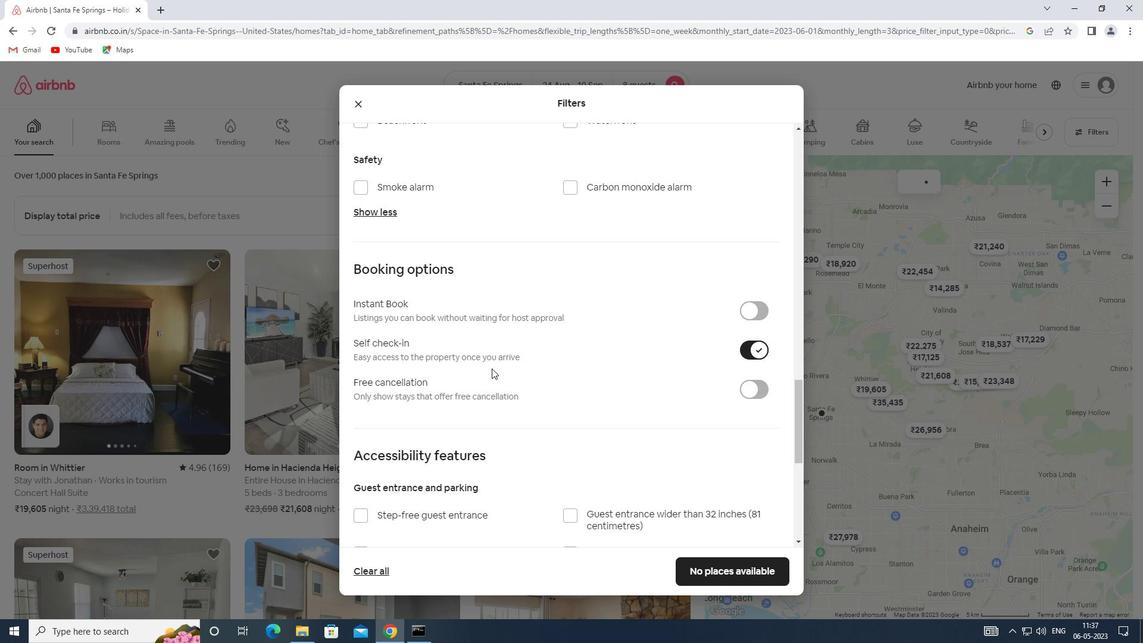 
Action: Mouse scrolled (490, 368) with delta (0, 0)
Screenshot: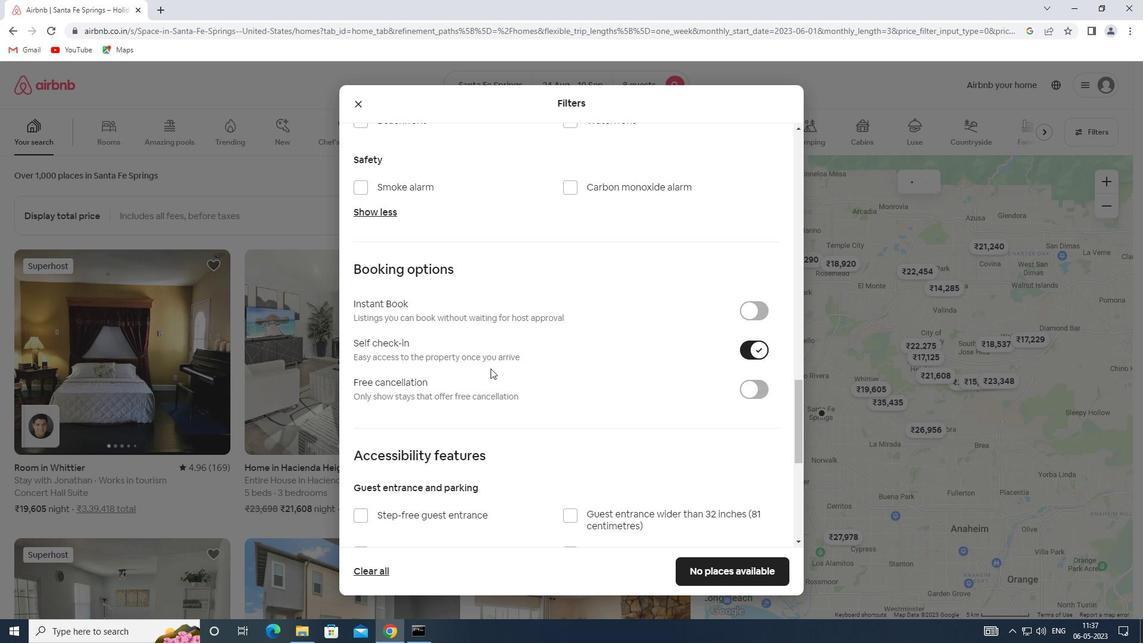 
Action: Mouse scrolled (490, 368) with delta (0, 0)
Screenshot: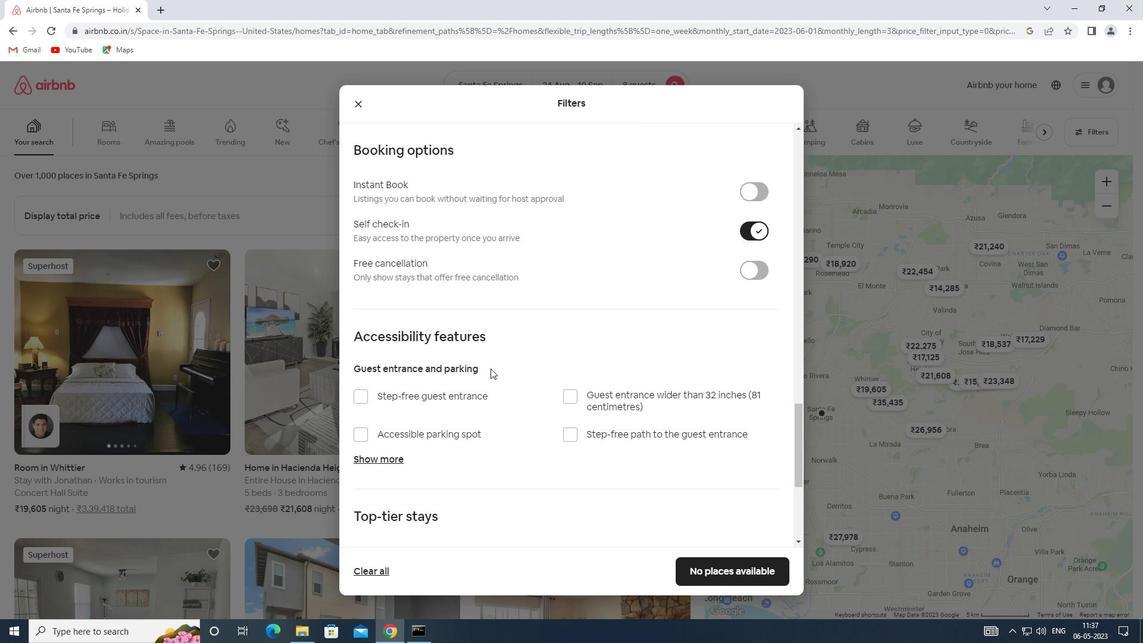 
Action: Mouse scrolled (490, 368) with delta (0, 0)
Screenshot: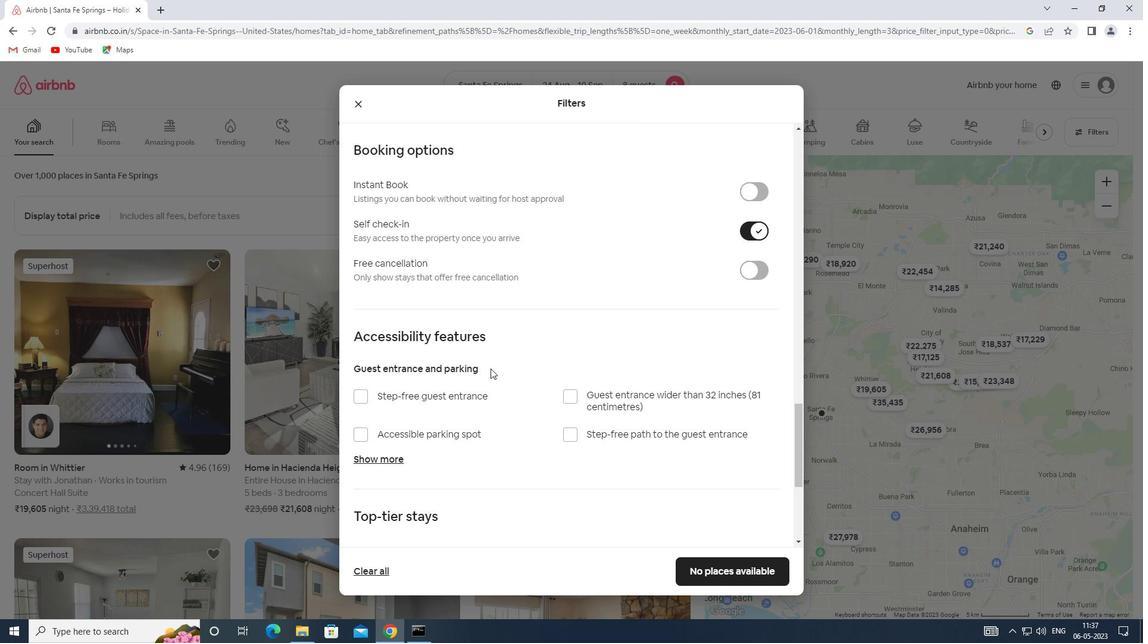 
Action: Mouse scrolled (490, 368) with delta (0, 0)
Screenshot: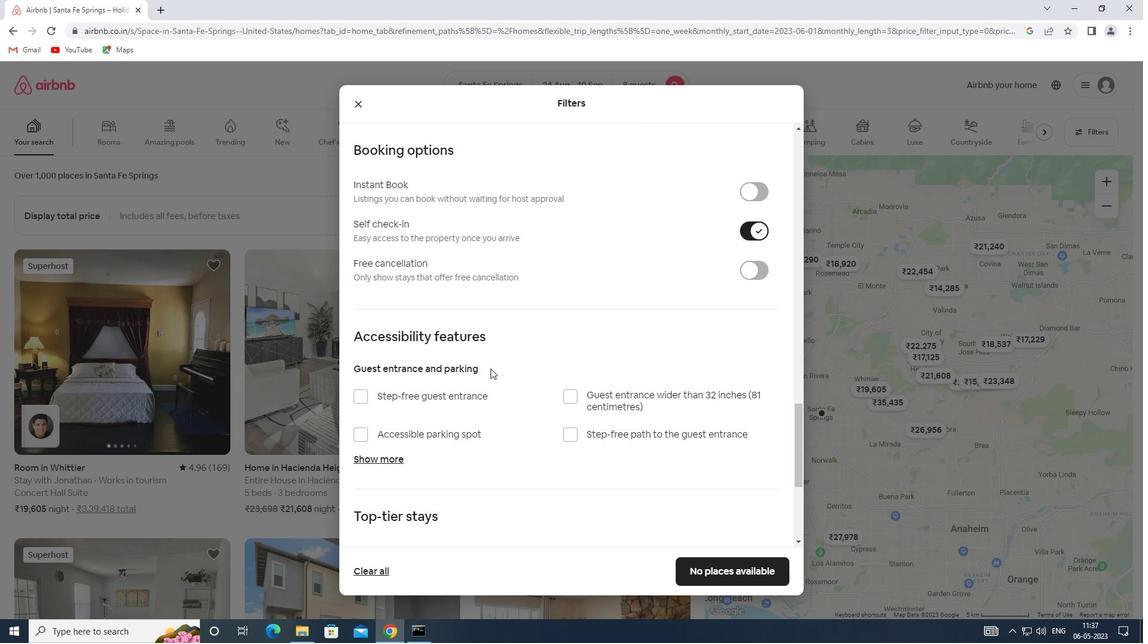 
Action: Mouse scrolled (490, 368) with delta (0, 0)
Screenshot: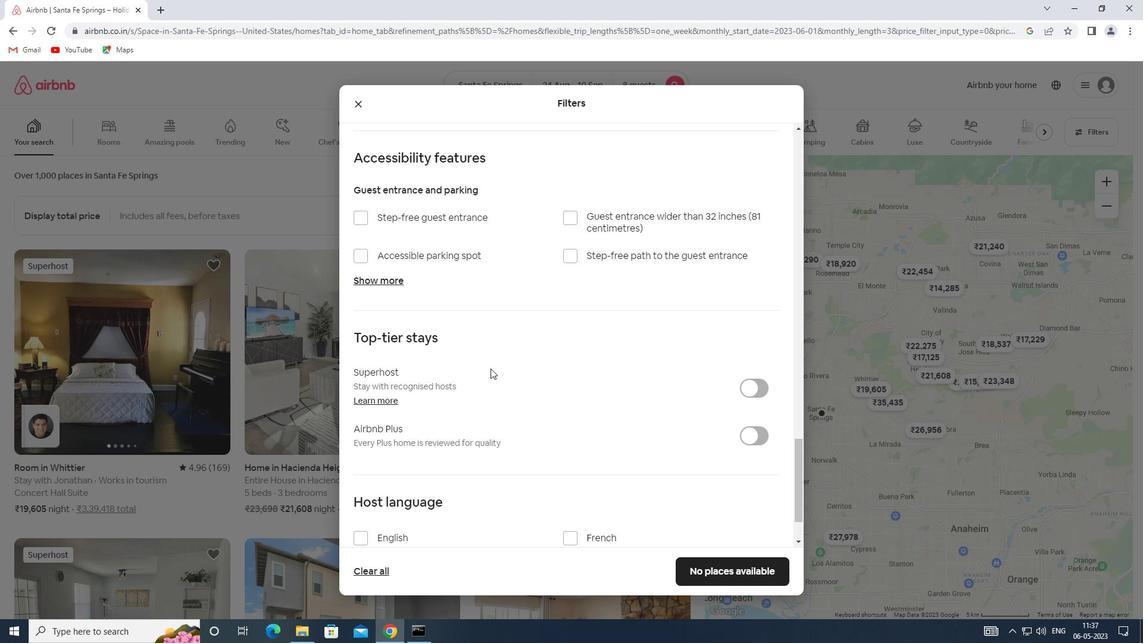 
Action: Mouse scrolled (490, 368) with delta (0, 0)
Screenshot: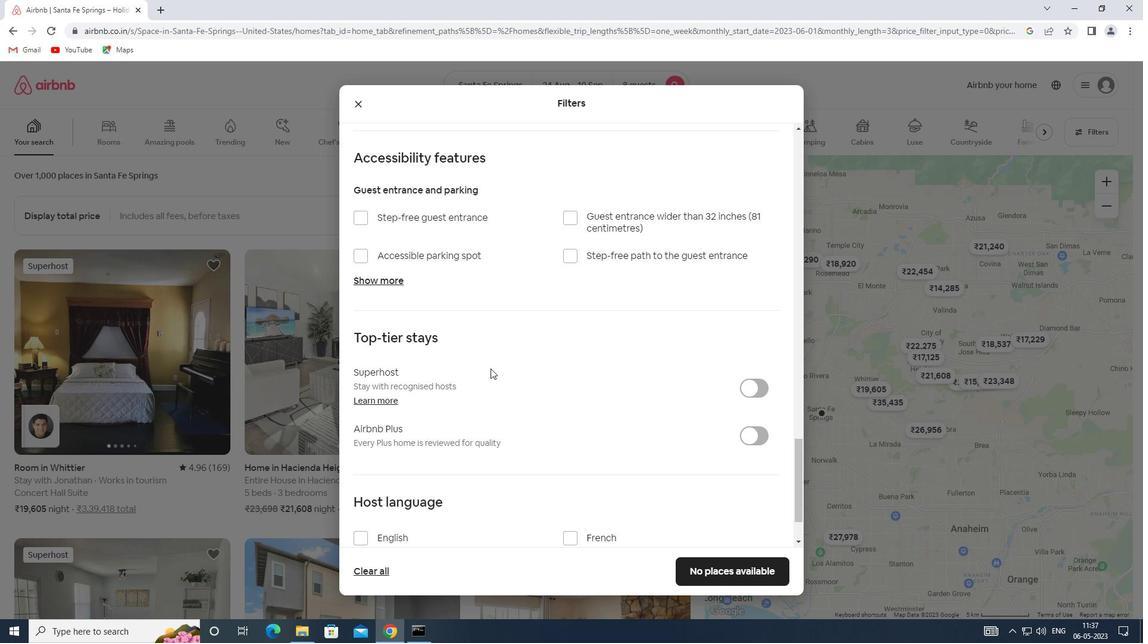 
Action: Mouse scrolled (490, 368) with delta (0, 0)
Screenshot: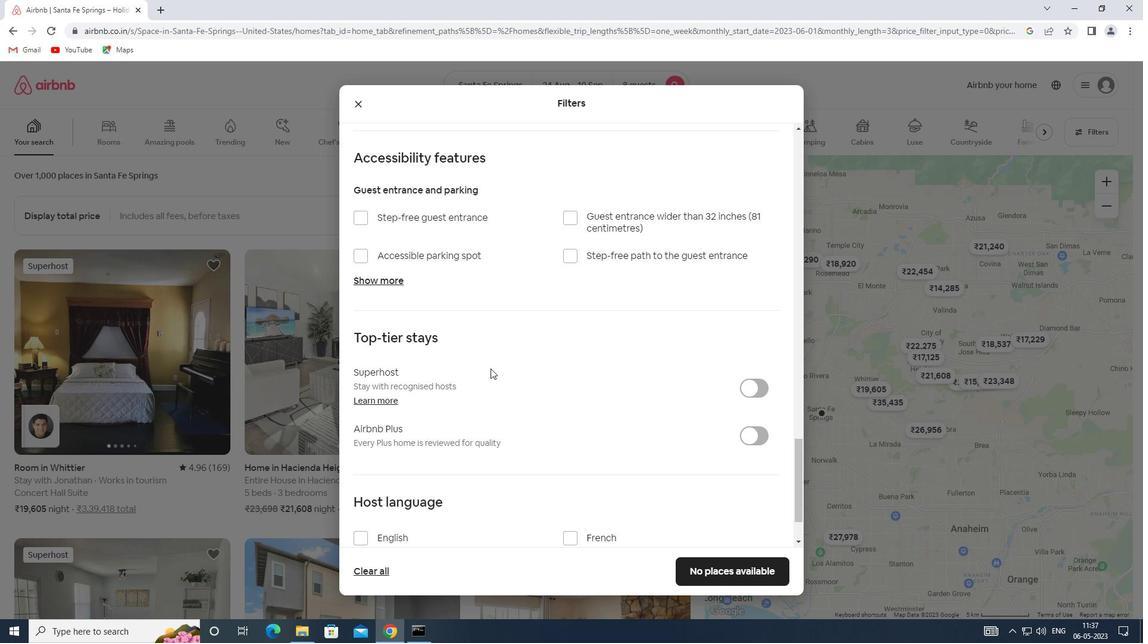 
Action: Mouse scrolled (490, 368) with delta (0, 0)
Screenshot: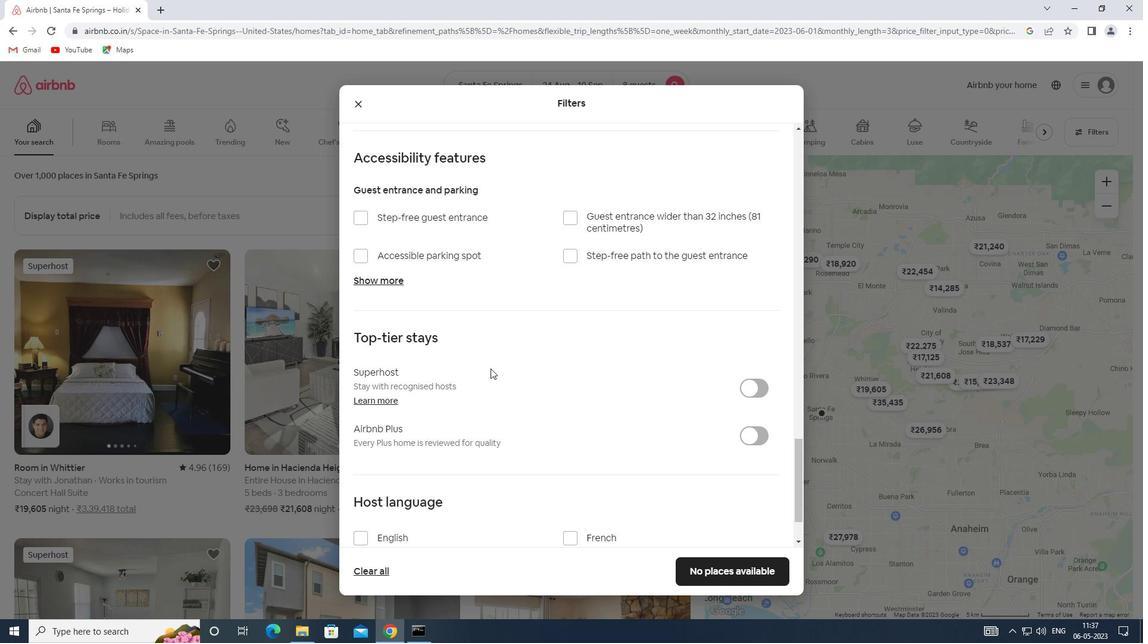
Action: Mouse moved to (364, 464)
Screenshot: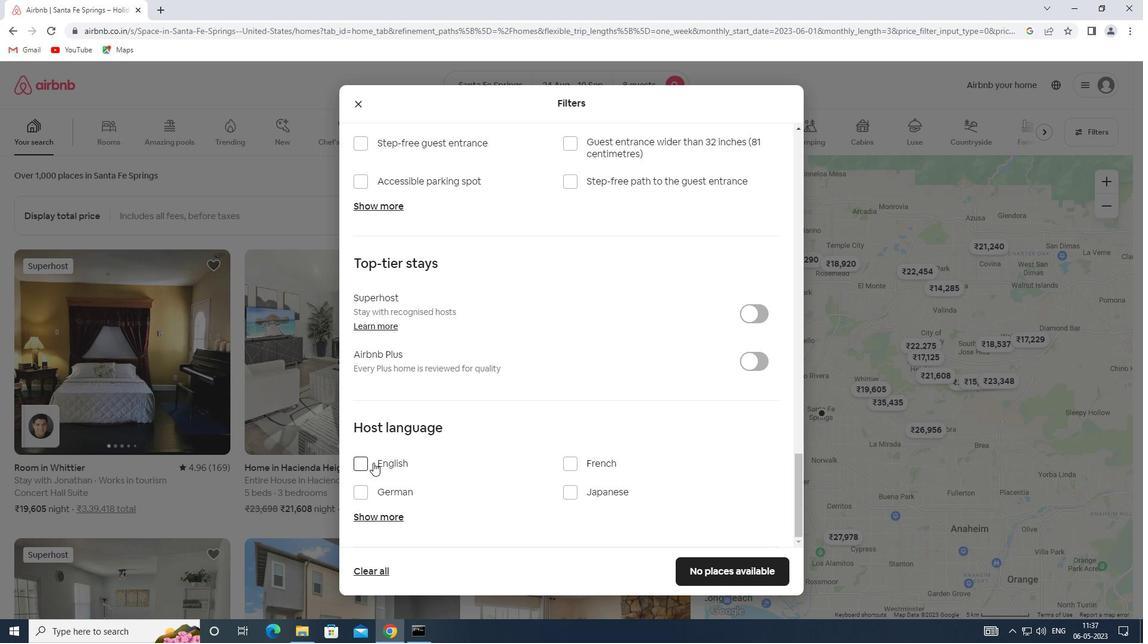 
Action: Mouse pressed left at (364, 464)
Screenshot: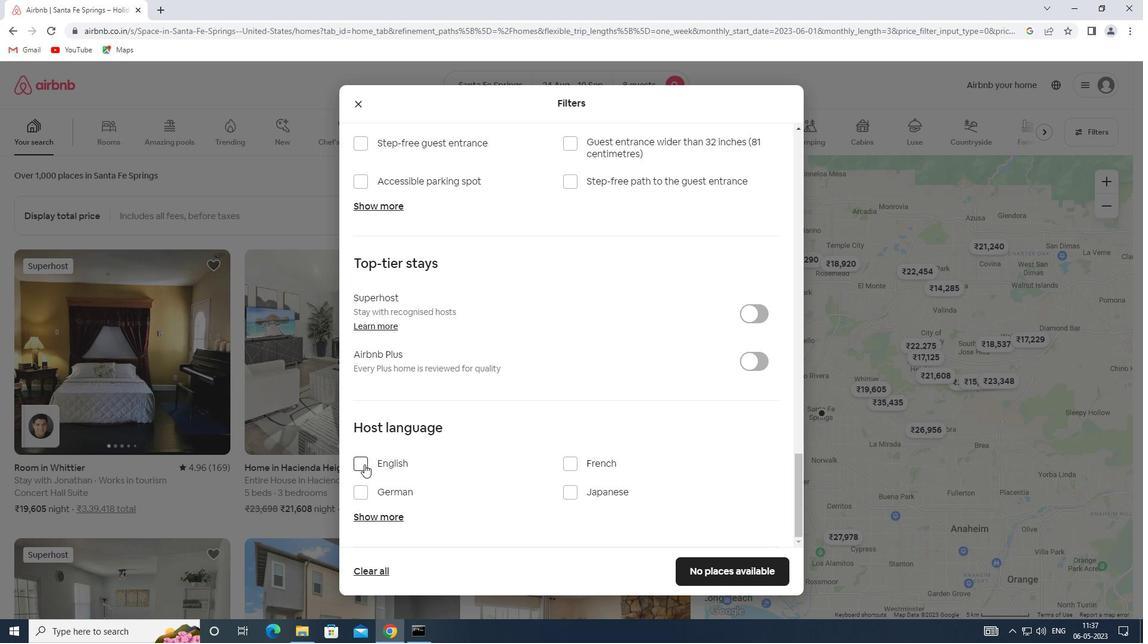 
Action: Mouse moved to (733, 576)
Screenshot: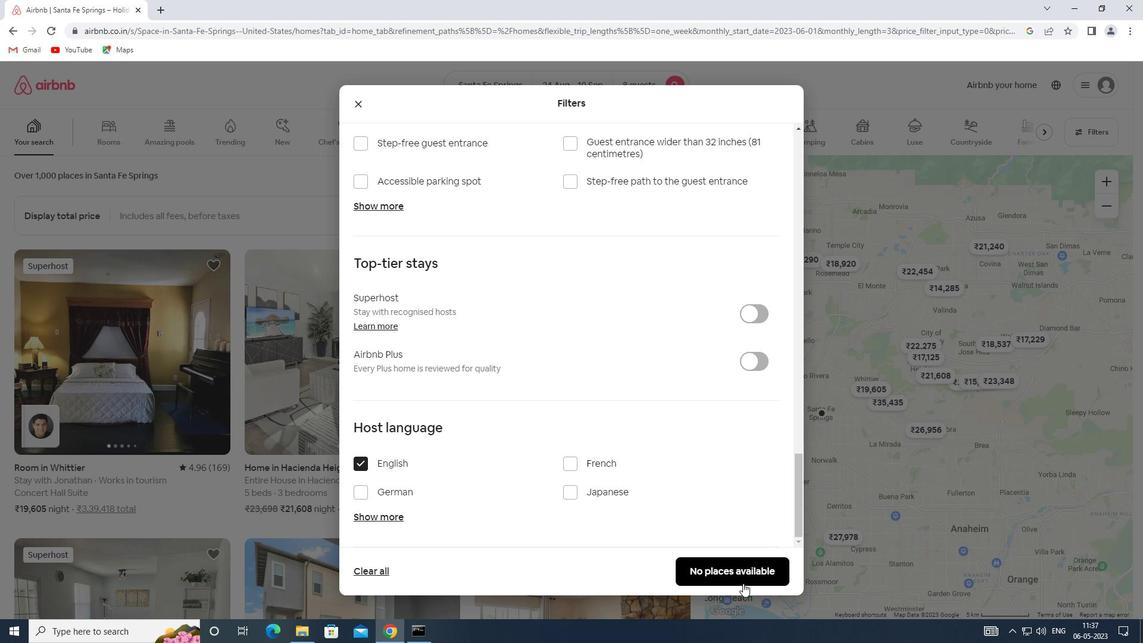 
Action: Mouse pressed left at (733, 576)
Screenshot: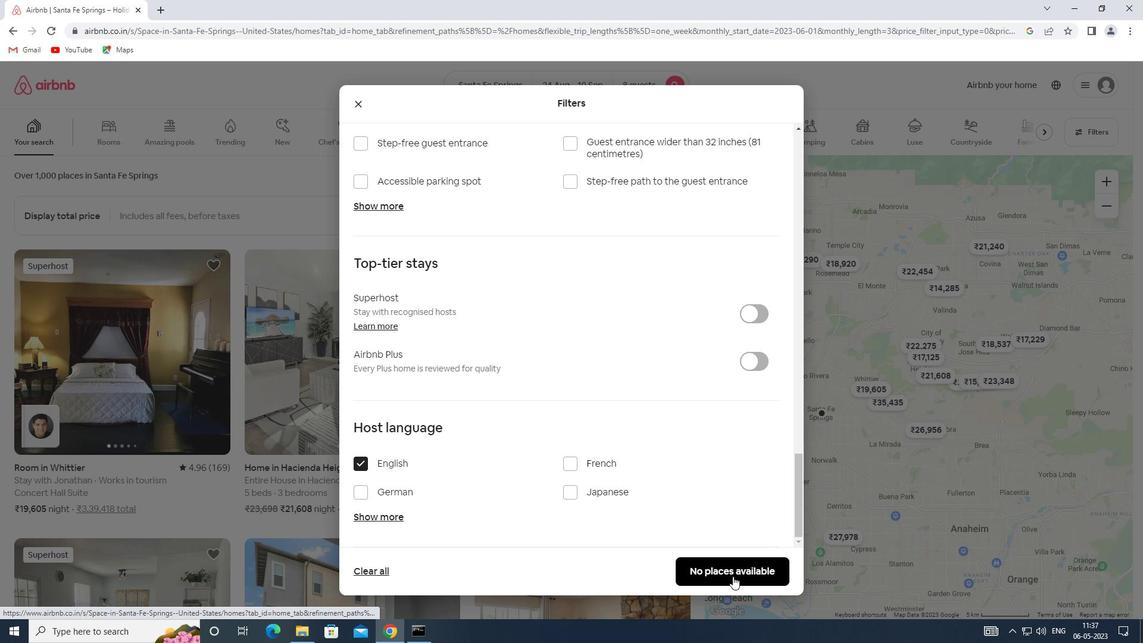 
